 Task: Find connections with filter location Lilienthal with filter topic #houseforsalewith filter profile language German with filter current company Apotex Inc. with filter school Axis Colleges with filter industry Pet Services with filter service category Virtual Assistance with filter keywords title Massage Therapy
Action: Mouse moved to (677, 89)
Screenshot: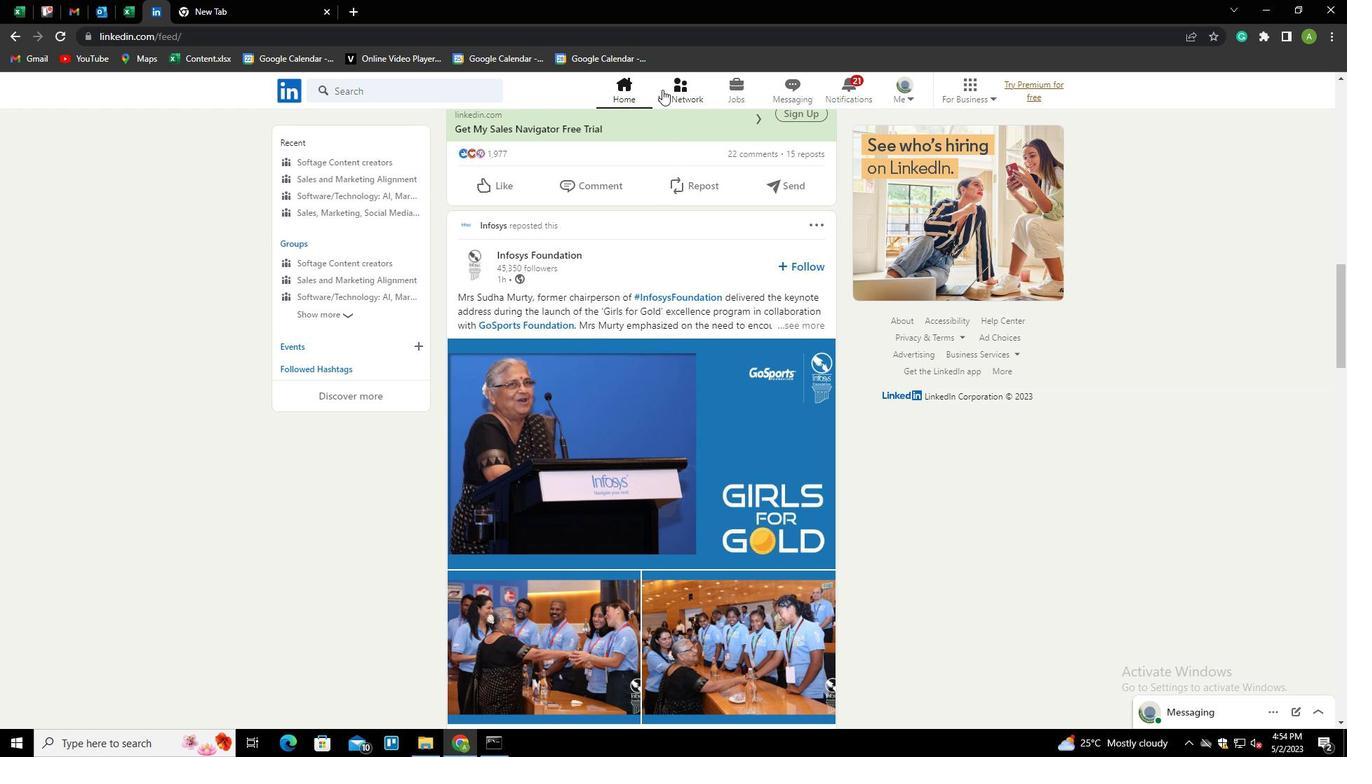 
Action: Mouse pressed left at (677, 89)
Screenshot: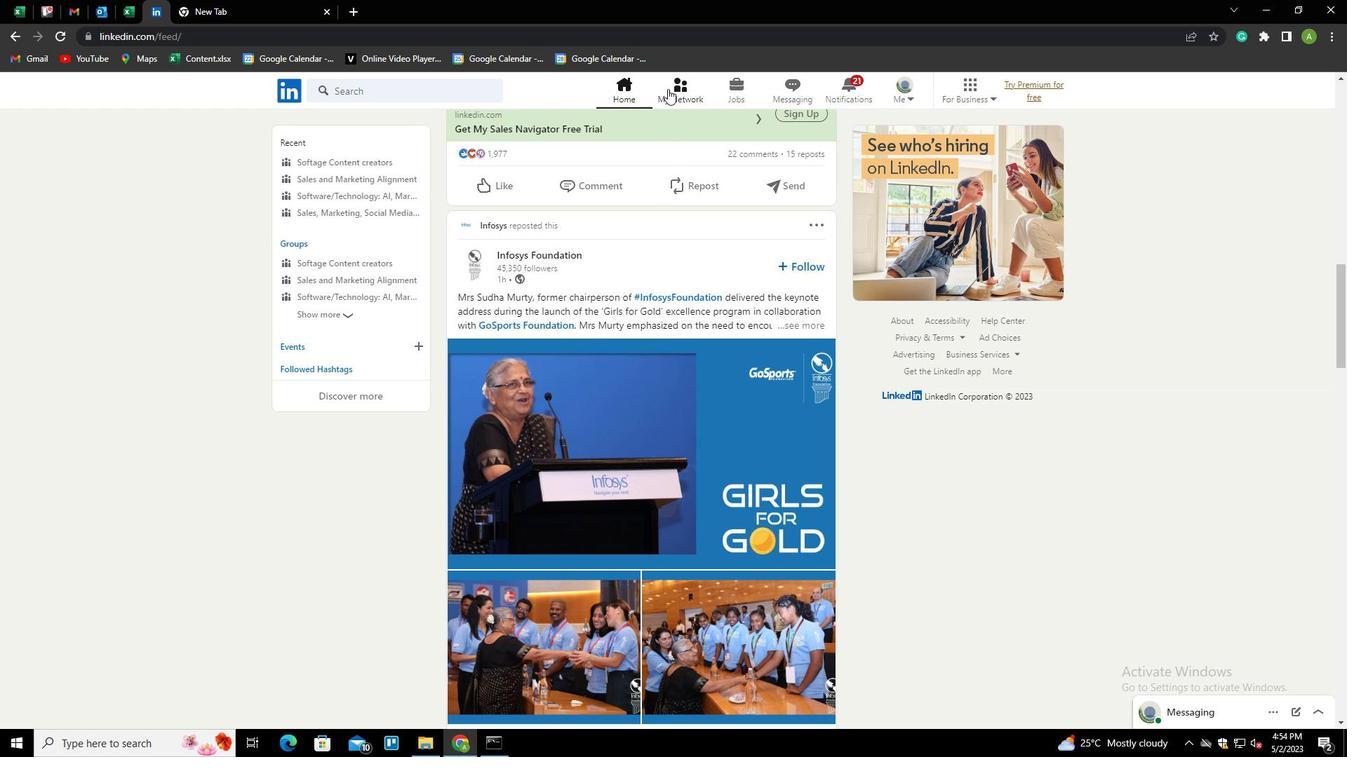
Action: Mouse moved to (382, 167)
Screenshot: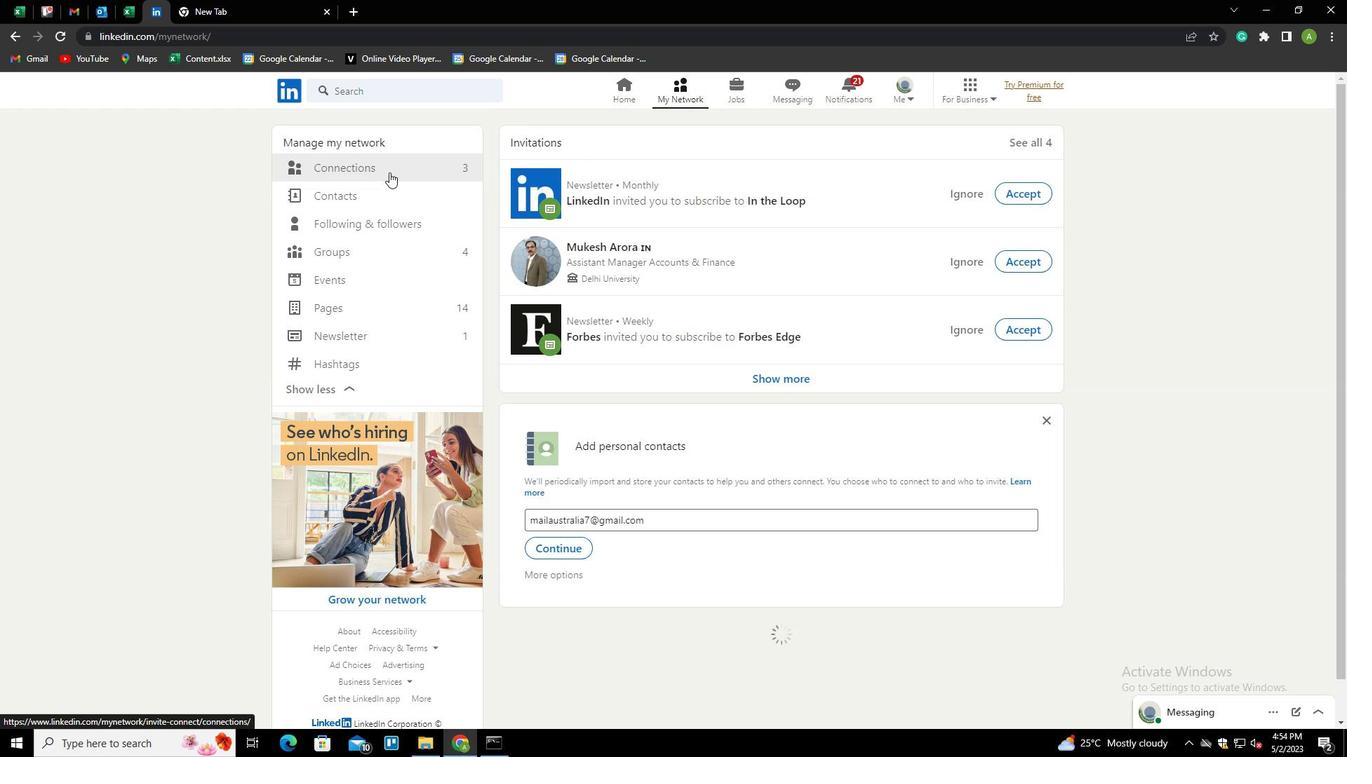
Action: Mouse pressed left at (382, 167)
Screenshot: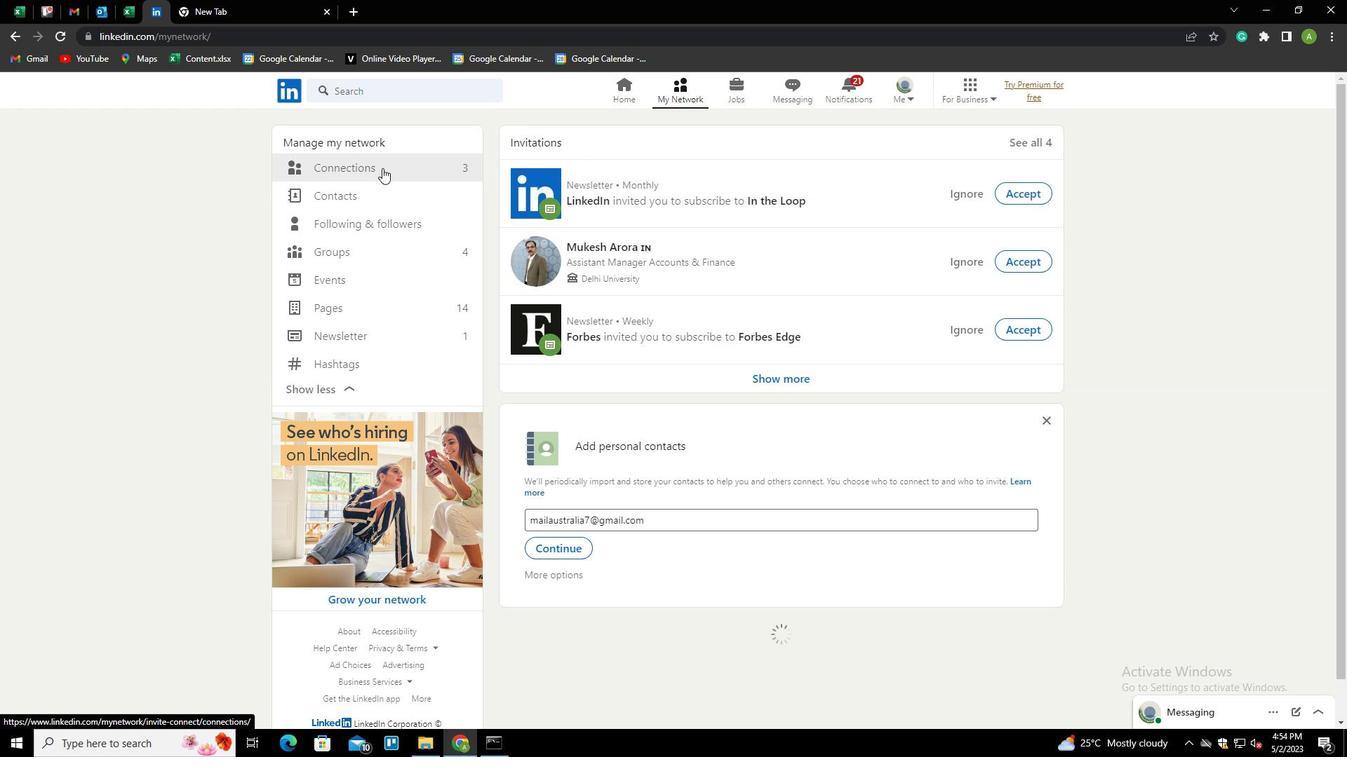 
Action: Mouse moved to (757, 169)
Screenshot: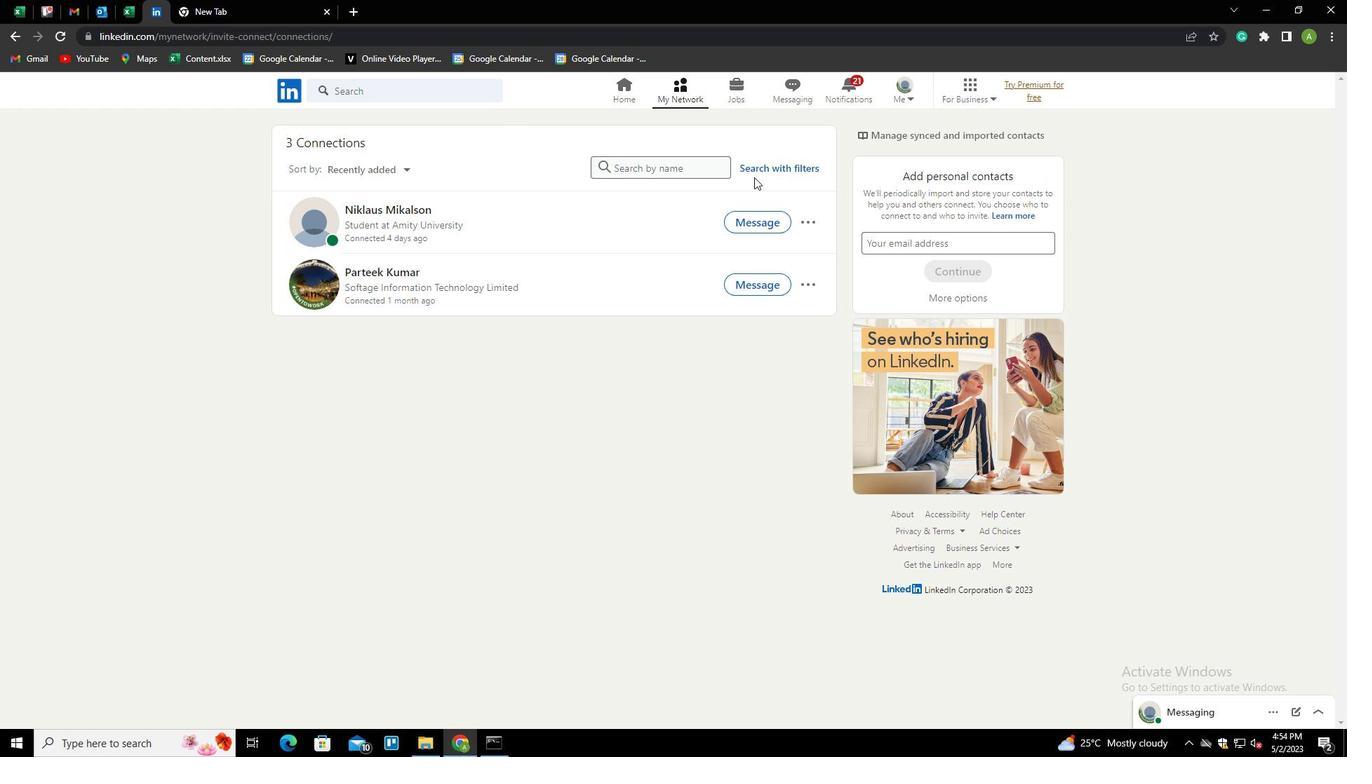 
Action: Mouse pressed left at (757, 169)
Screenshot: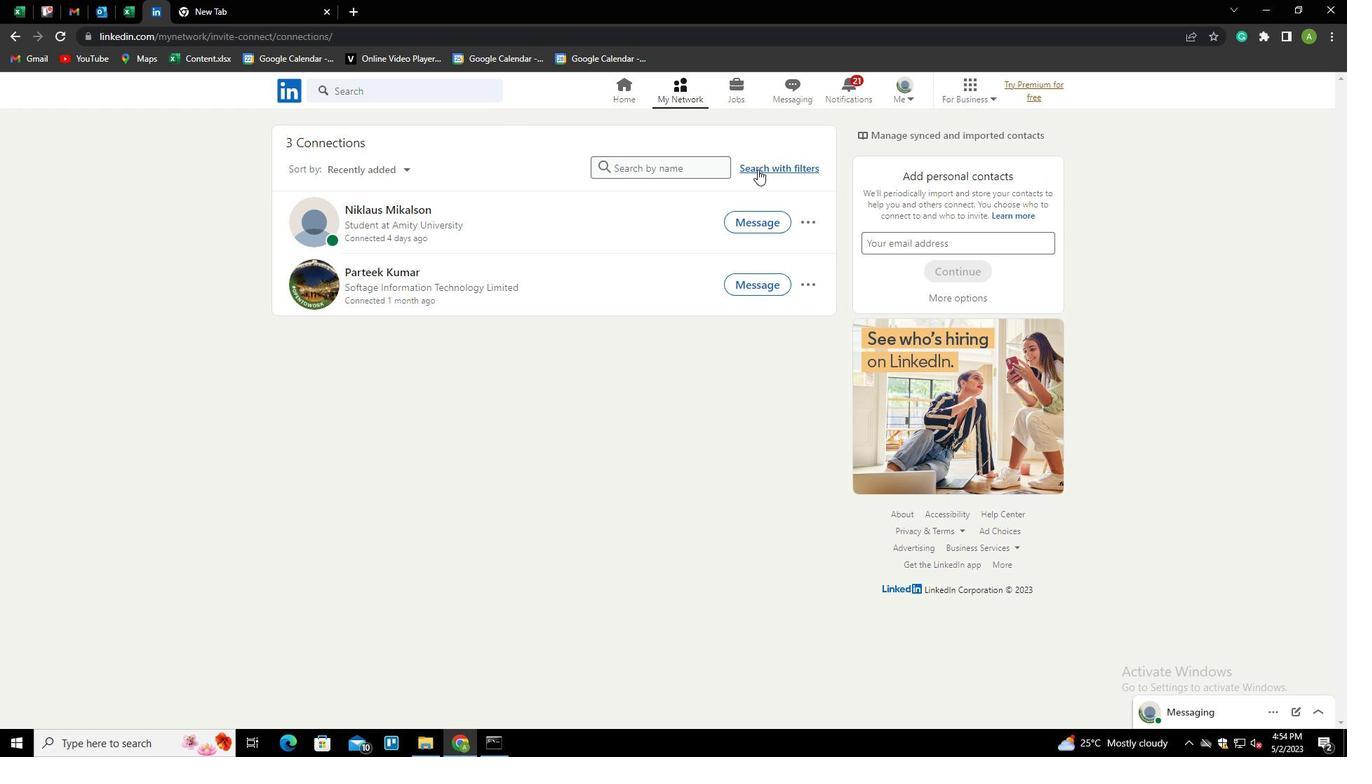 
Action: Mouse moved to (719, 131)
Screenshot: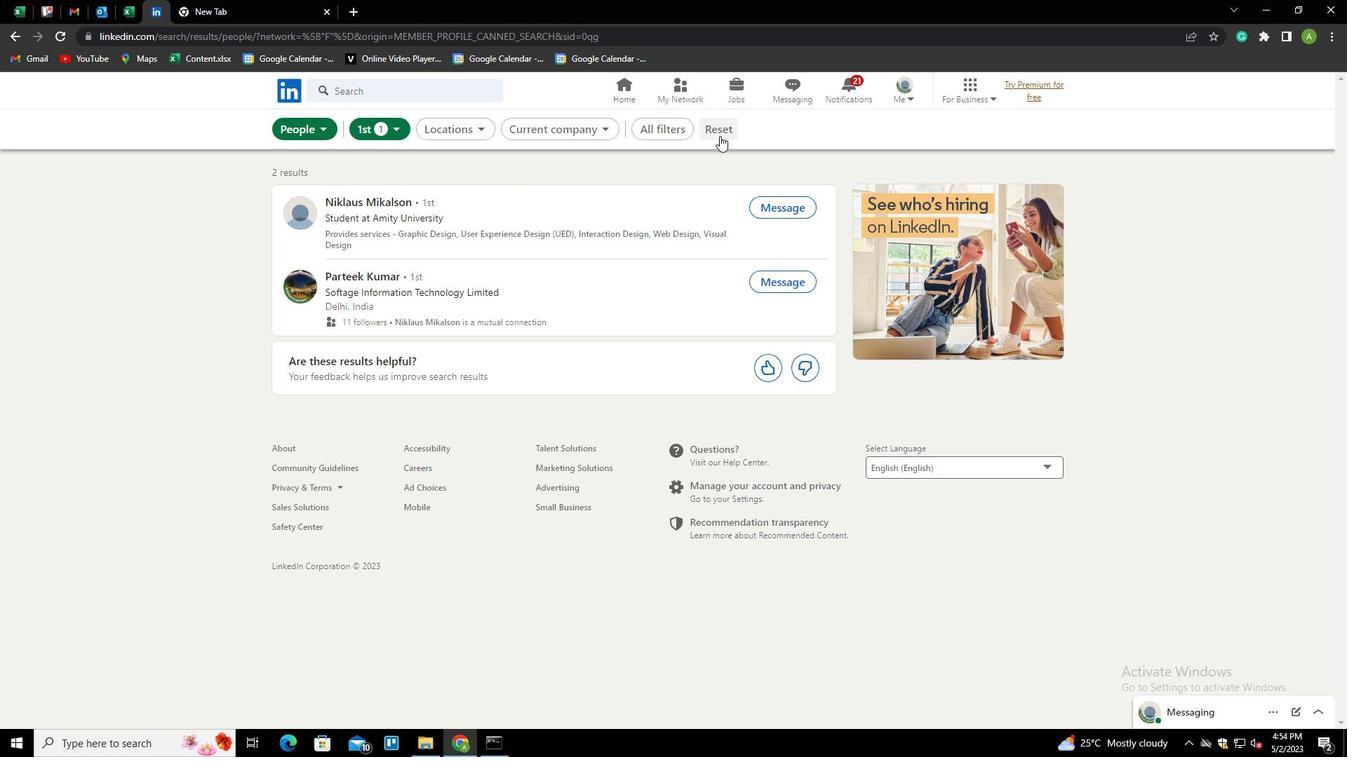 
Action: Mouse pressed left at (719, 131)
Screenshot: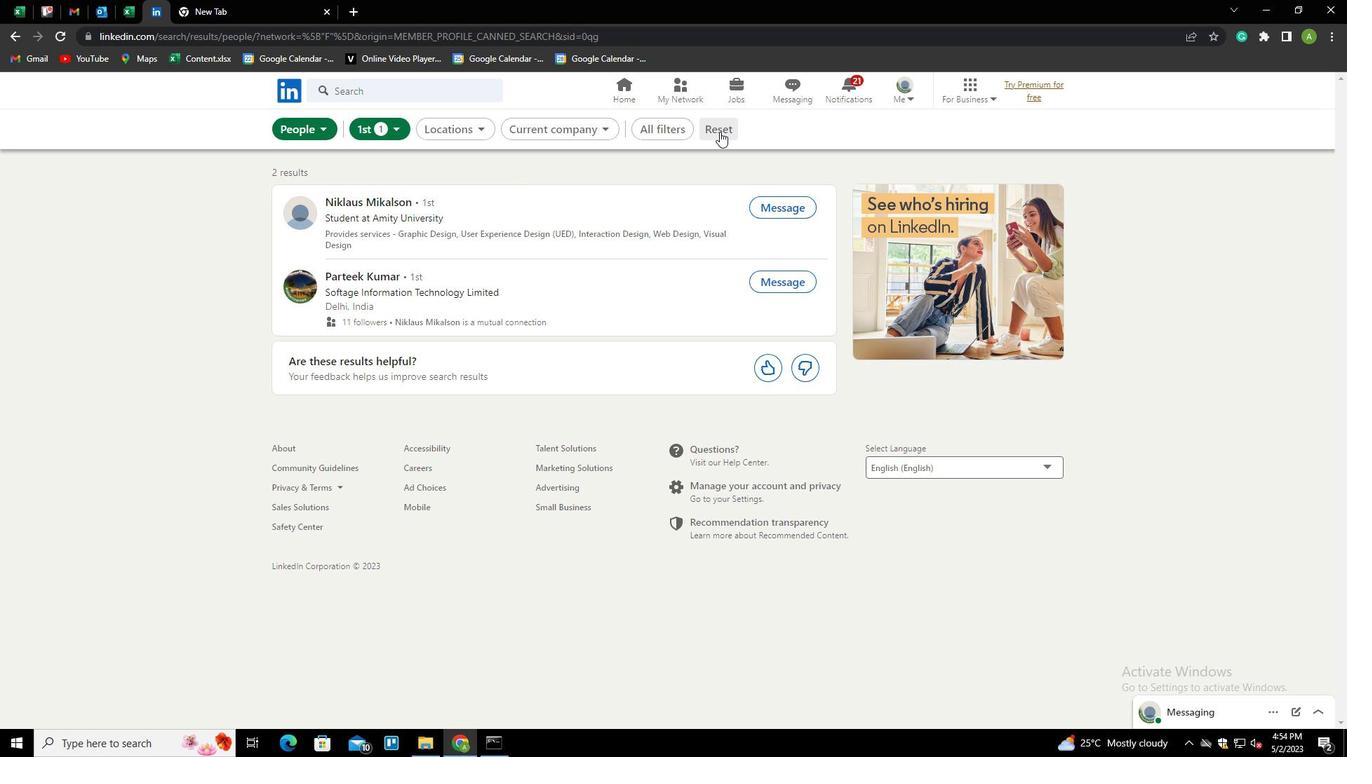 
Action: Mouse moved to (708, 131)
Screenshot: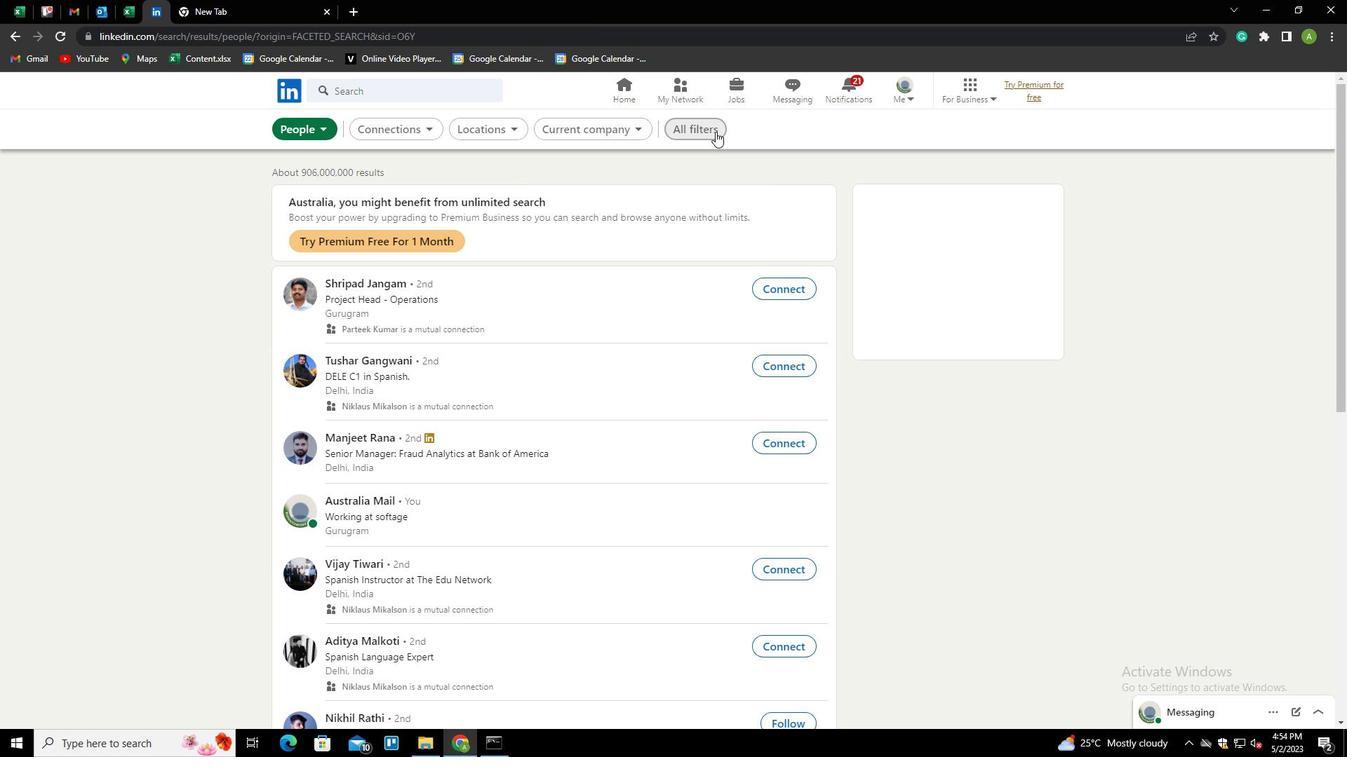 
Action: Mouse pressed left at (708, 131)
Screenshot: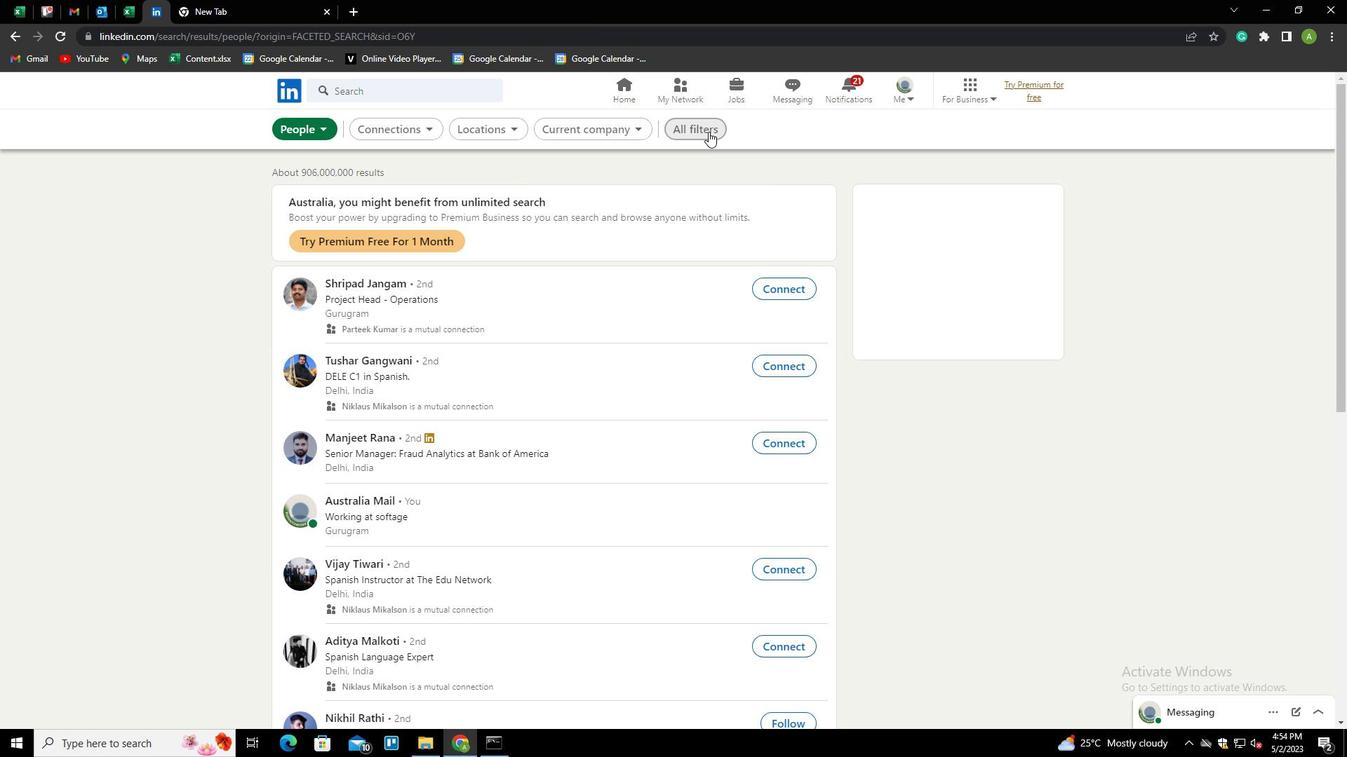 
Action: Mouse moved to (1126, 379)
Screenshot: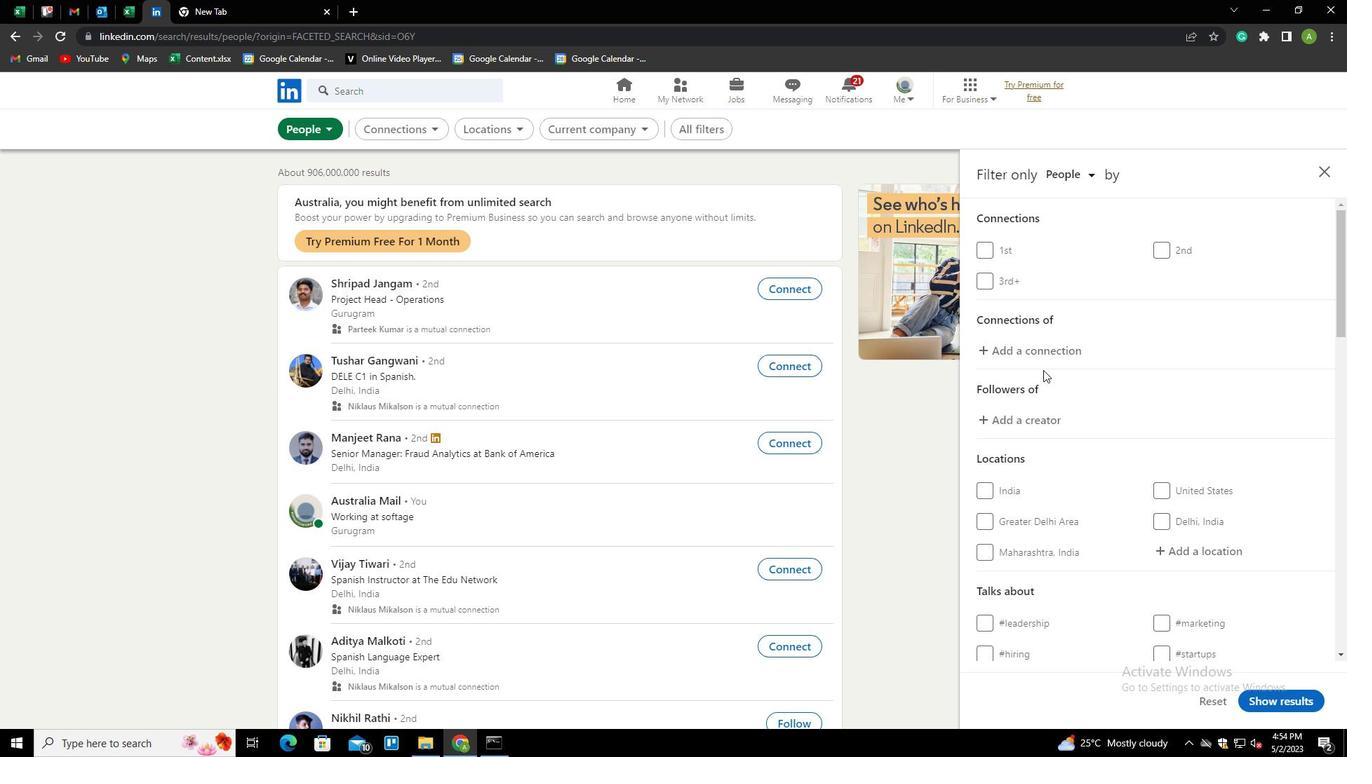 
Action: Mouse scrolled (1126, 378) with delta (0, 0)
Screenshot: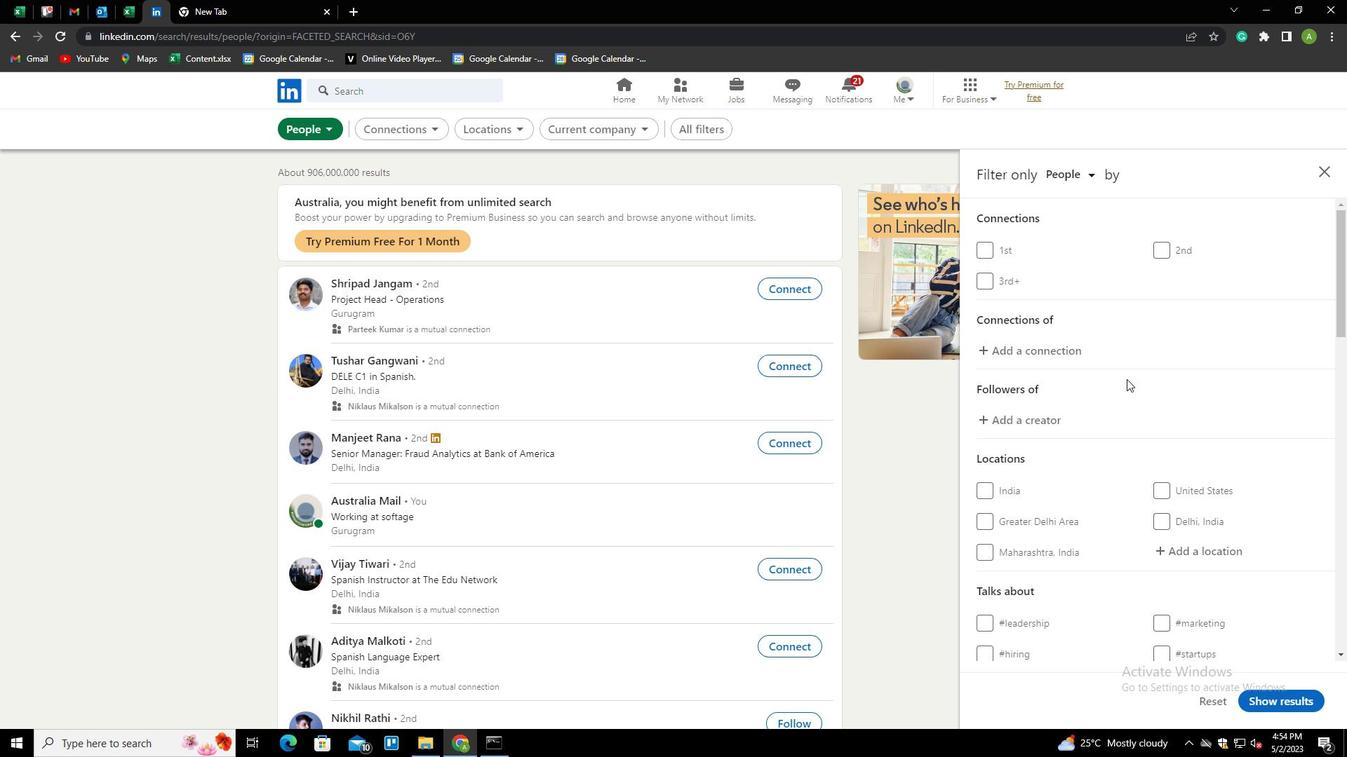 
Action: Mouse scrolled (1126, 378) with delta (0, 0)
Screenshot: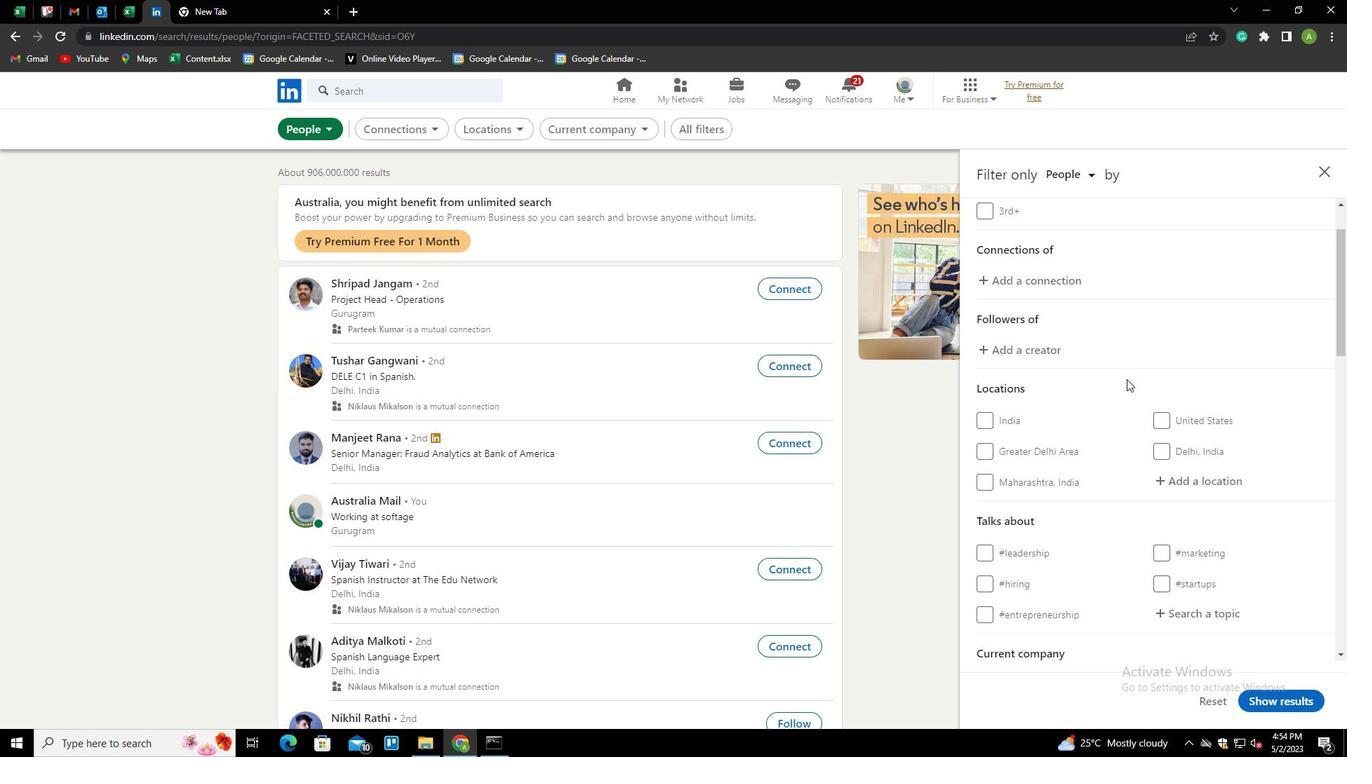 
Action: Mouse scrolled (1126, 378) with delta (0, 0)
Screenshot: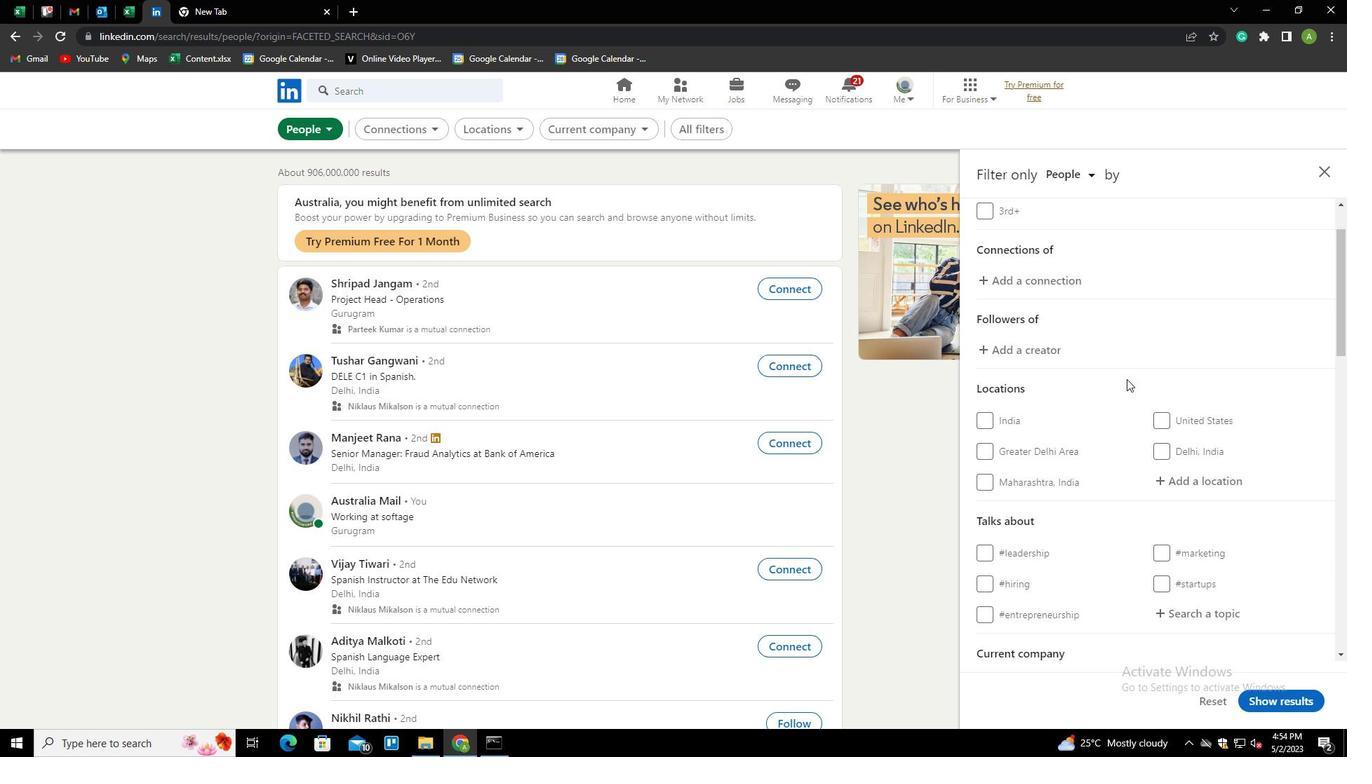 
Action: Mouse moved to (1175, 339)
Screenshot: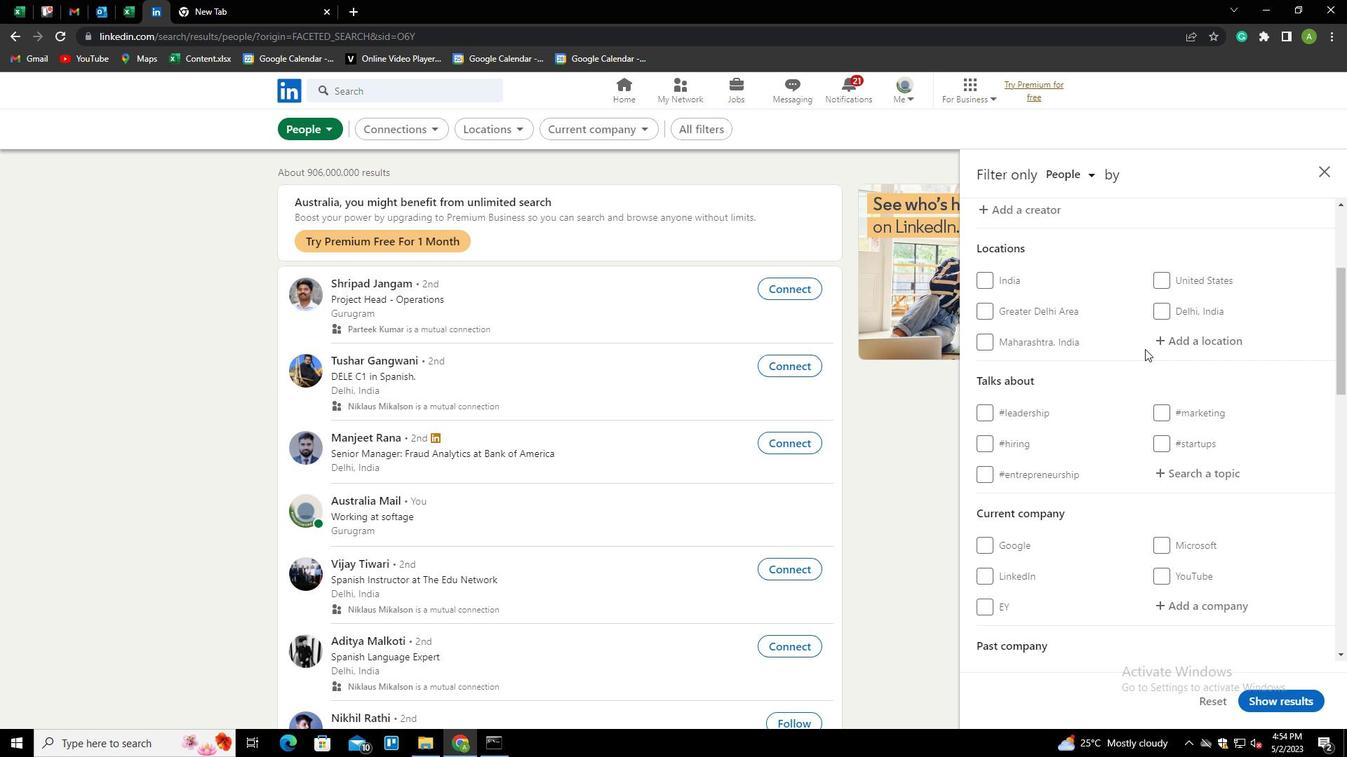 
Action: Mouse pressed left at (1175, 339)
Screenshot: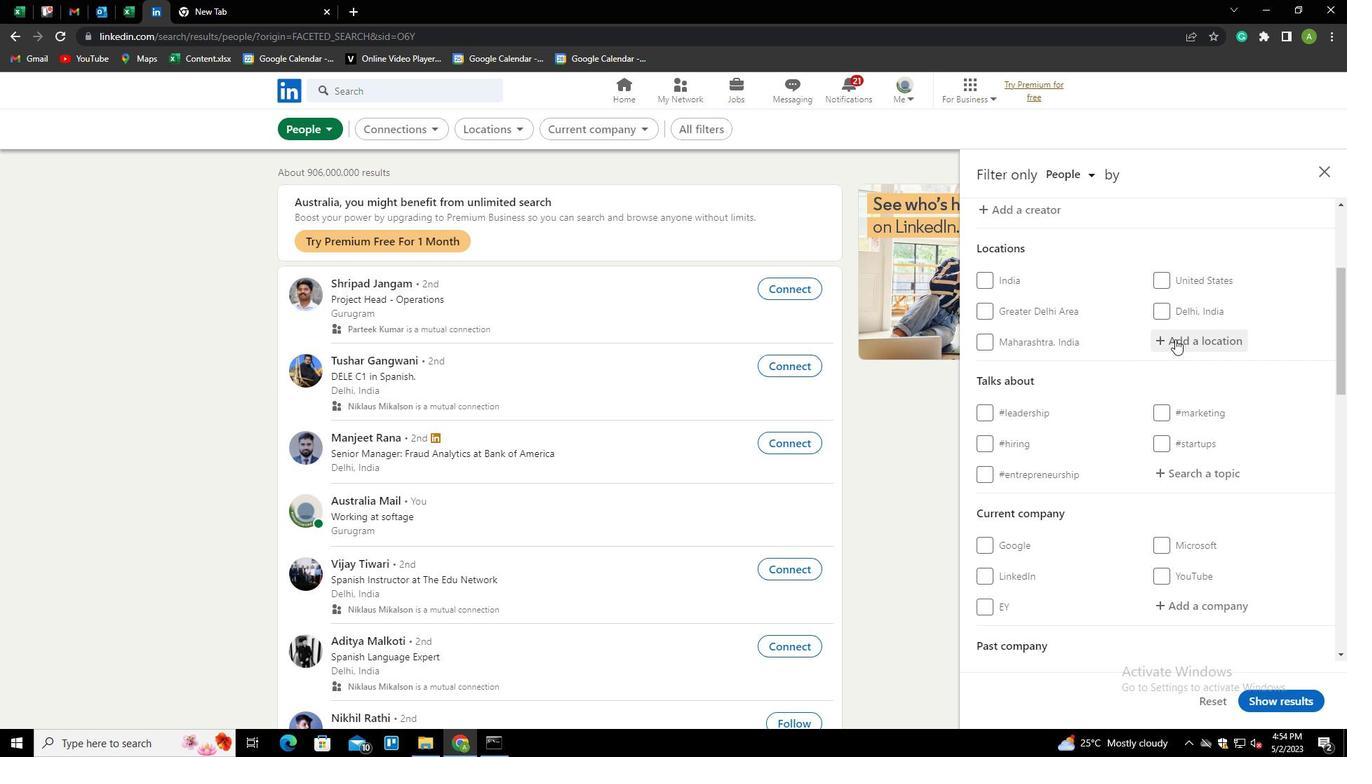
Action: Mouse moved to (1178, 339)
Screenshot: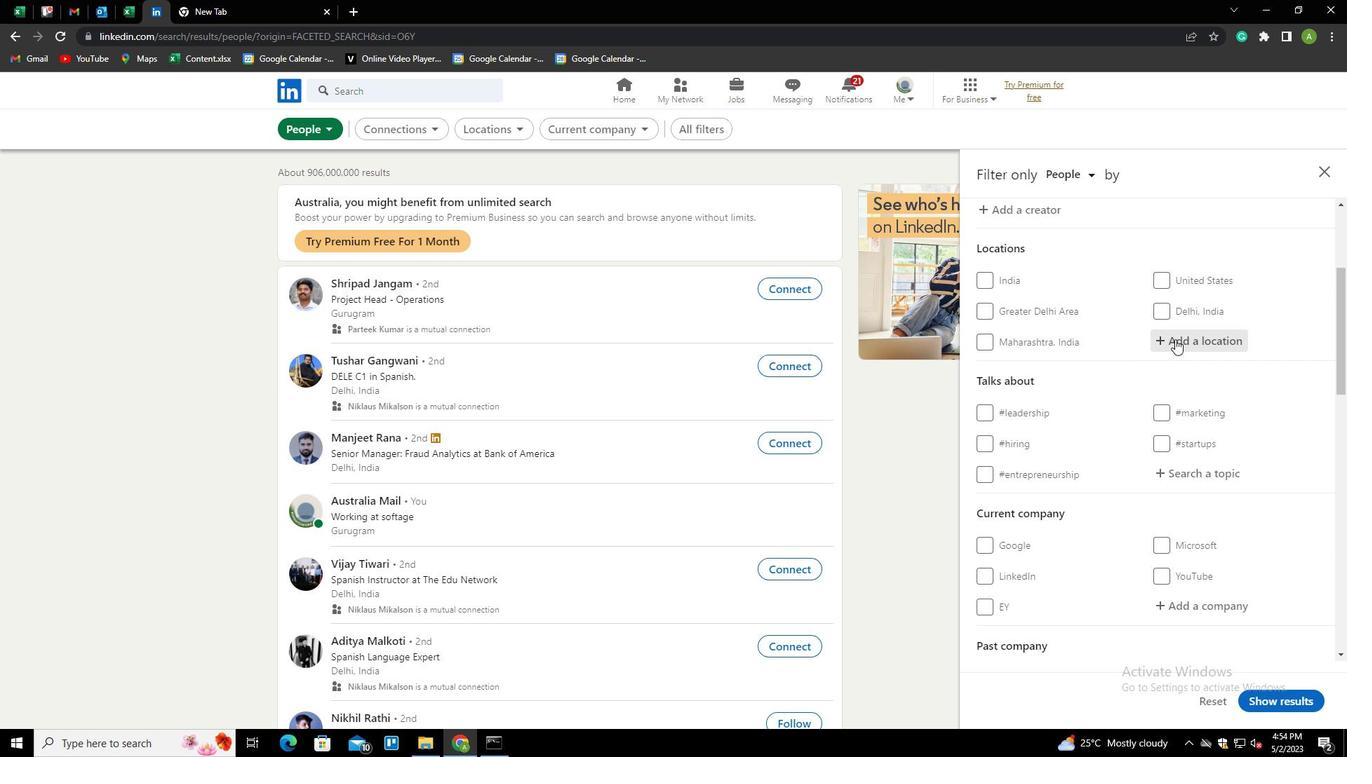 
Action: Mouse pressed left at (1178, 339)
Screenshot: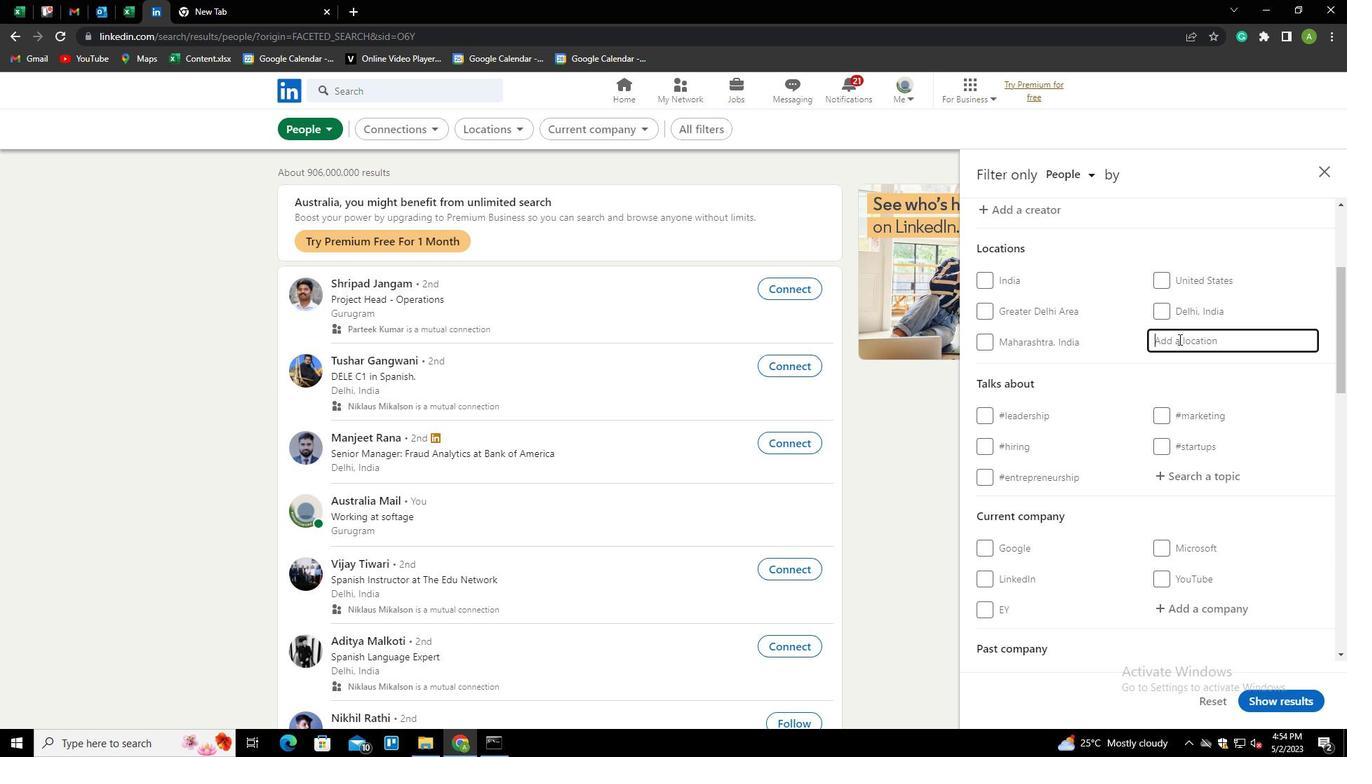 
Action: Mouse moved to (1171, 343)
Screenshot: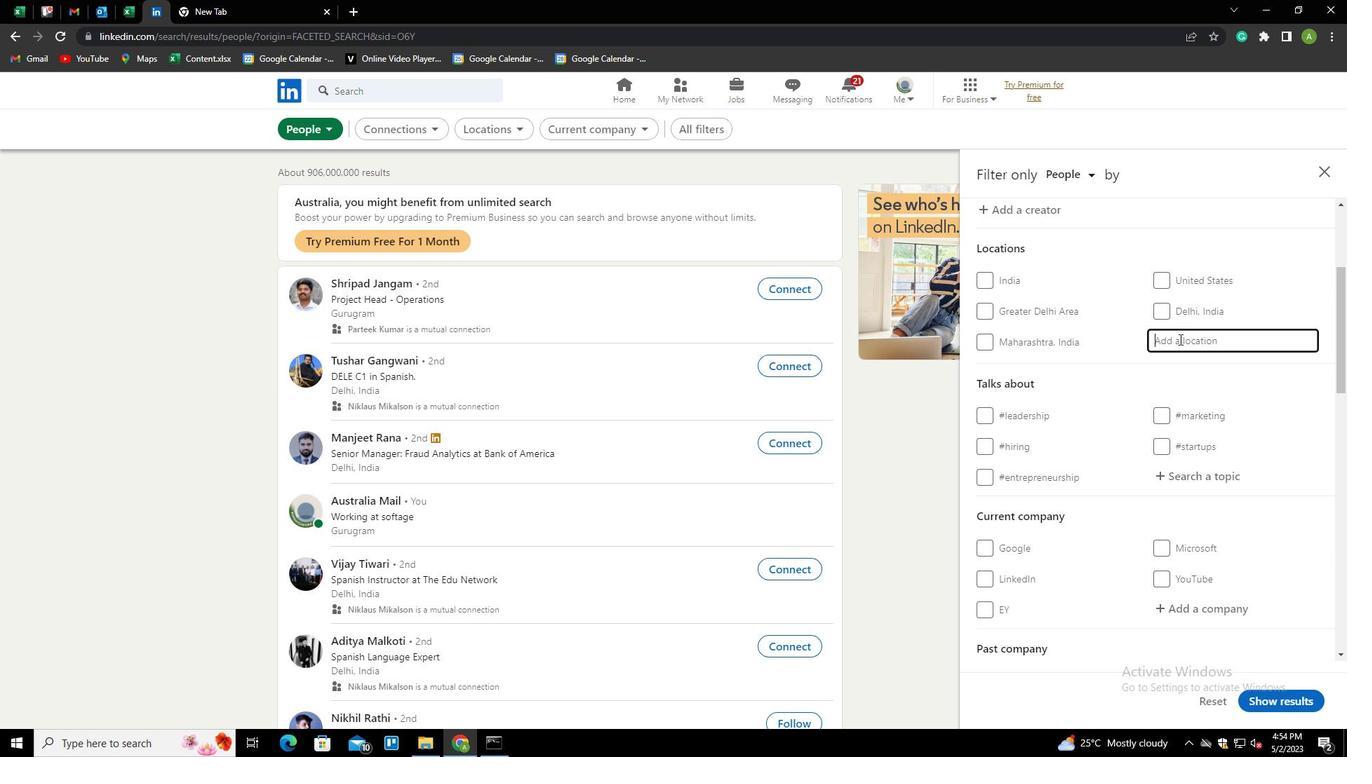 
Action: Key pressed <Key.shift>LILENTHAL
Screenshot: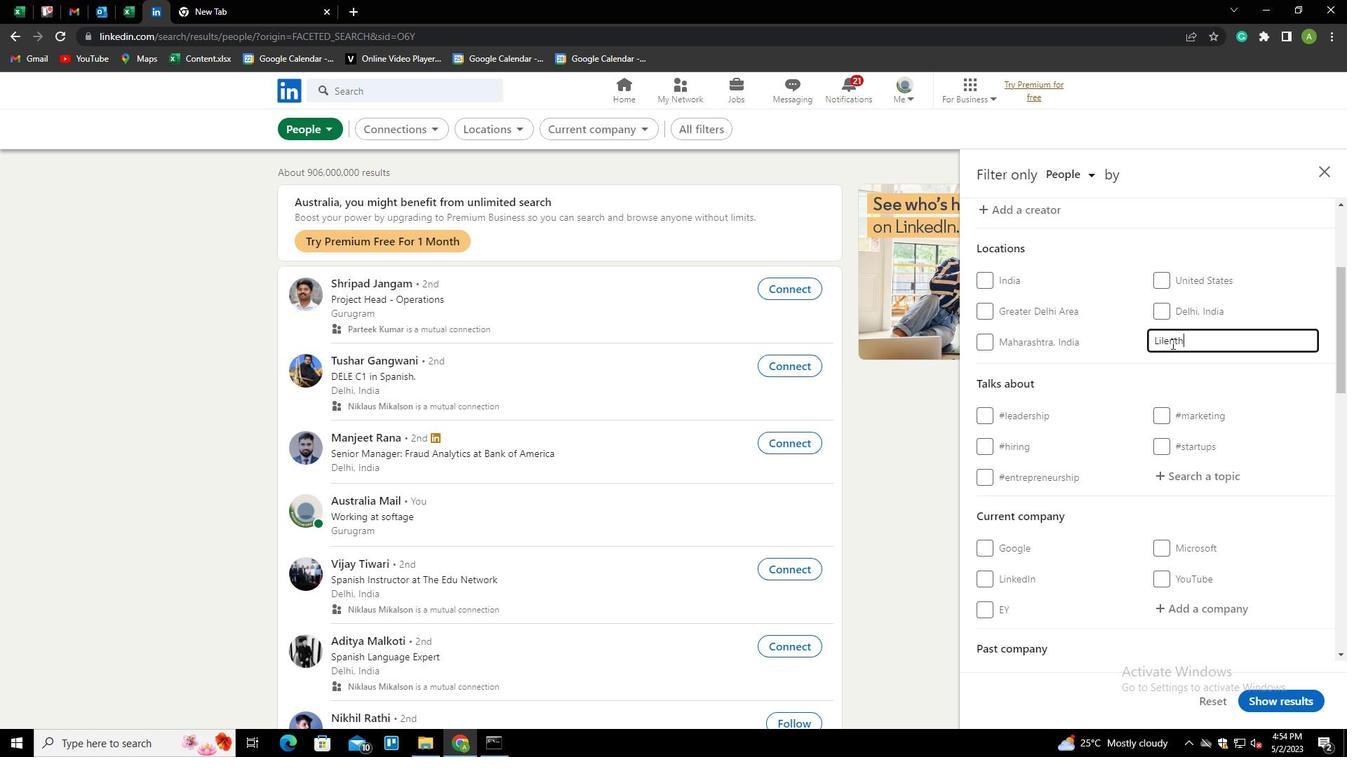 
Action: Mouse moved to (1192, 379)
Screenshot: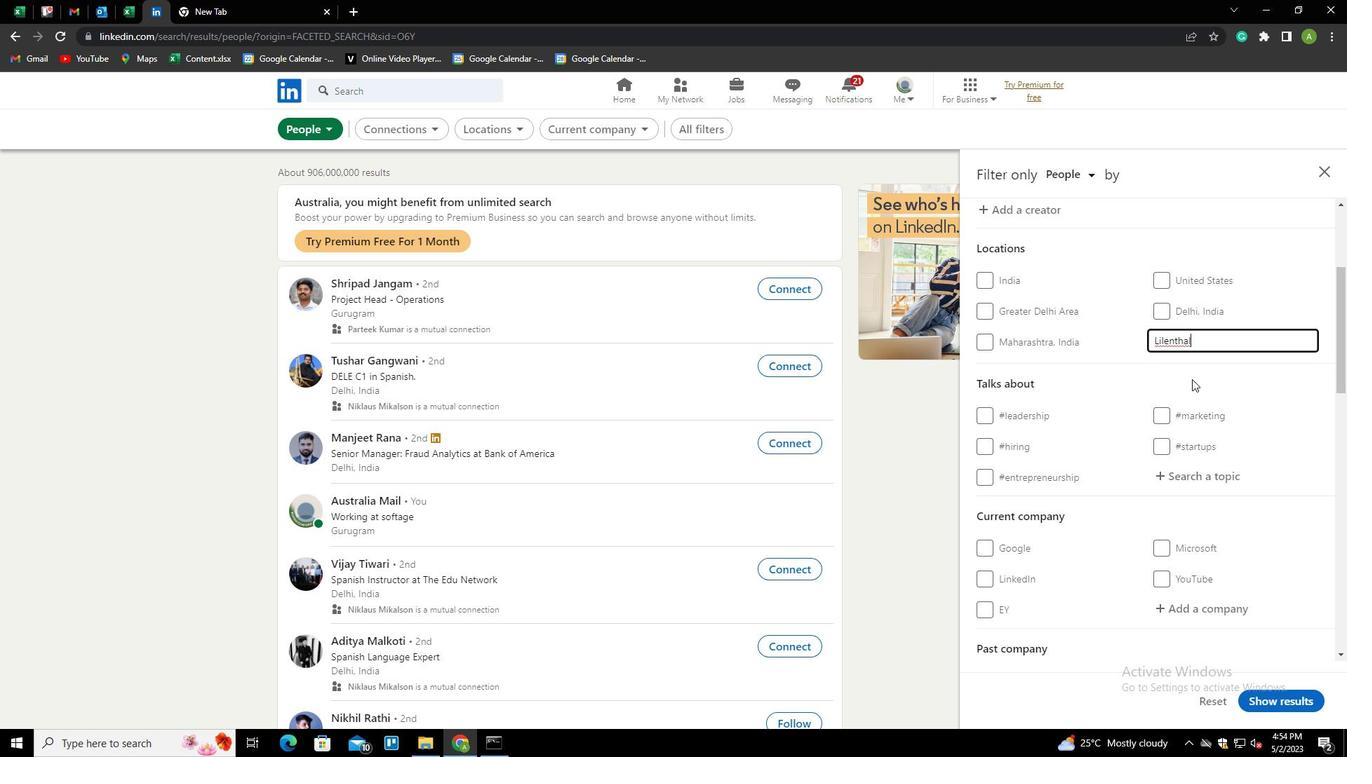 
Action: Key pressed <Key.left><Key.left><Key.left><Key.left><Key.left><Key.left>I
Screenshot: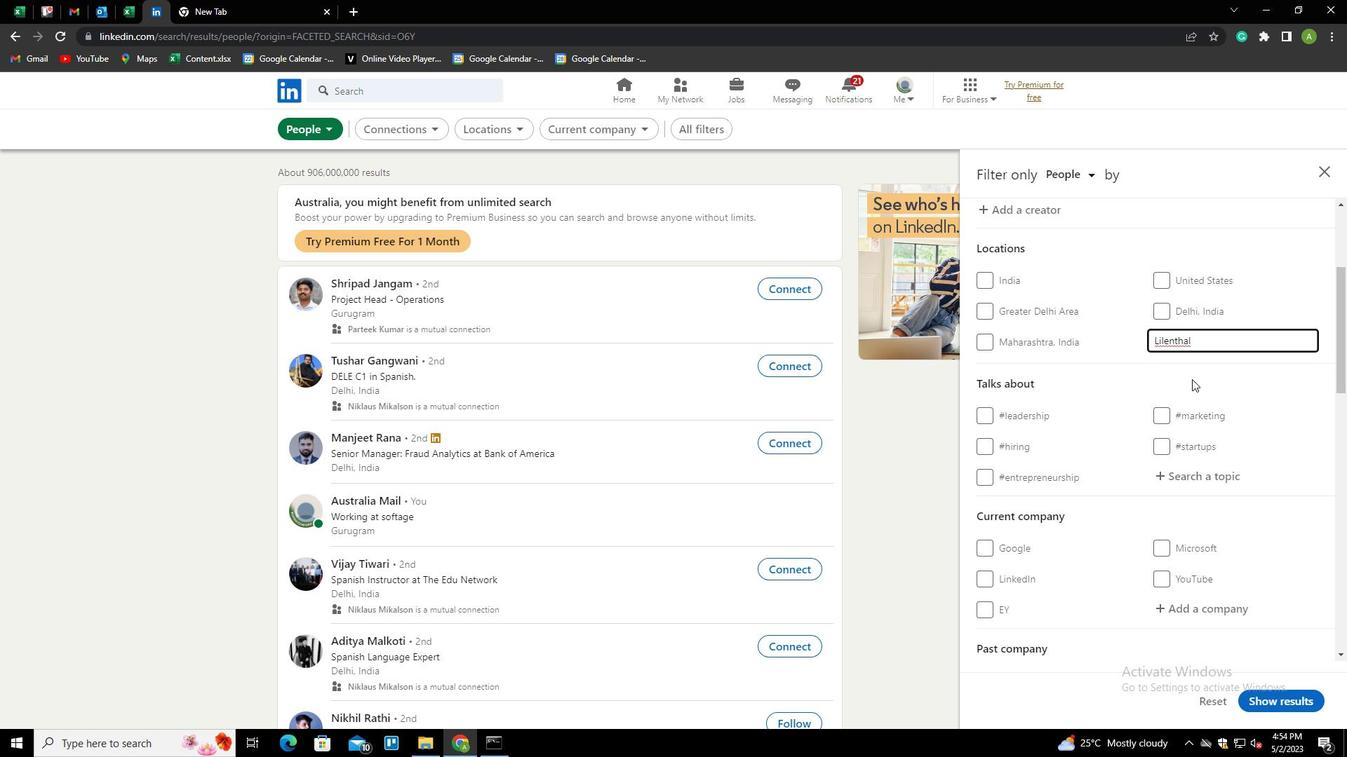 
Action: Mouse moved to (1203, 379)
Screenshot: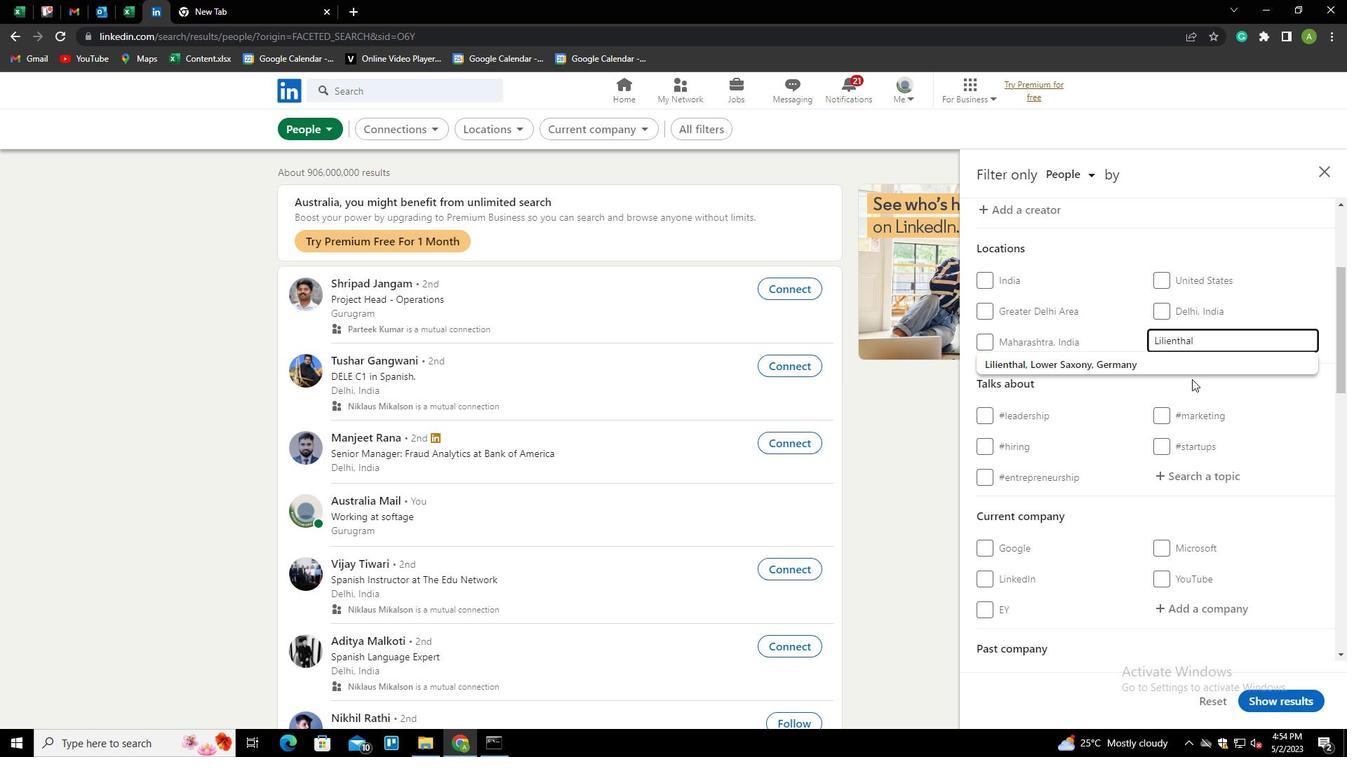 
Action: Key pressed <Key.down><Key.enter>
Screenshot: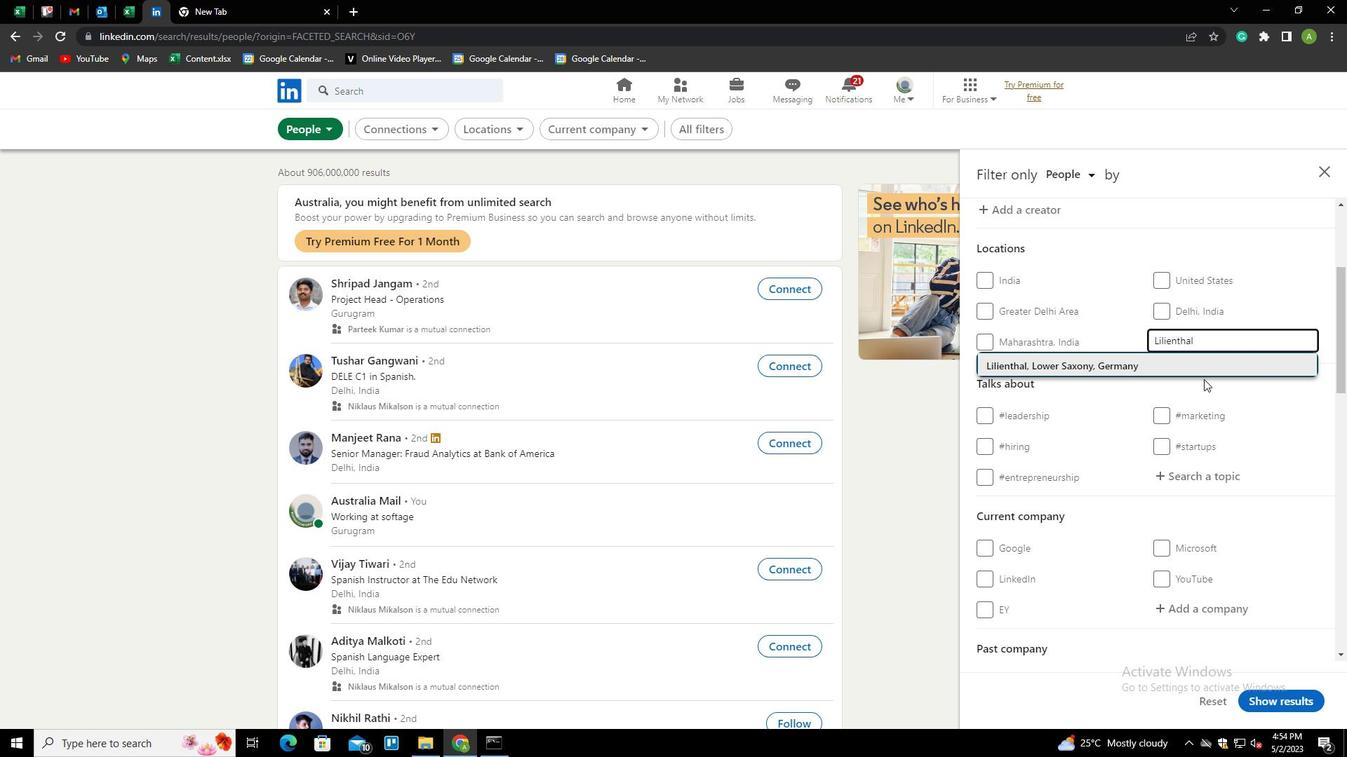 
Action: Mouse scrolled (1203, 378) with delta (0, 0)
Screenshot: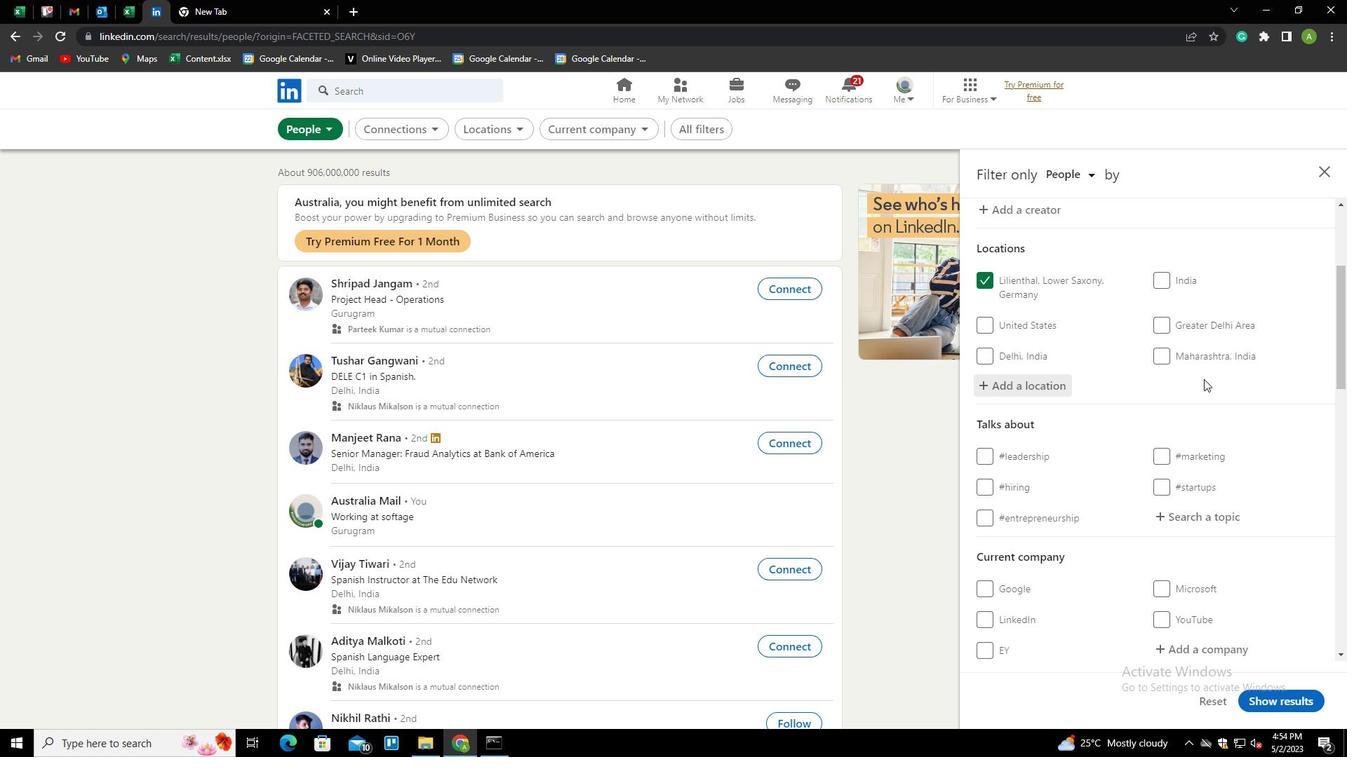
Action: Mouse scrolled (1203, 378) with delta (0, 0)
Screenshot: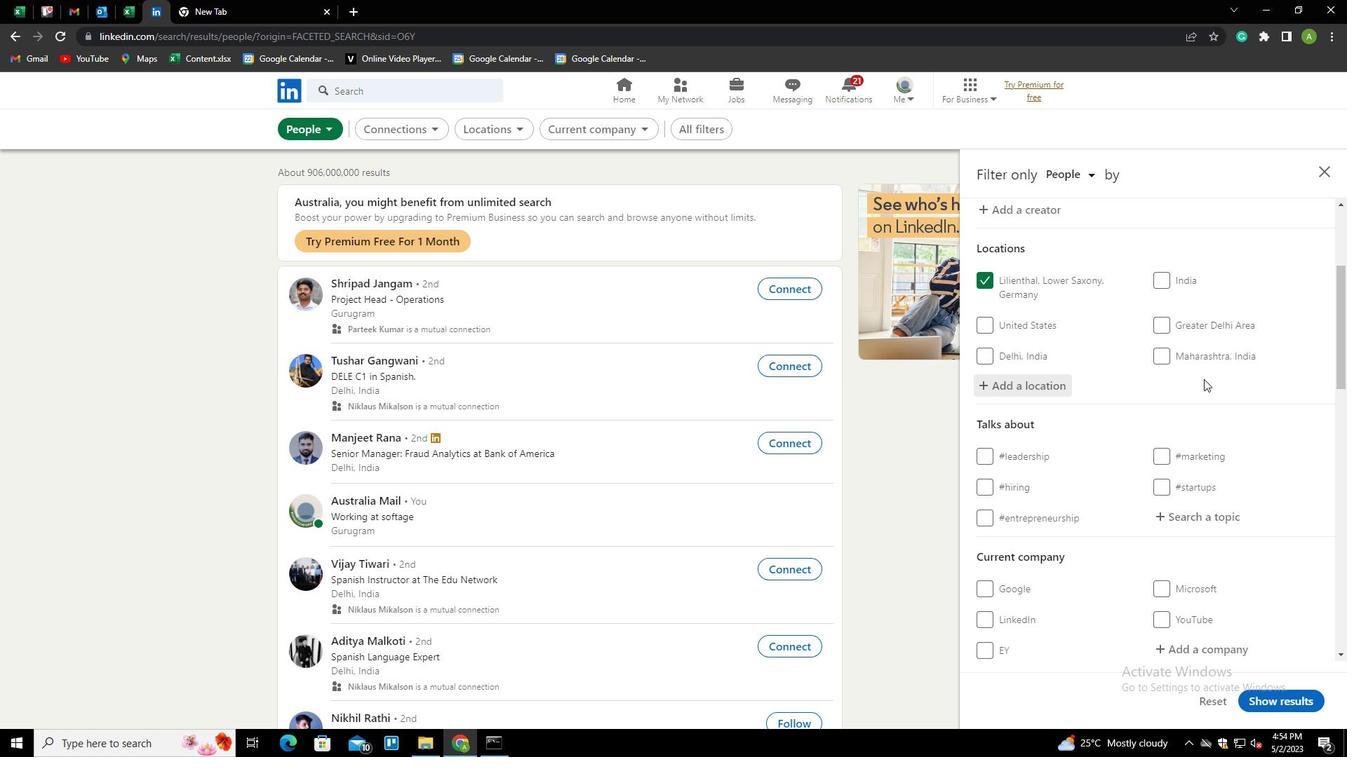 
Action: Mouse scrolled (1203, 378) with delta (0, 0)
Screenshot: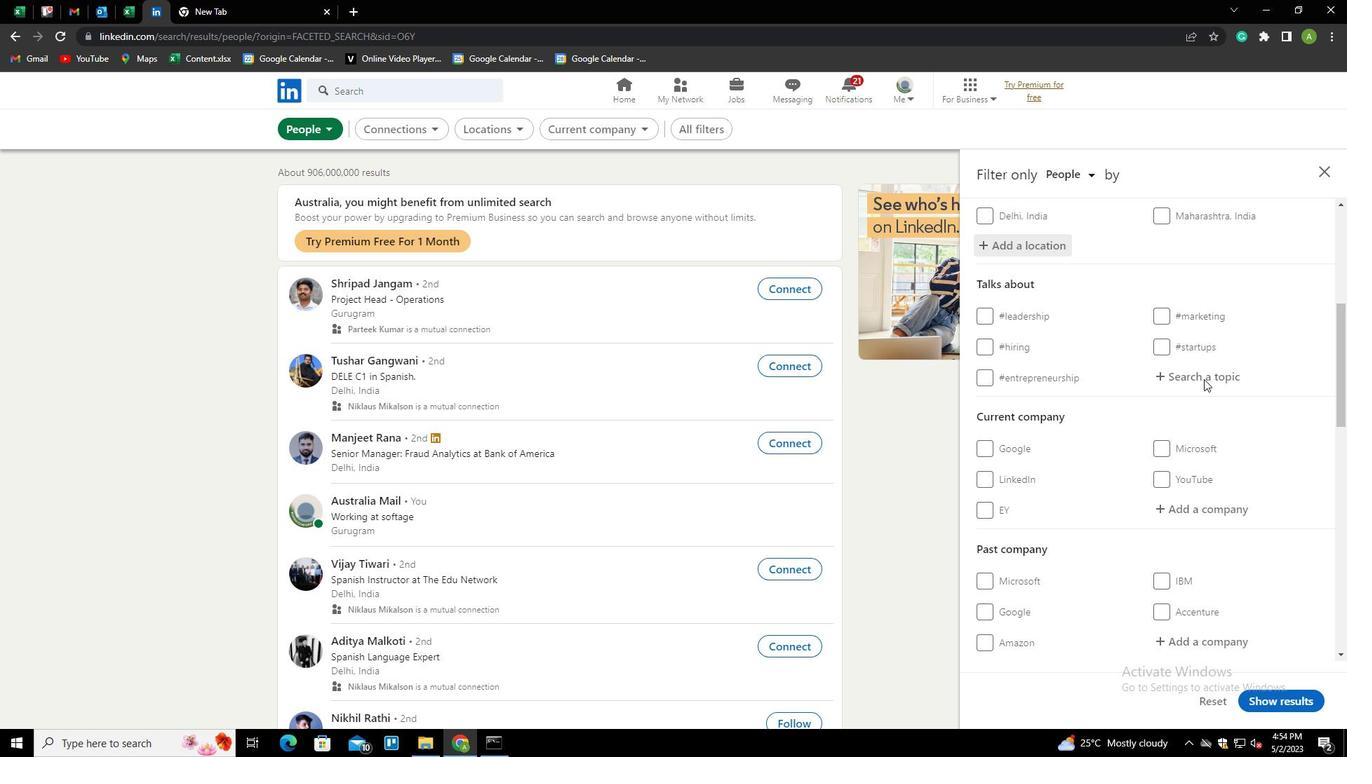 
Action: Mouse moved to (1196, 310)
Screenshot: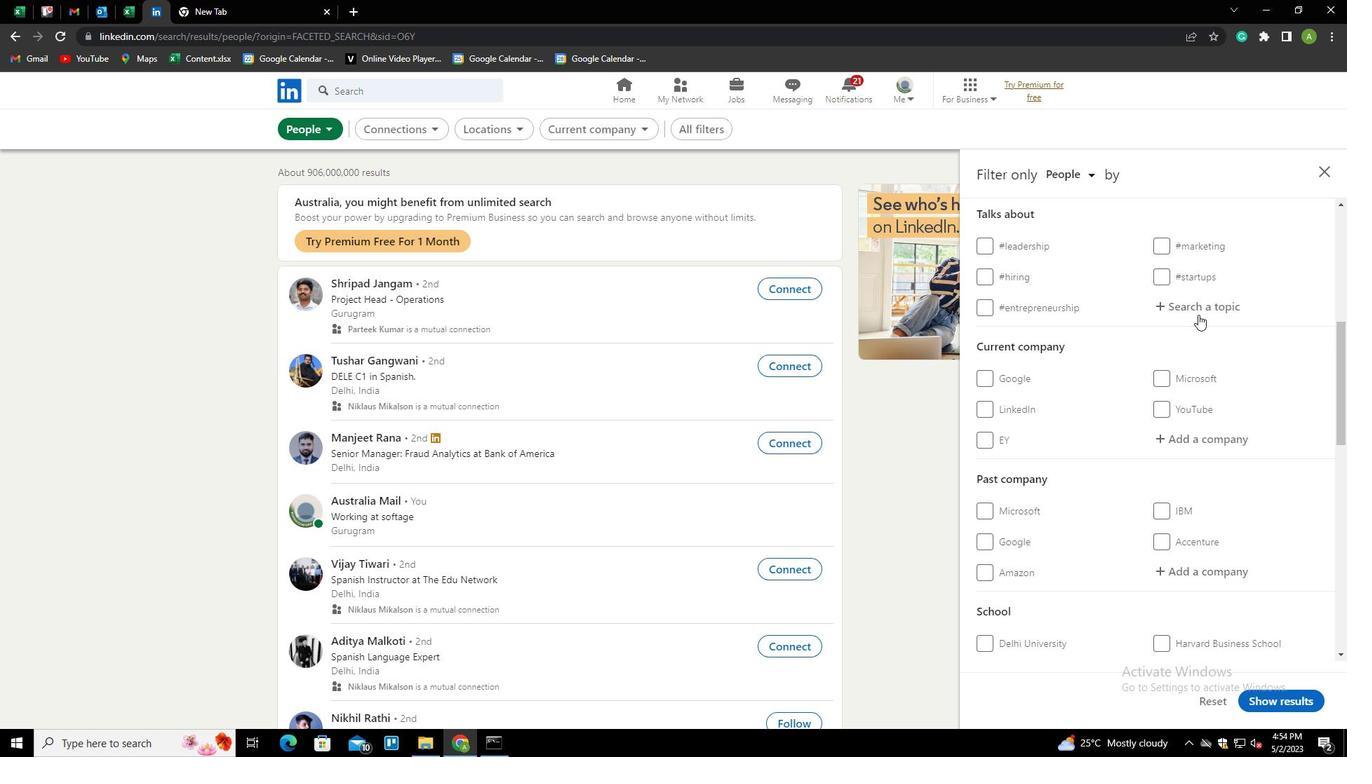 
Action: Mouse pressed left at (1196, 310)
Screenshot: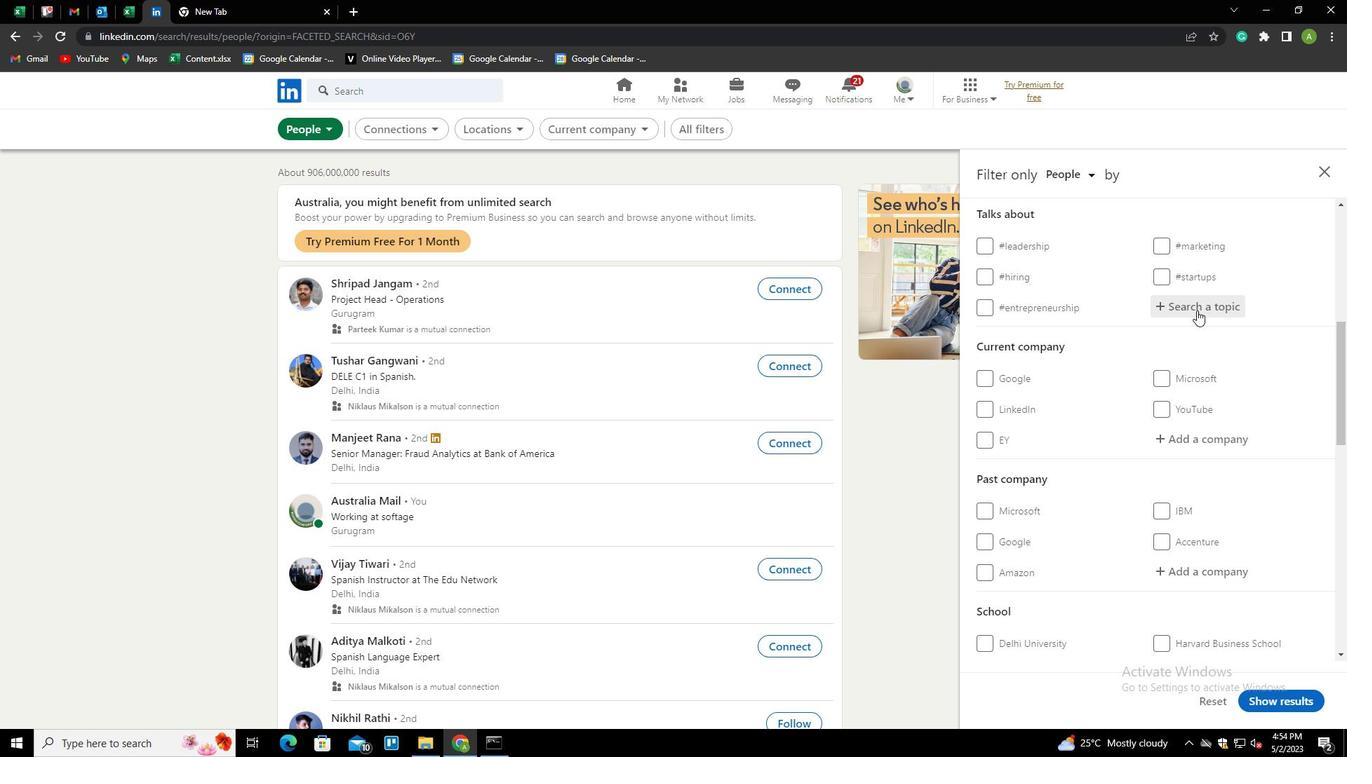 
Action: Mouse moved to (1202, 308)
Screenshot: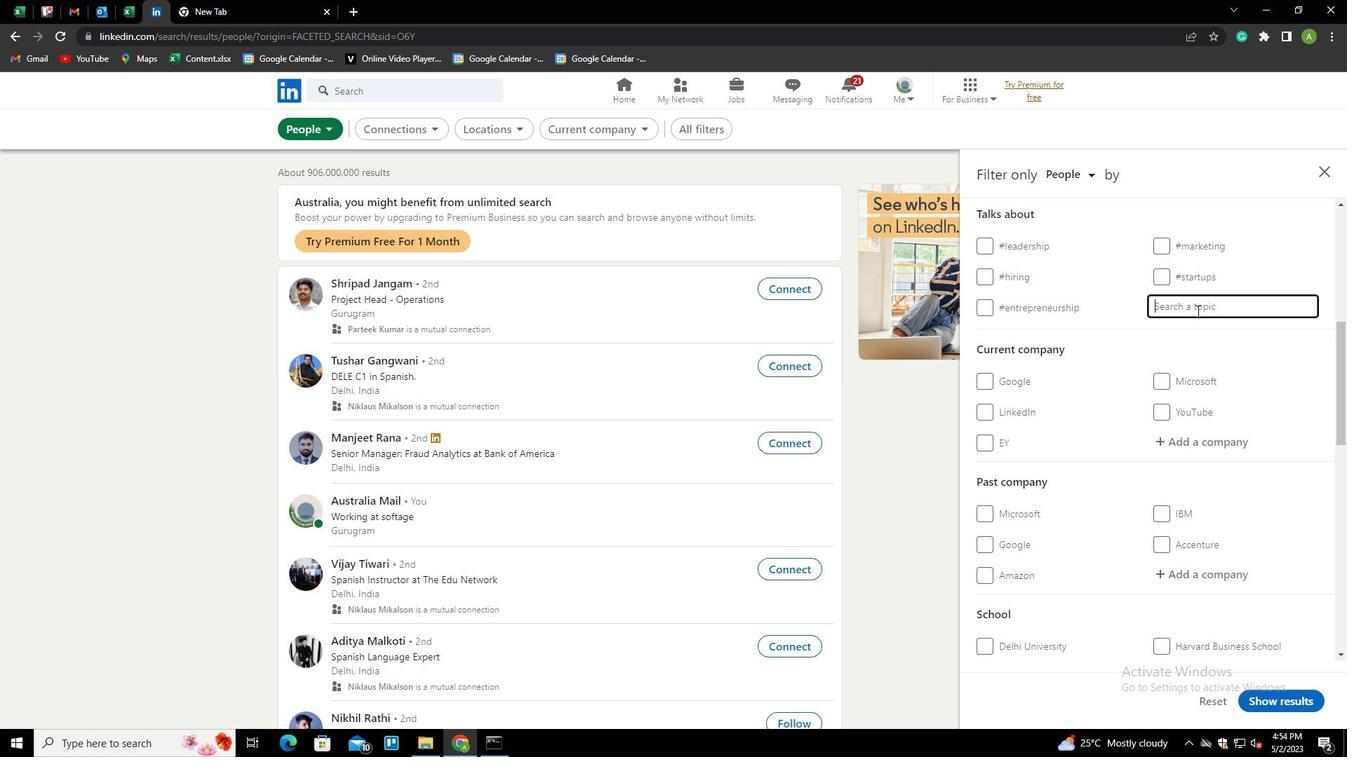 
Action: Key pressed HOUSE<Key.down>FORSAL<Key.down><Key.enter>
Screenshot: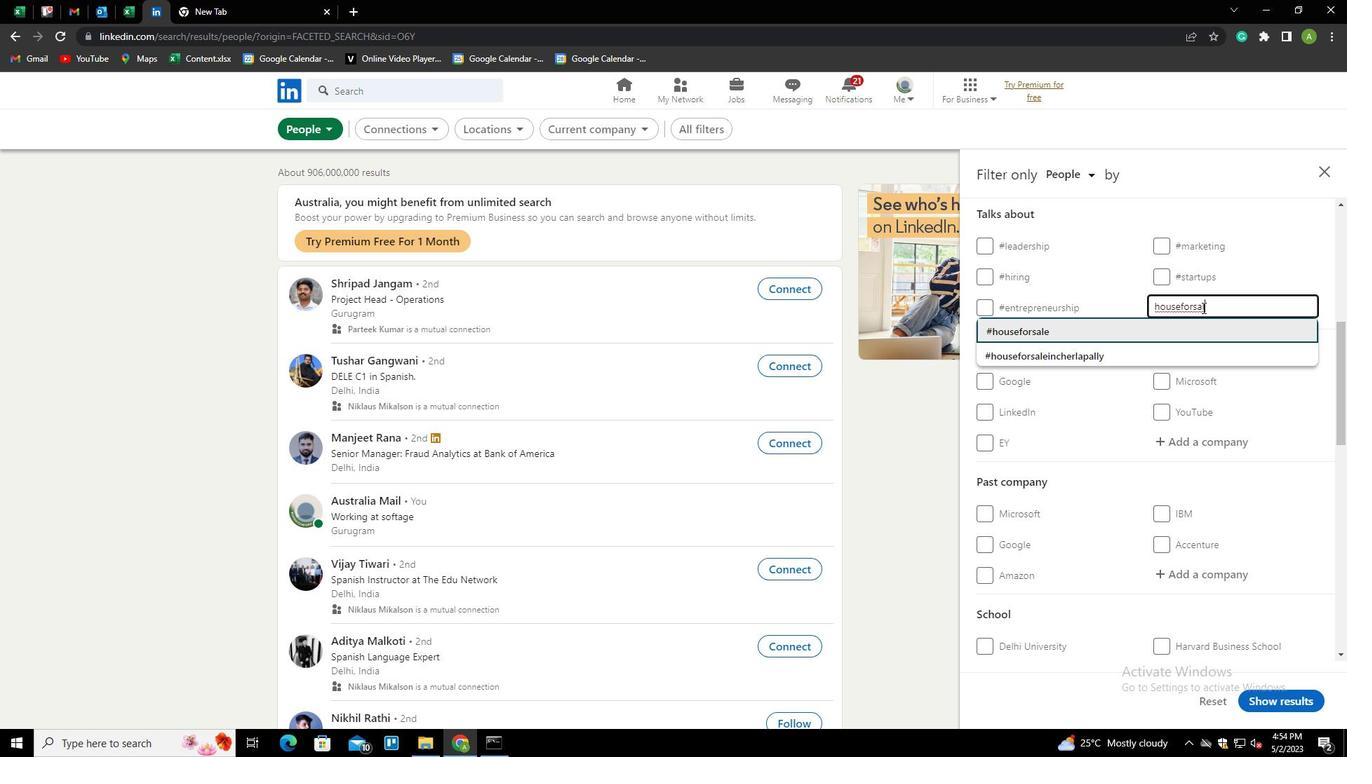 
Action: Mouse scrolled (1202, 307) with delta (0, 0)
Screenshot: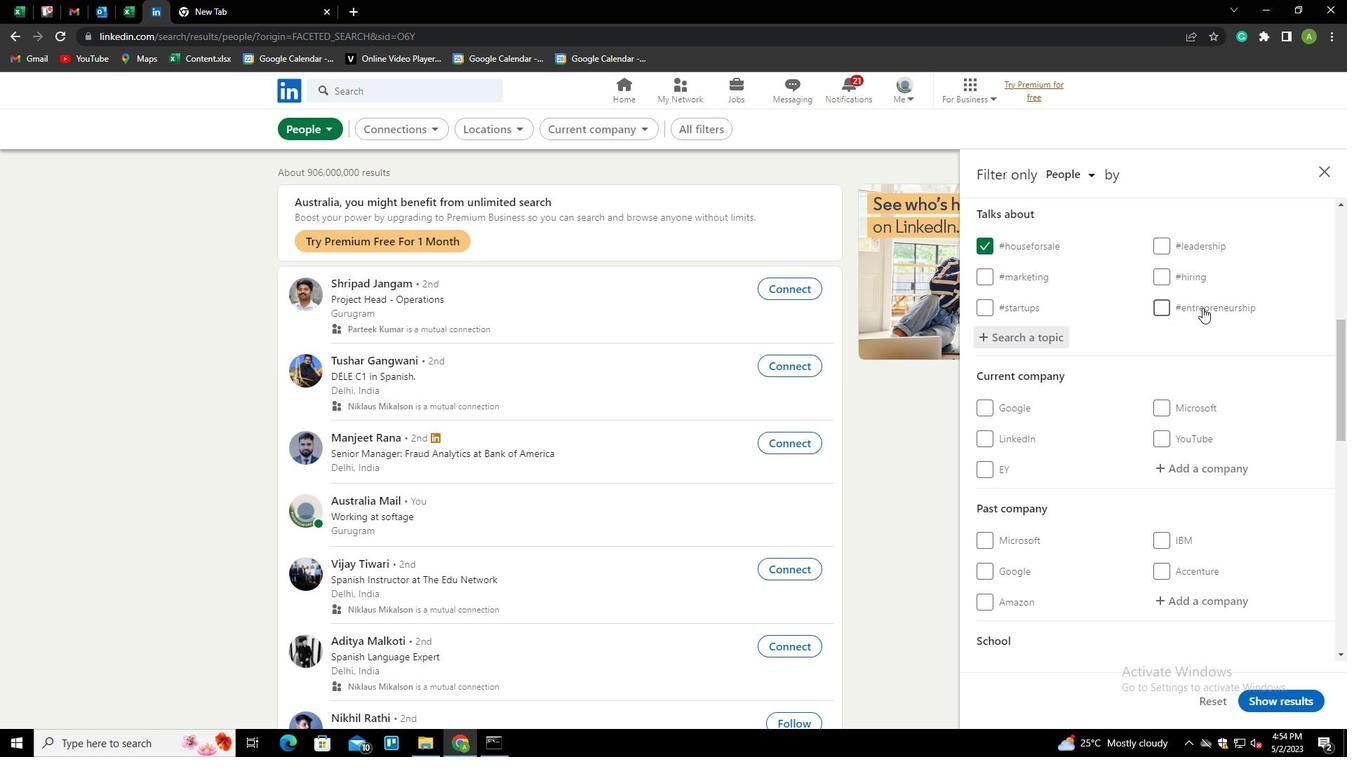
Action: Mouse scrolled (1202, 307) with delta (0, 0)
Screenshot: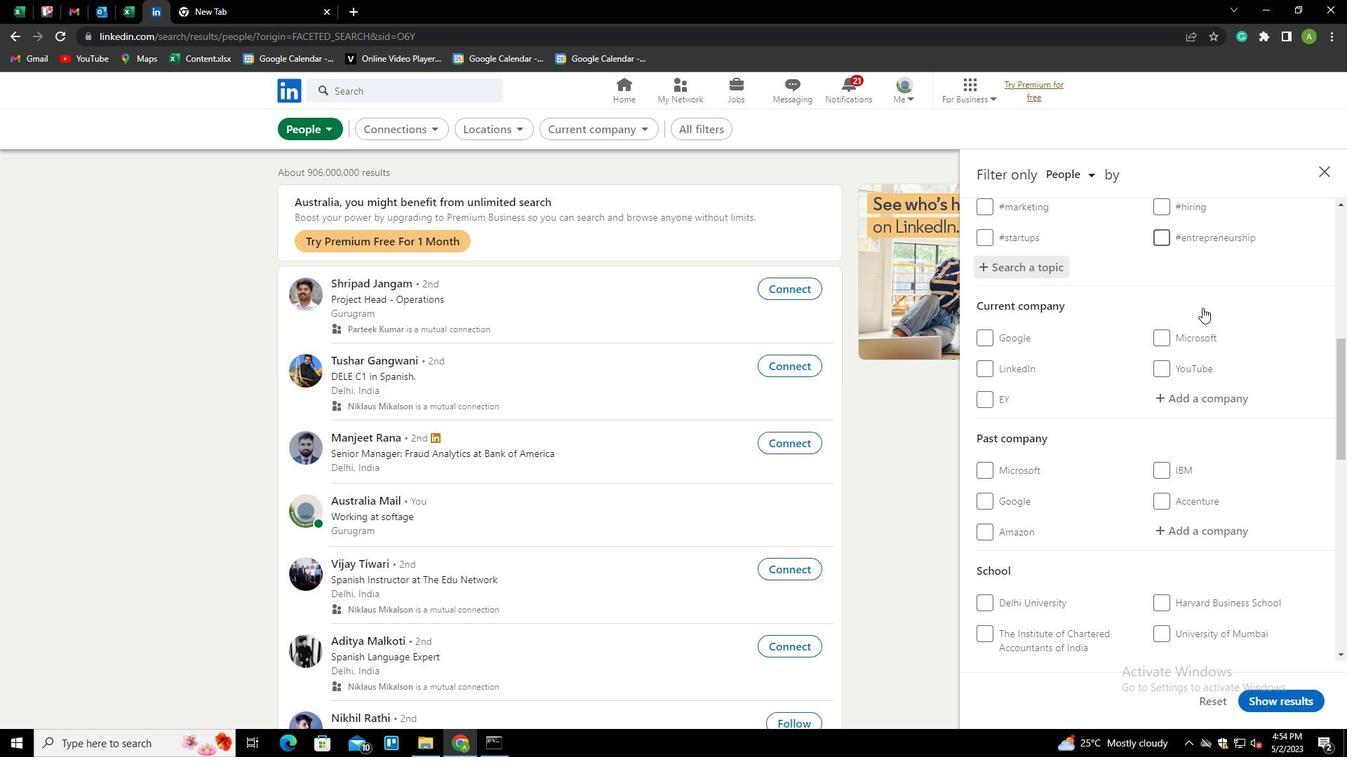
Action: Mouse moved to (1196, 350)
Screenshot: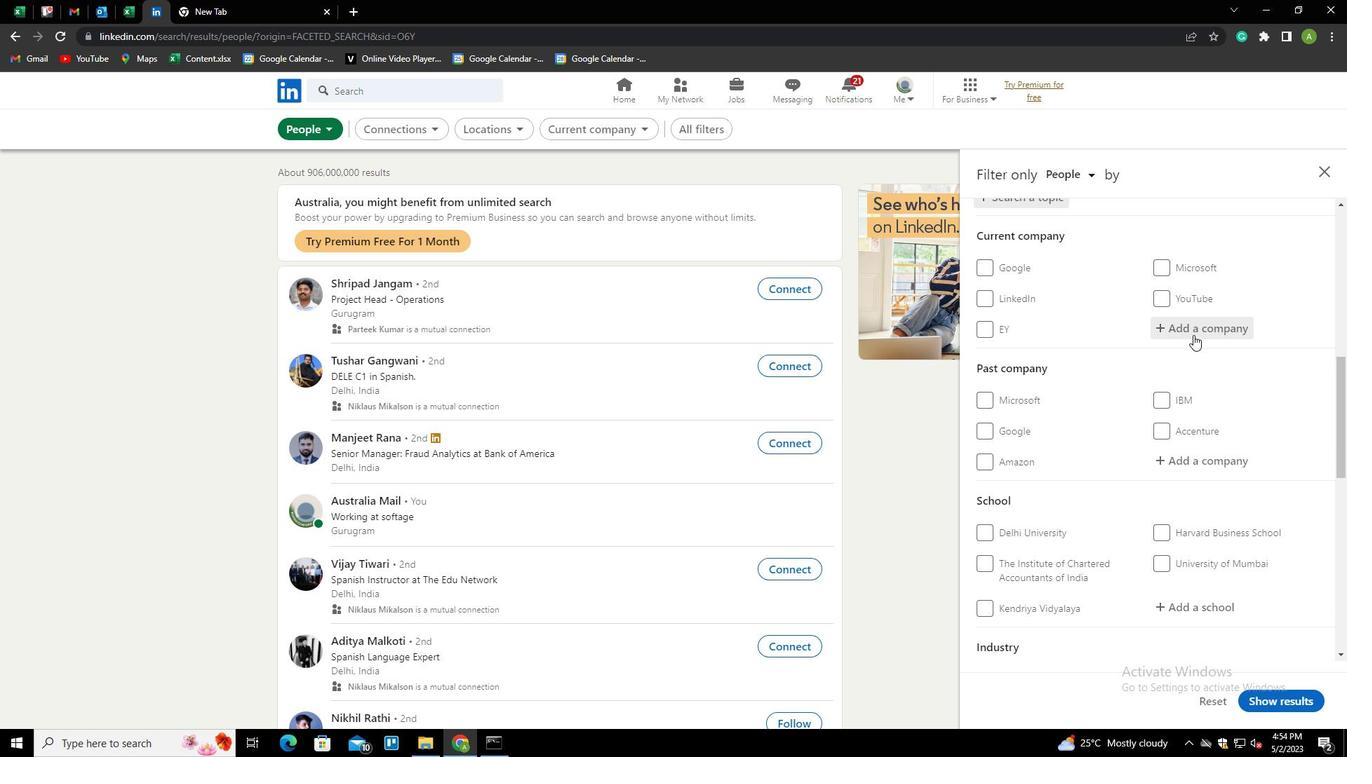 
Action: Mouse scrolled (1196, 349) with delta (0, 0)
Screenshot: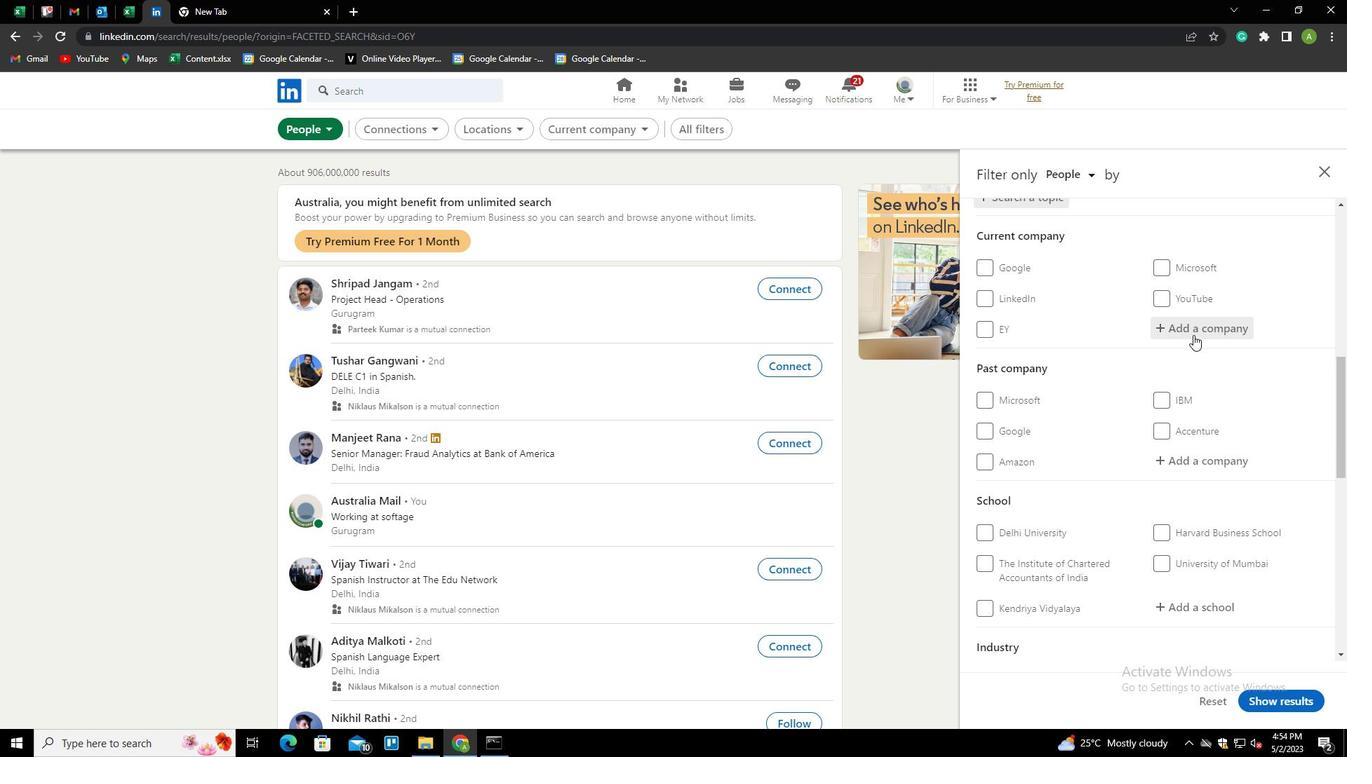 
Action: Mouse scrolled (1196, 349) with delta (0, 0)
Screenshot: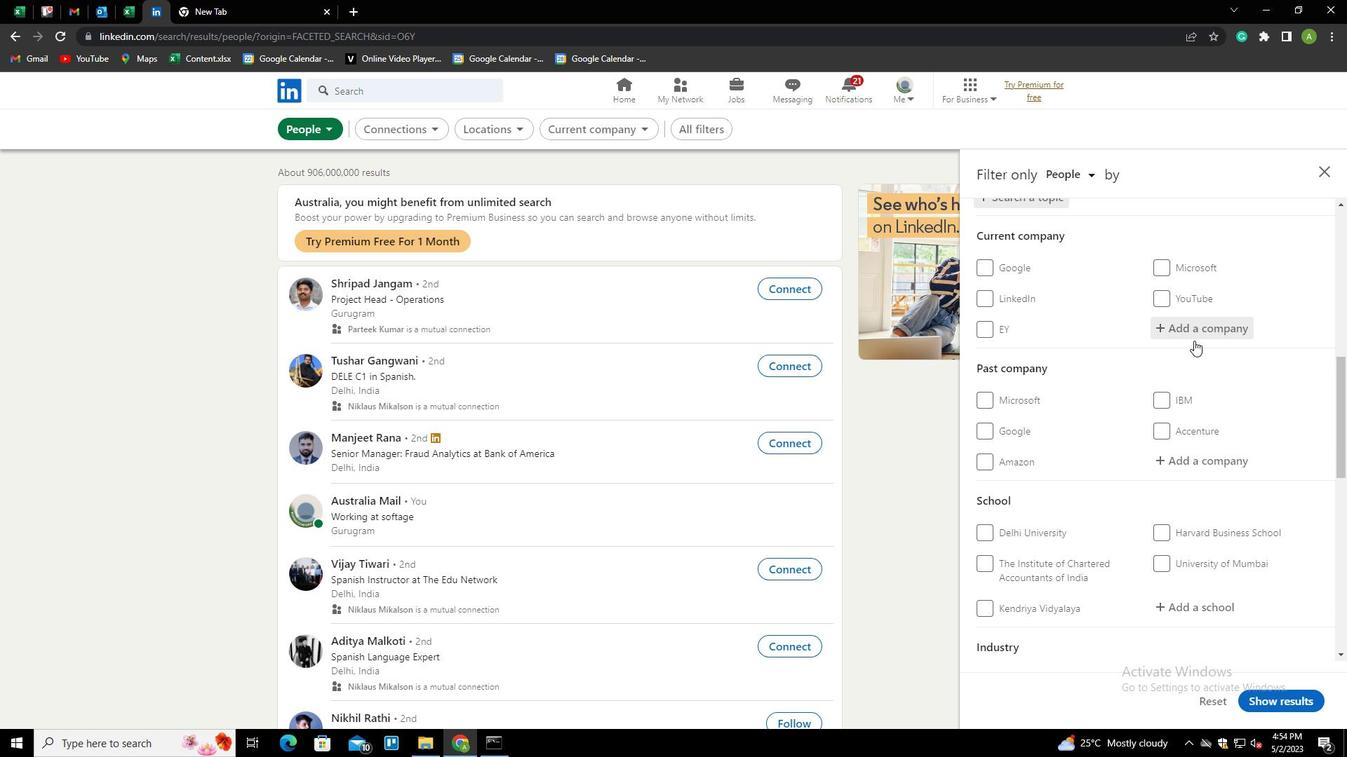 
Action: Mouse scrolled (1196, 349) with delta (0, 0)
Screenshot: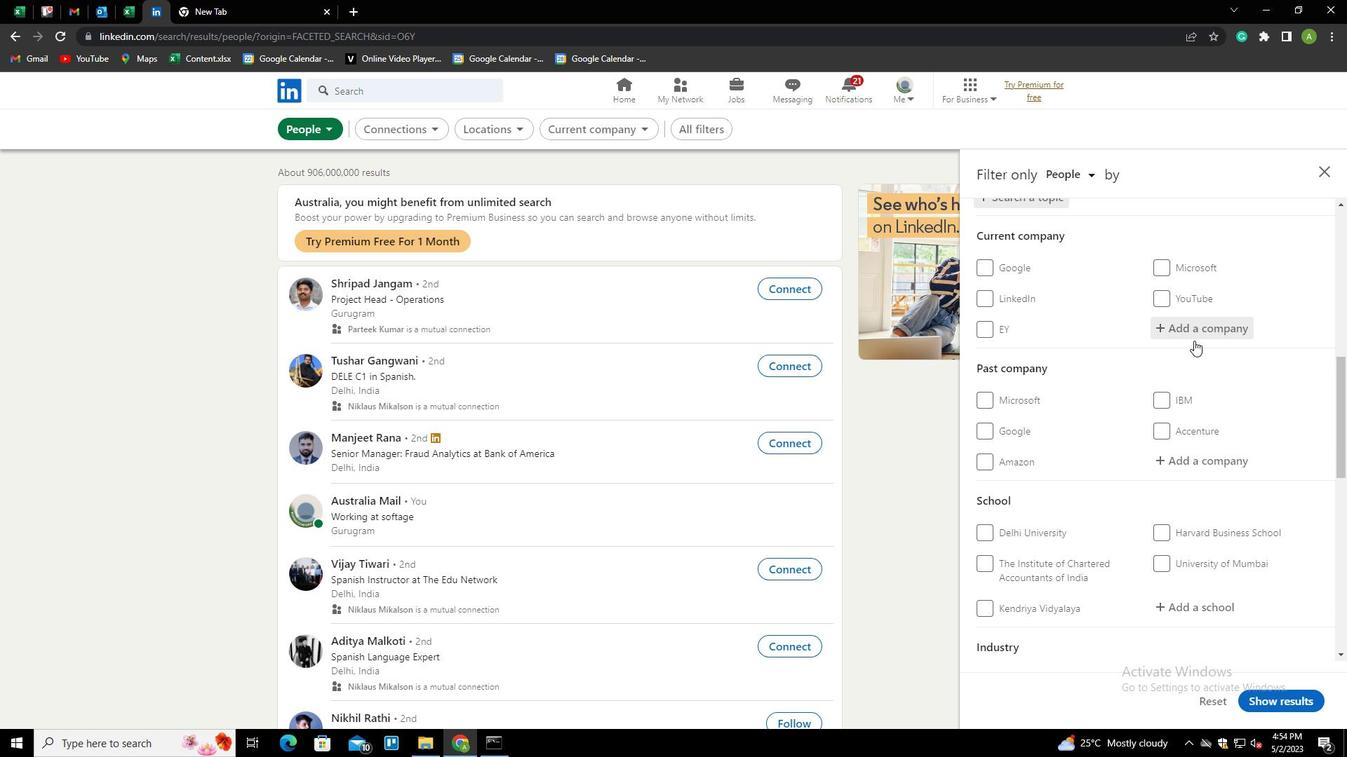 
Action: Mouse scrolled (1196, 349) with delta (0, 0)
Screenshot: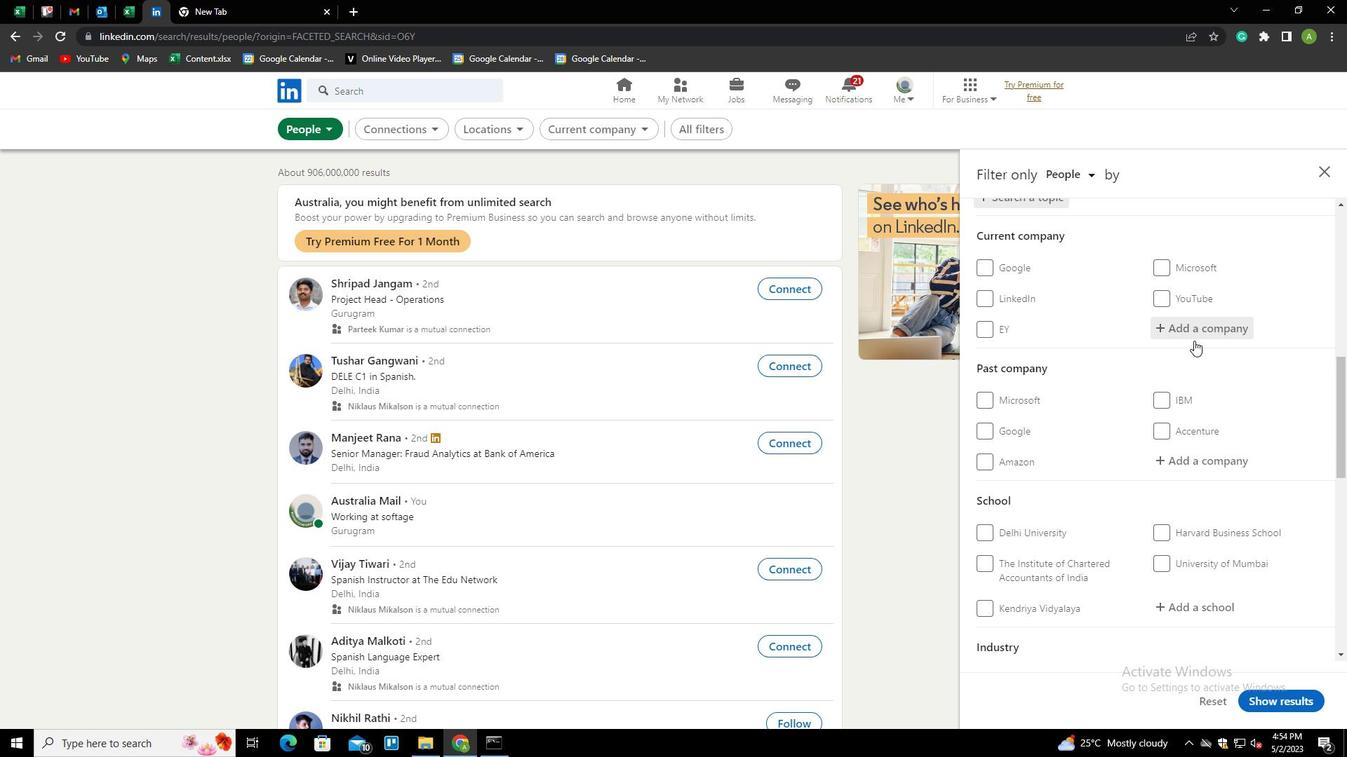 
Action: Mouse scrolled (1196, 349) with delta (0, 0)
Screenshot: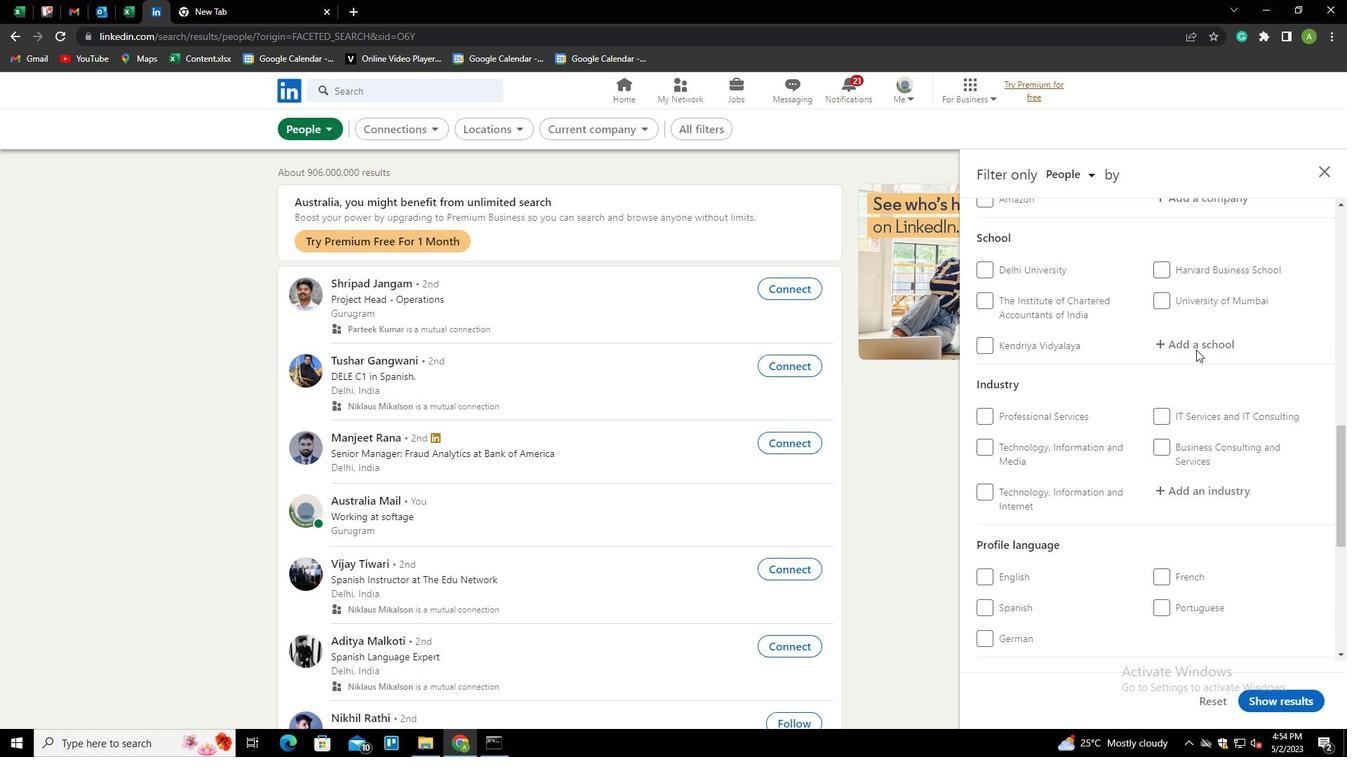 
Action: Mouse scrolled (1196, 349) with delta (0, 0)
Screenshot: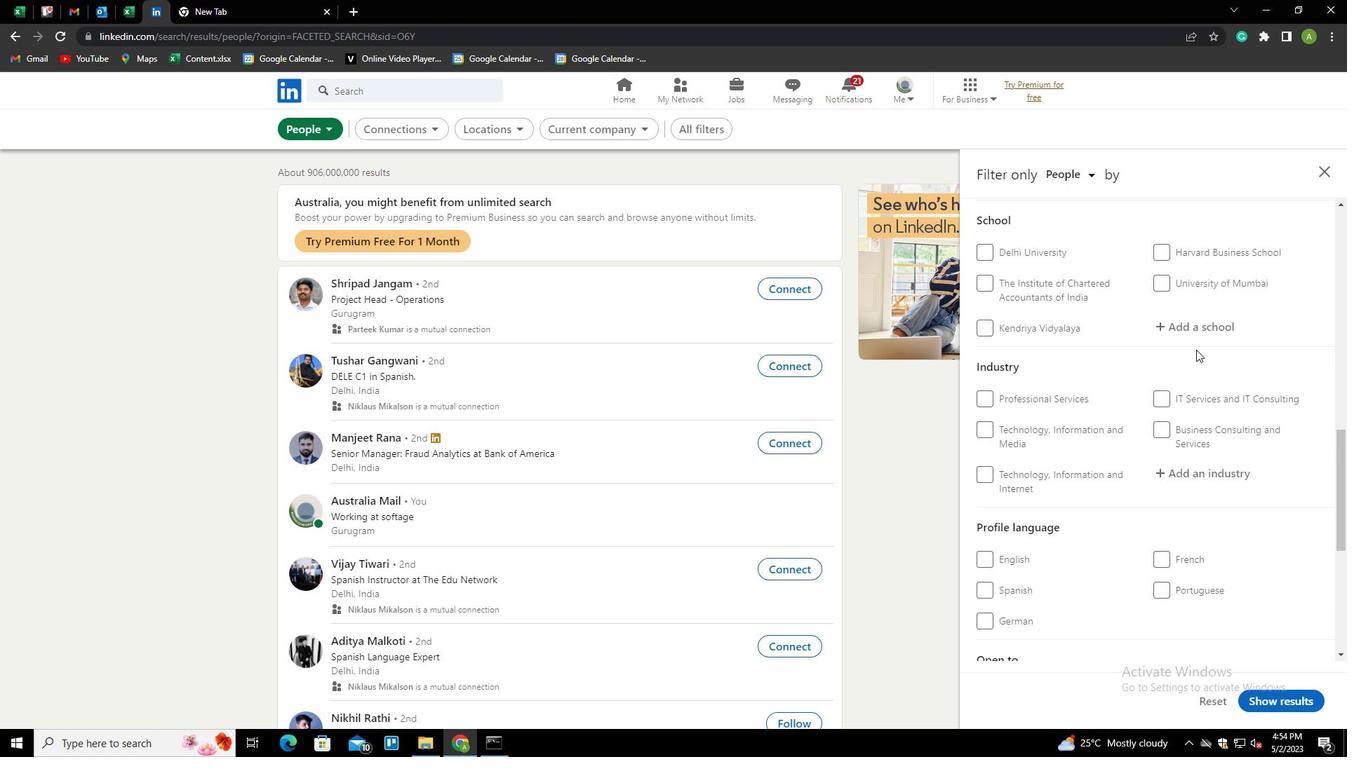 
Action: Mouse scrolled (1196, 349) with delta (0, 0)
Screenshot: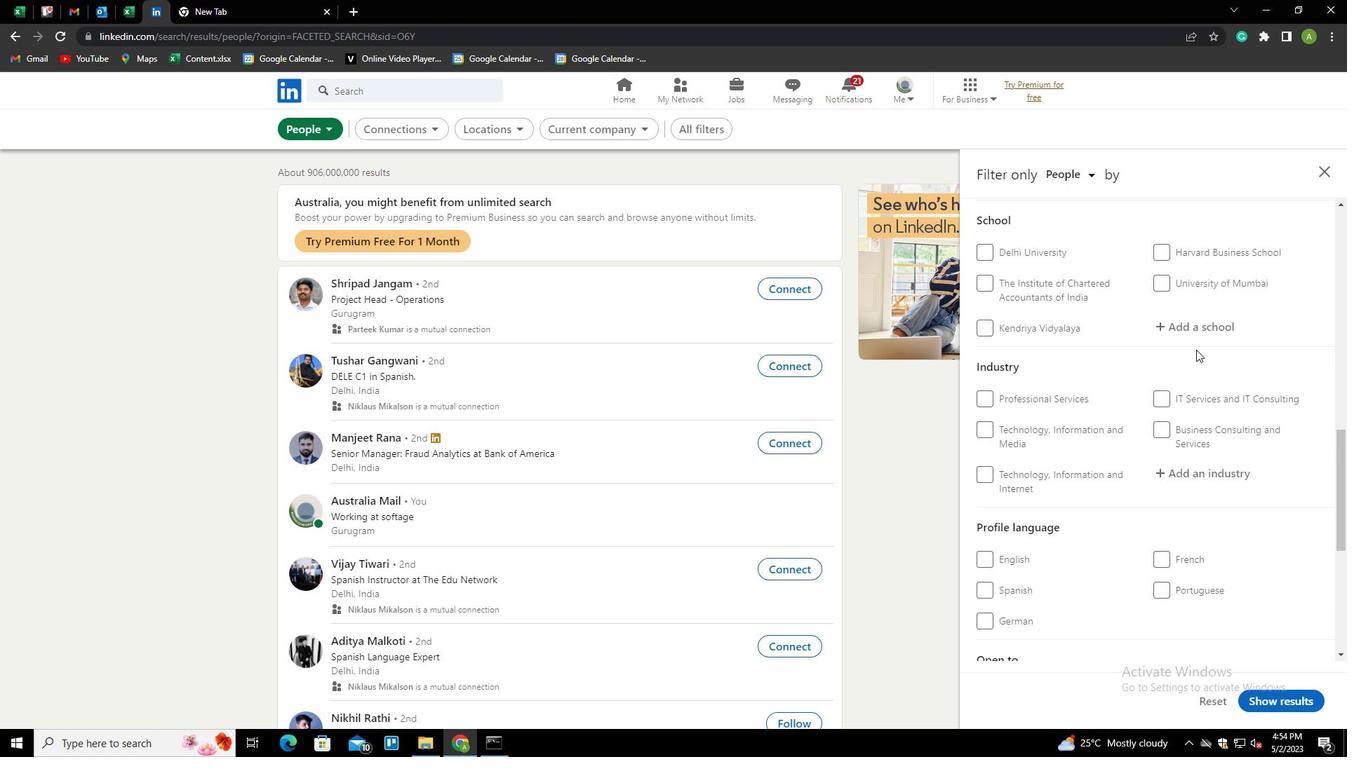 
Action: Mouse scrolled (1196, 349) with delta (0, 0)
Screenshot: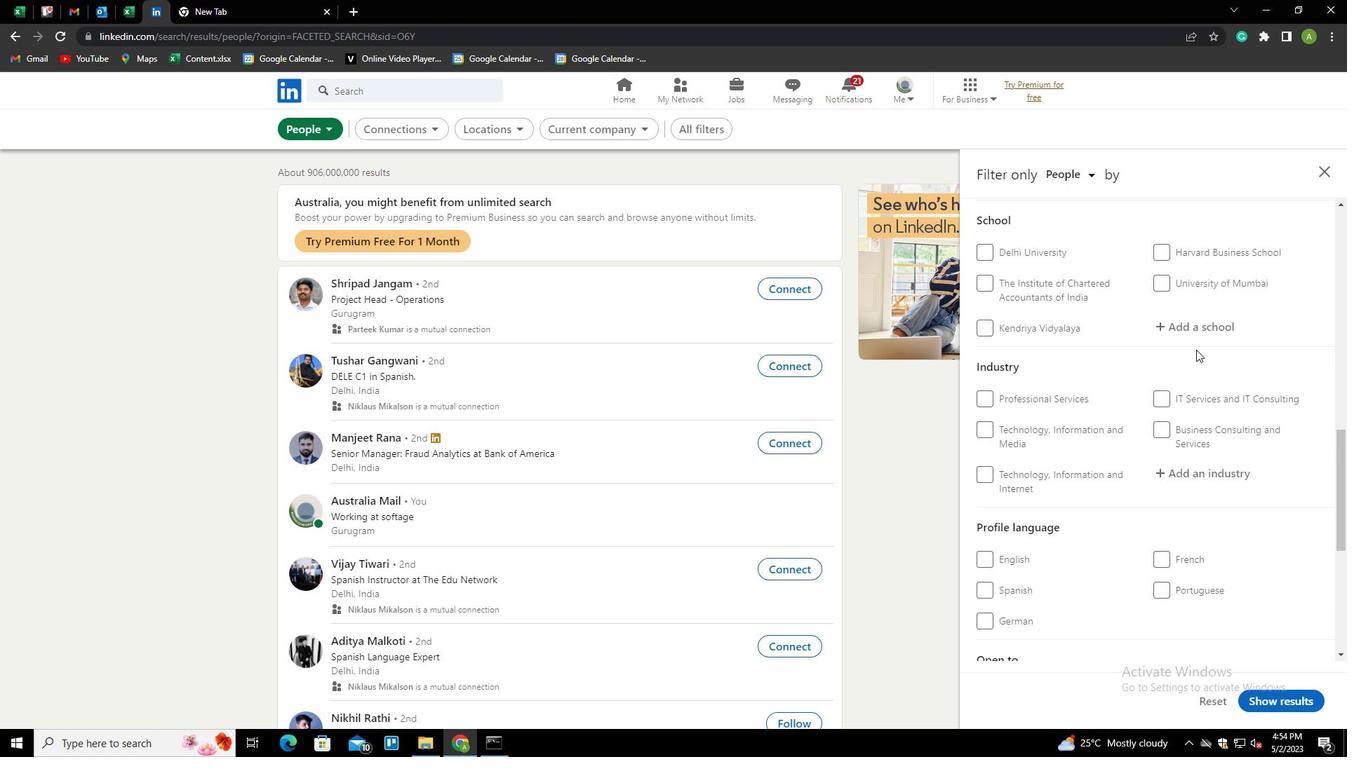 
Action: Mouse scrolled (1196, 349) with delta (0, 0)
Screenshot: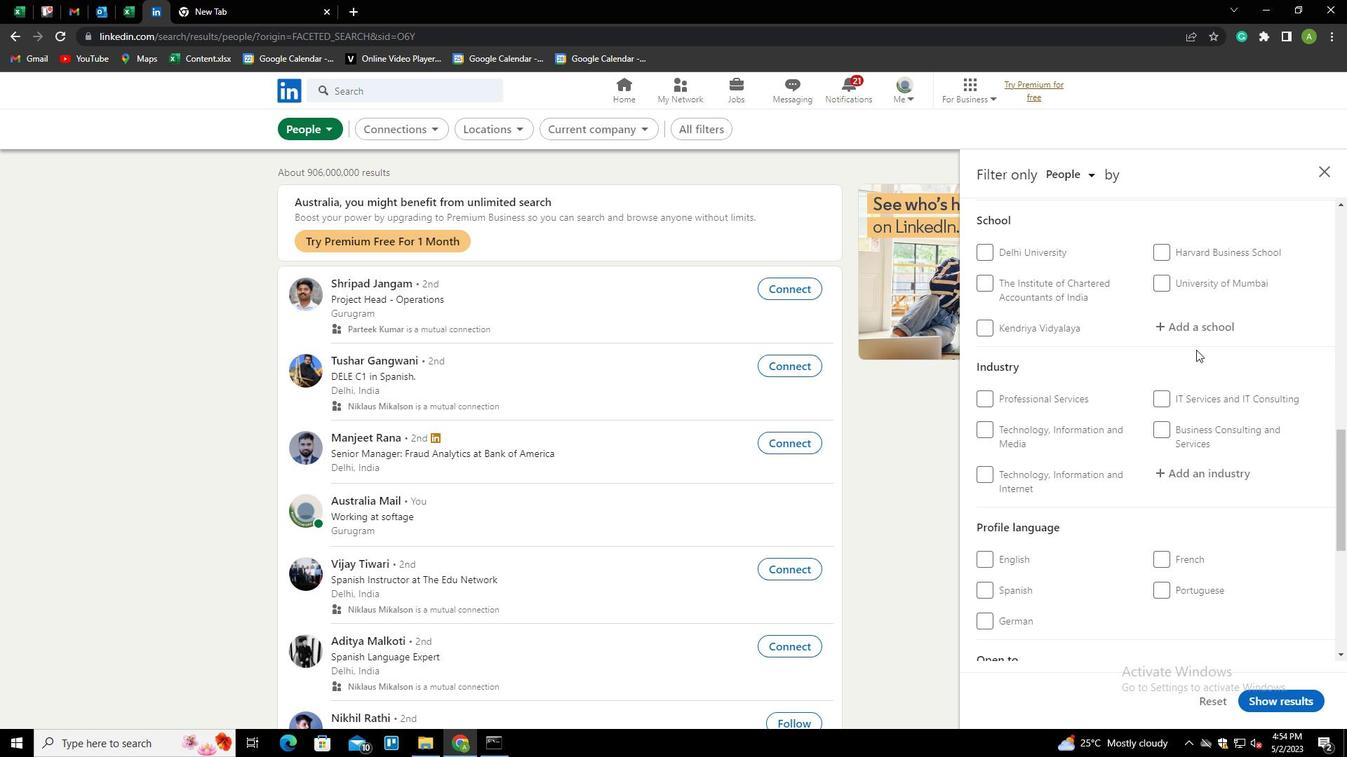 
Action: Mouse moved to (1198, 385)
Screenshot: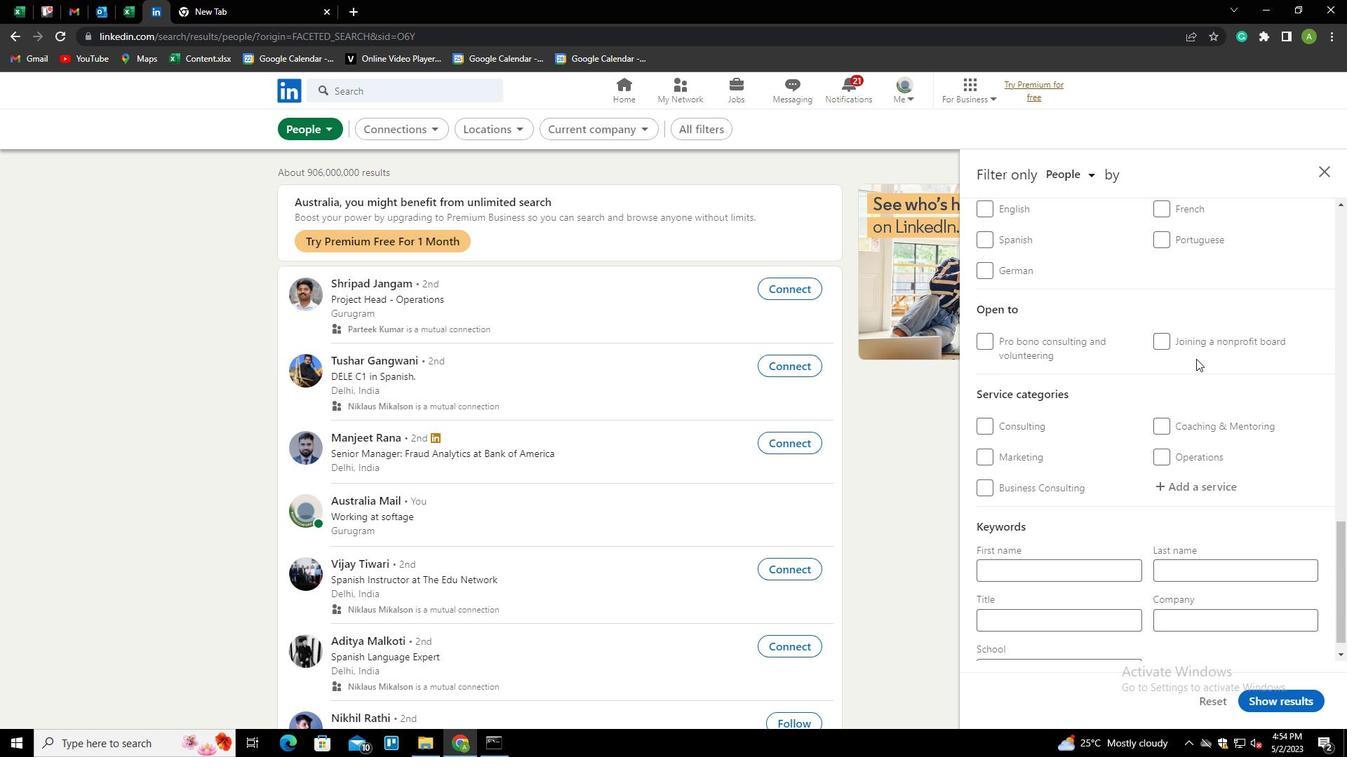 
Action: Mouse scrolled (1198, 384) with delta (0, 0)
Screenshot: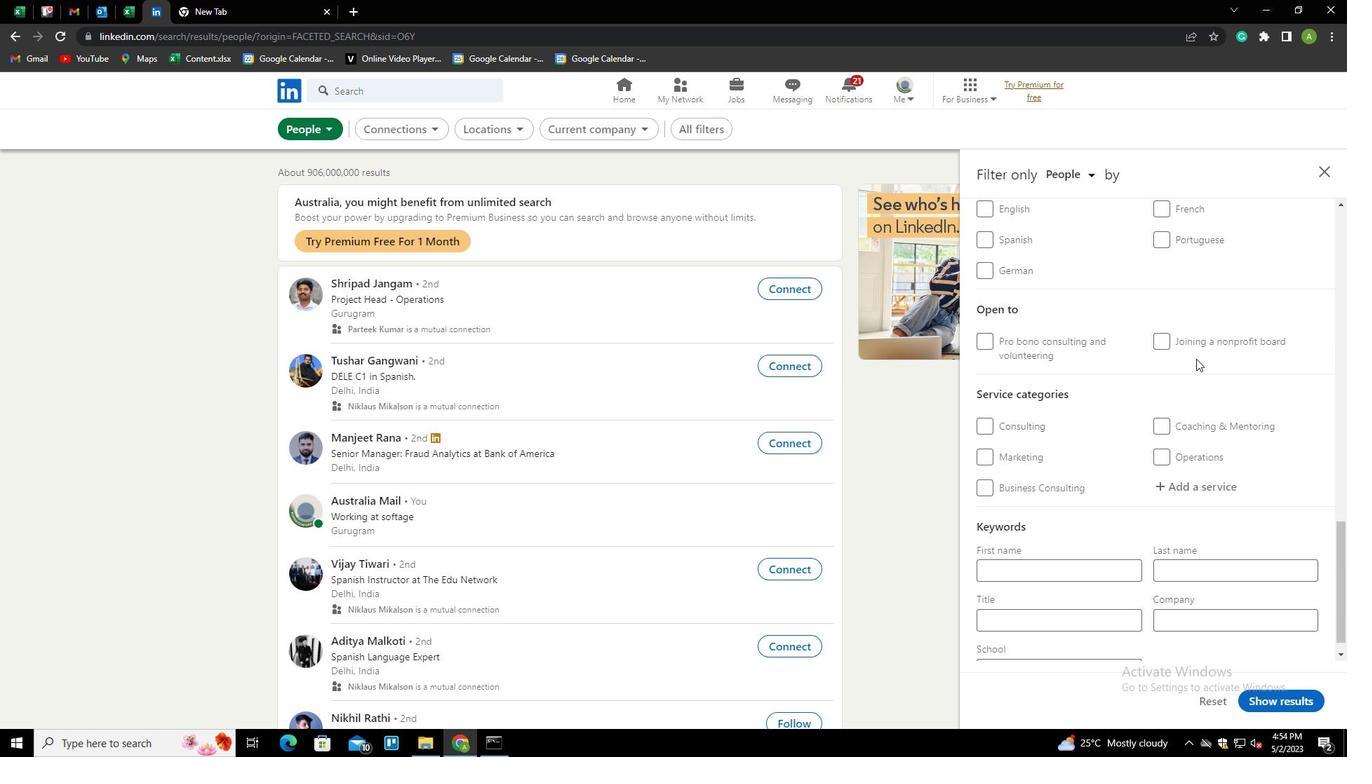
Action: Mouse moved to (1198, 390)
Screenshot: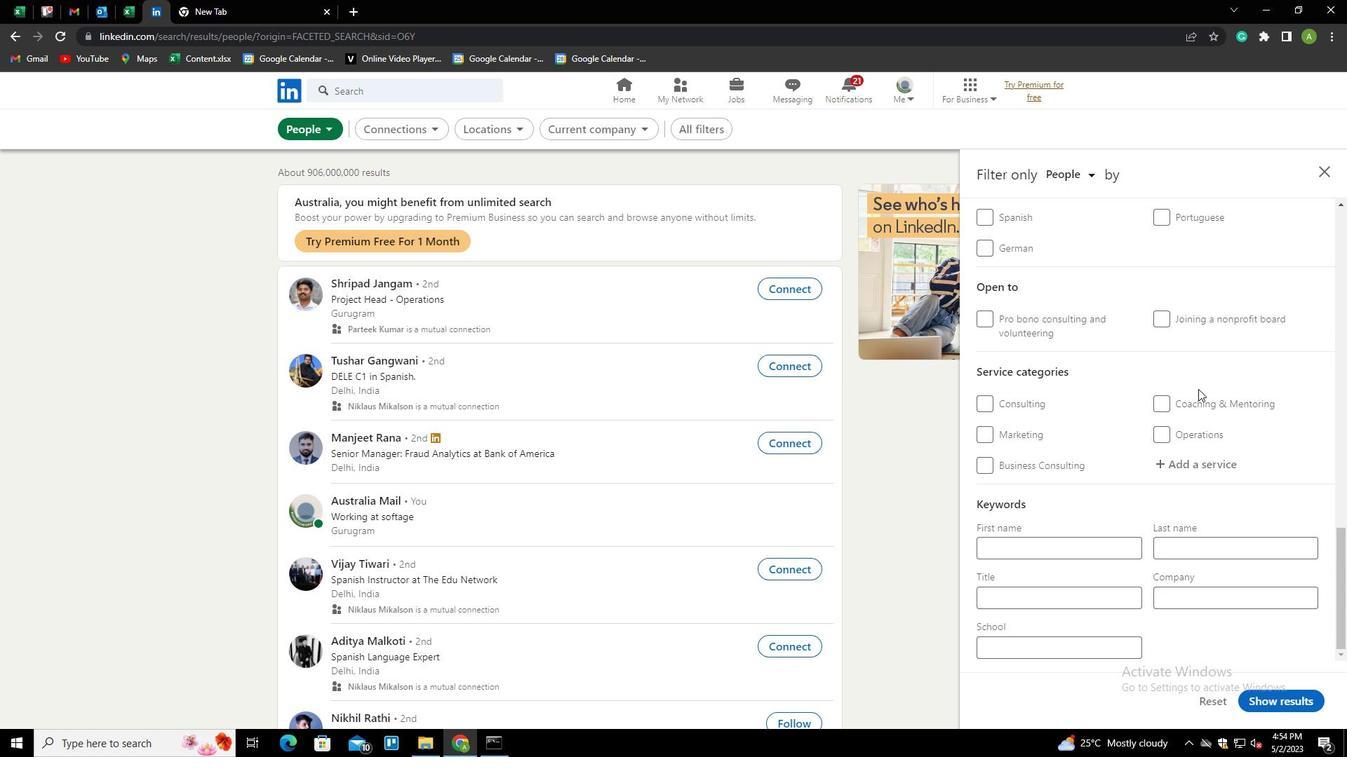 
Action: Mouse scrolled (1198, 390) with delta (0, 0)
Screenshot: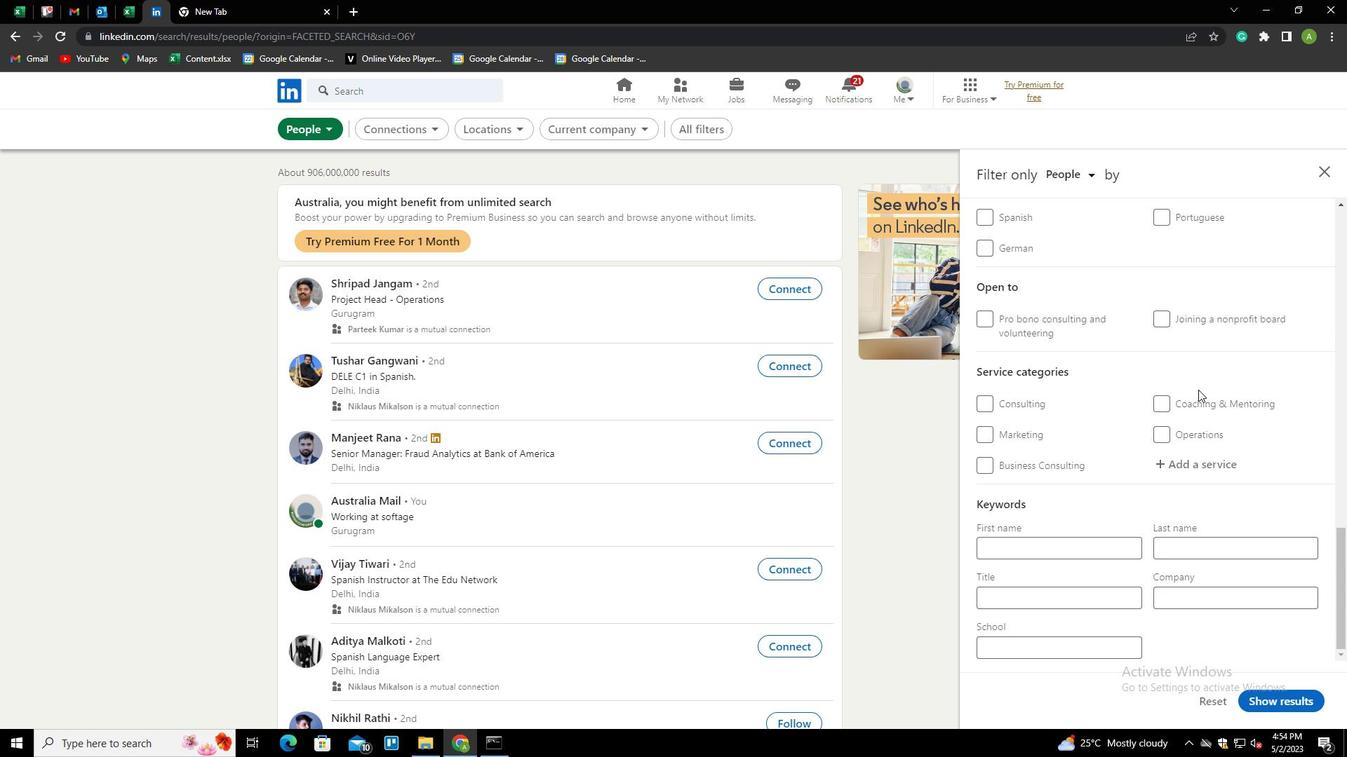 
Action: Mouse scrolled (1198, 390) with delta (0, 0)
Screenshot: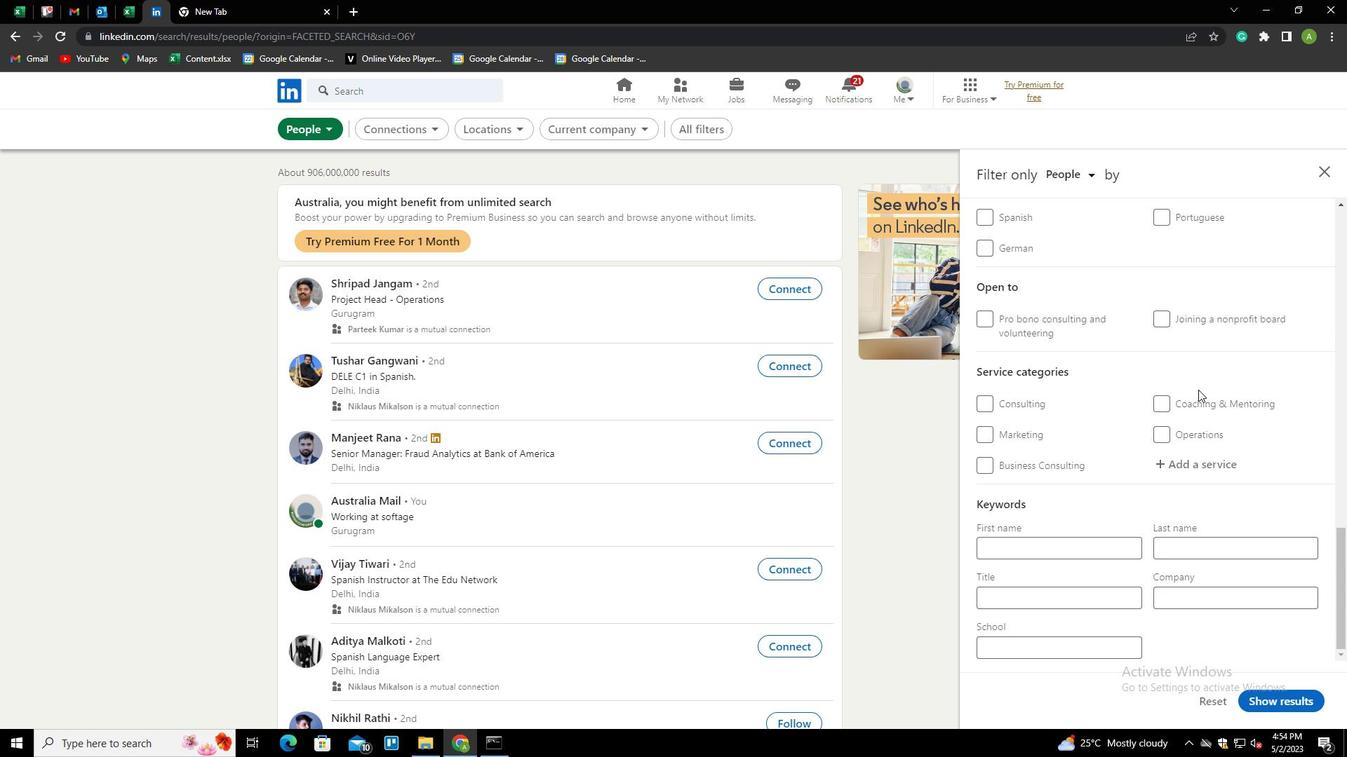 
Action: Mouse scrolled (1198, 390) with delta (0, 0)
Screenshot: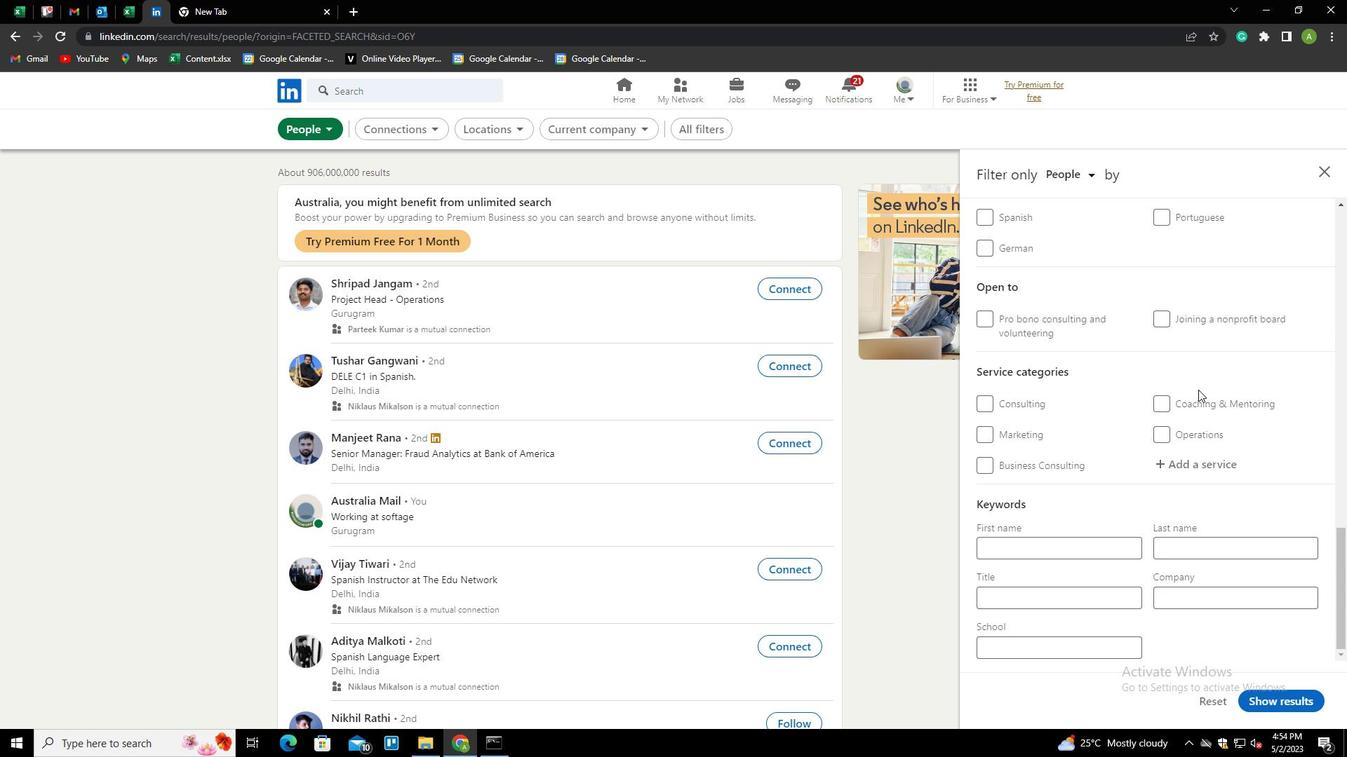 
Action: Mouse moved to (984, 249)
Screenshot: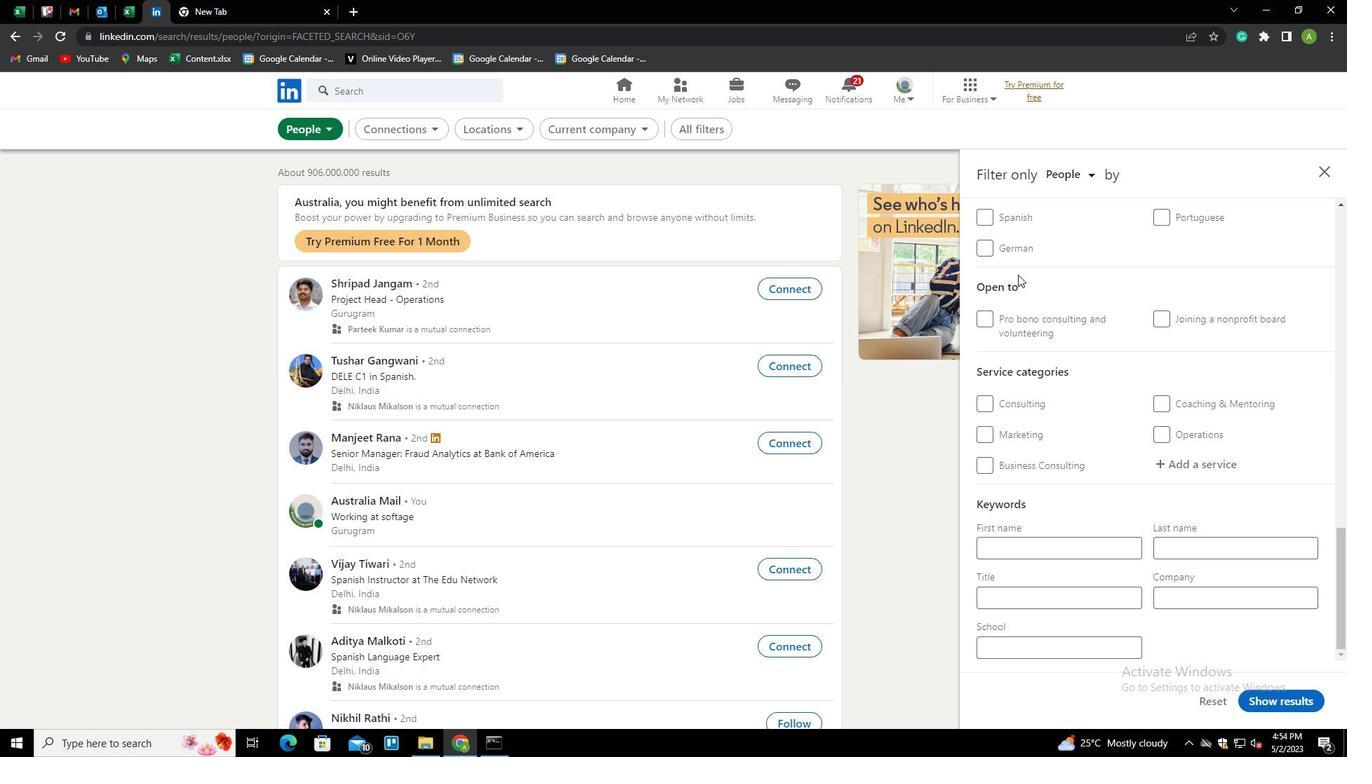 
Action: Mouse pressed left at (984, 249)
Screenshot: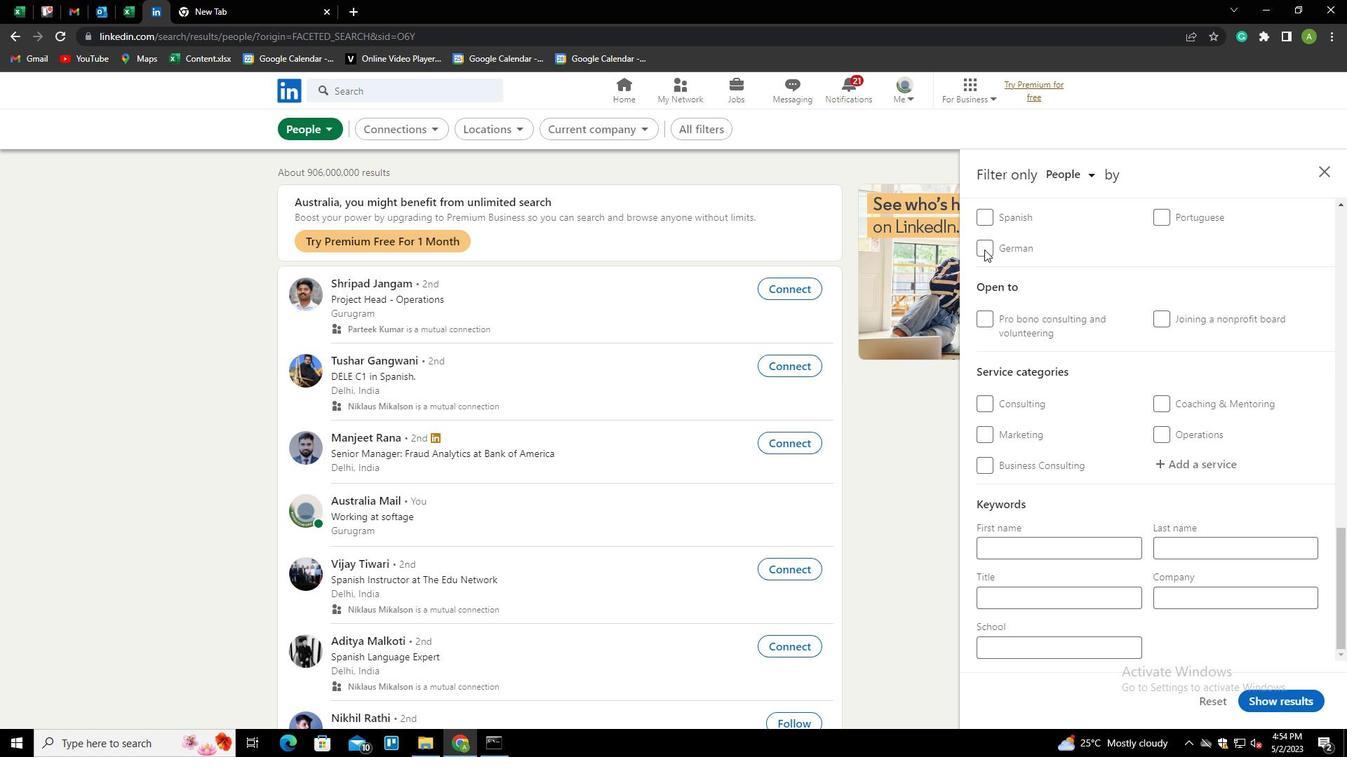 
Action: Mouse moved to (1239, 397)
Screenshot: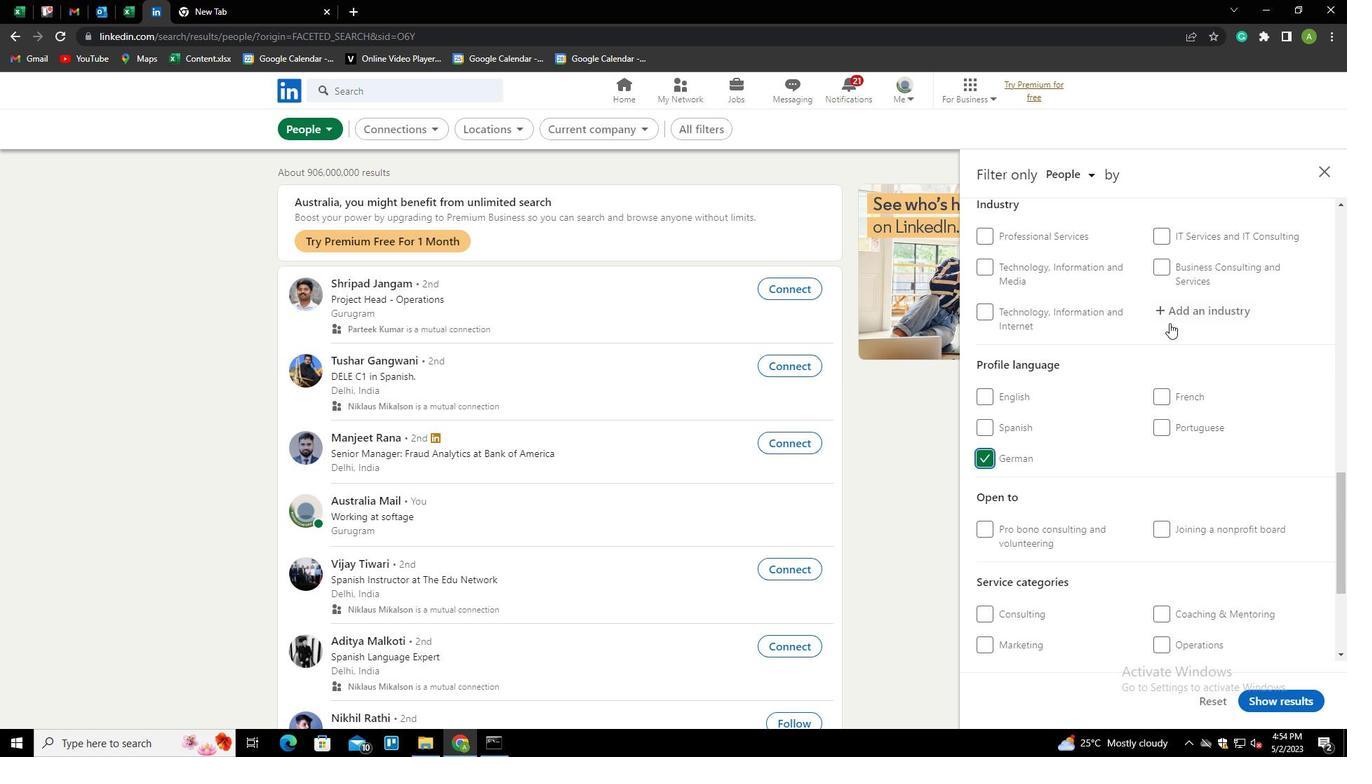 
Action: Mouse scrolled (1239, 398) with delta (0, 0)
Screenshot: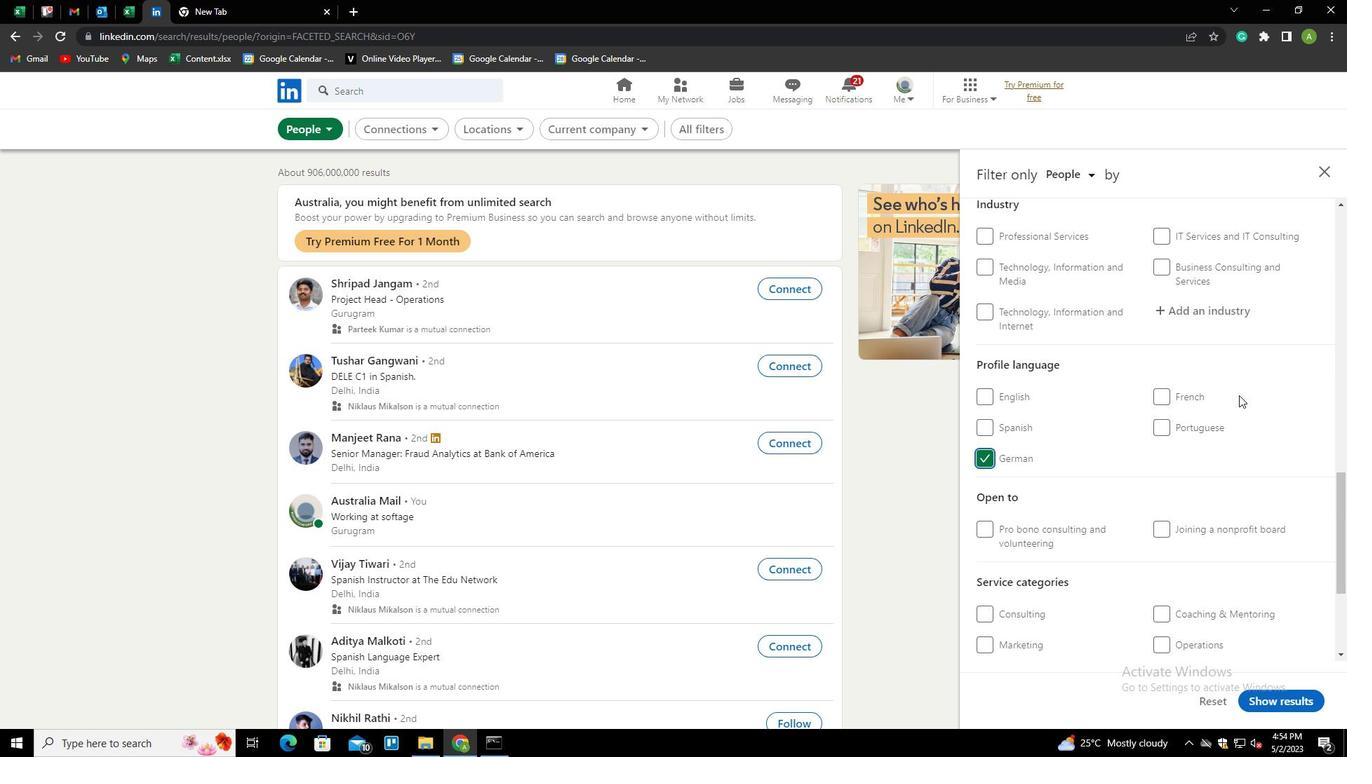 
Action: Mouse moved to (1239, 398)
Screenshot: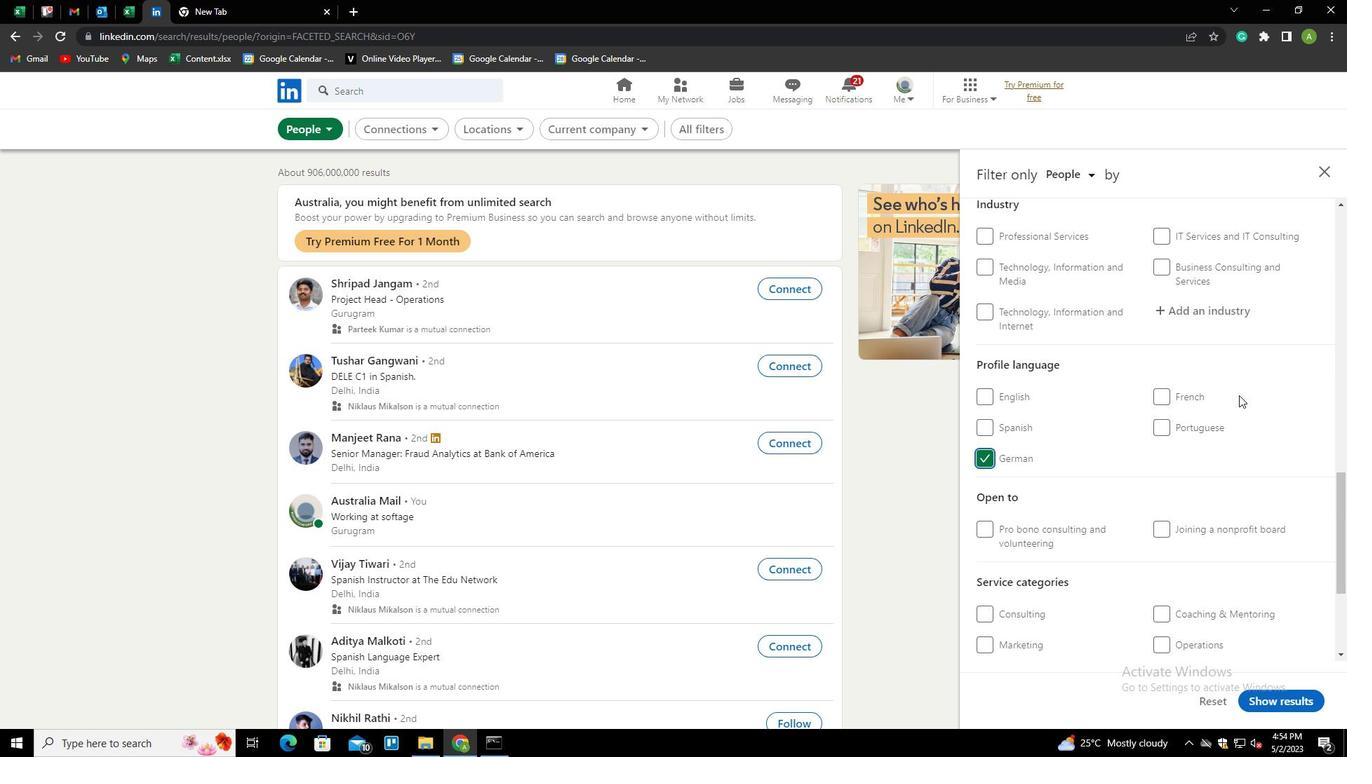 
Action: Mouse scrolled (1239, 399) with delta (0, 0)
Screenshot: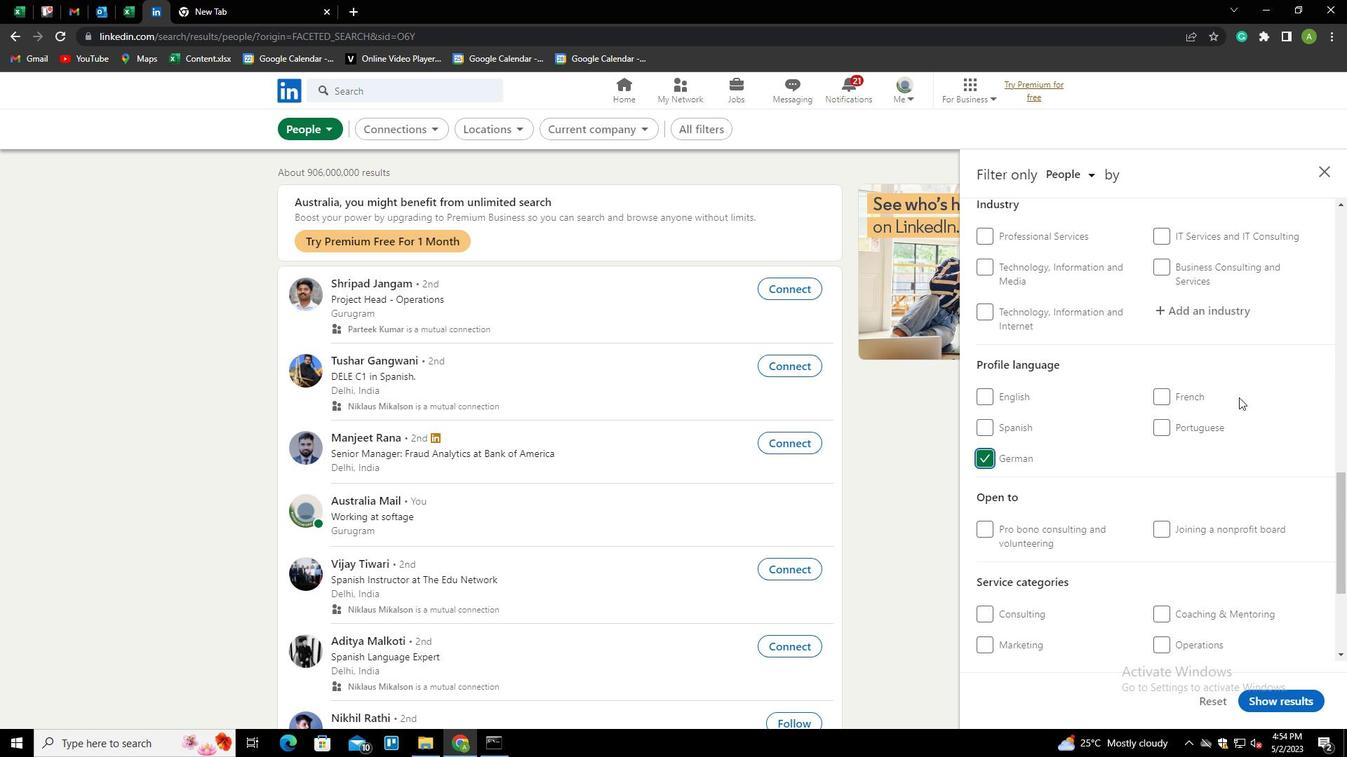 
Action: Mouse scrolled (1239, 399) with delta (0, 0)
Screenshot: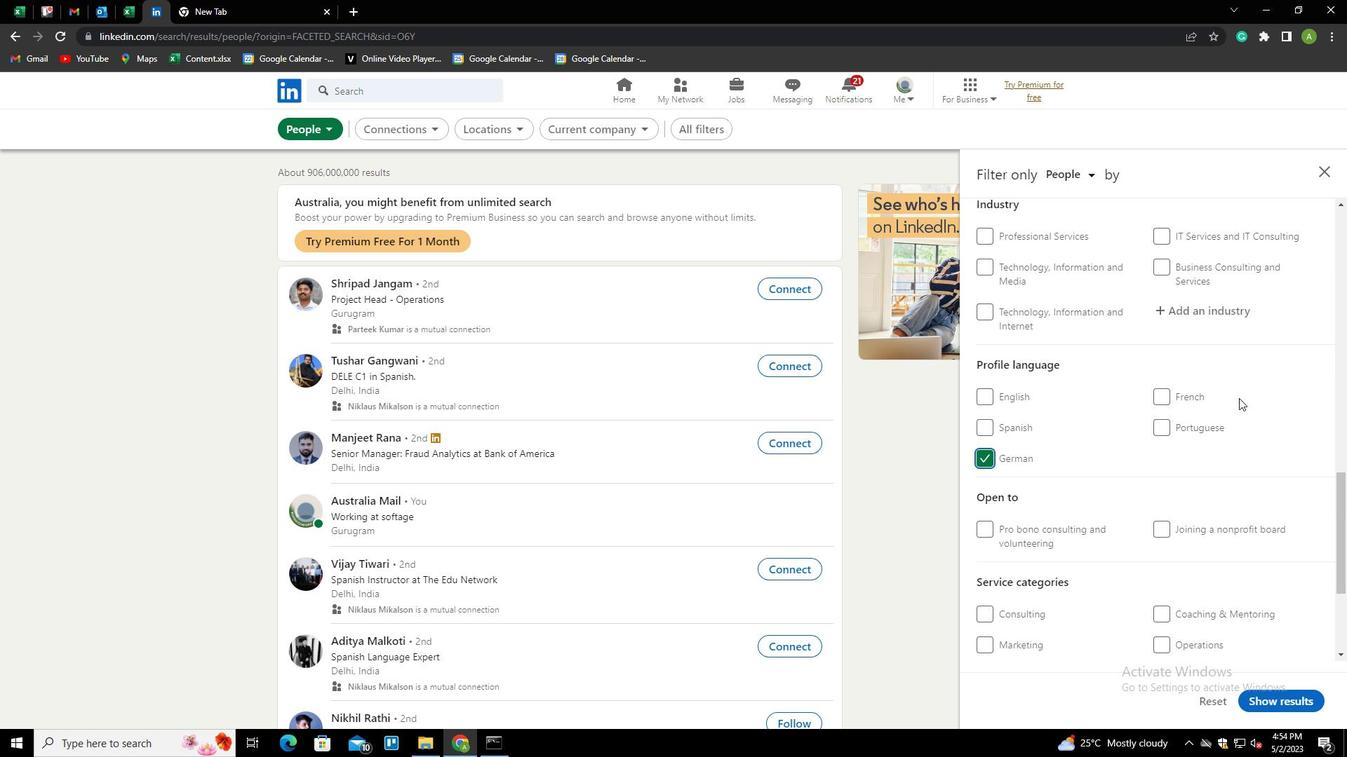 
Action: Mouse scrolled (1239, 399) with delta (0, 0)
Screenshot: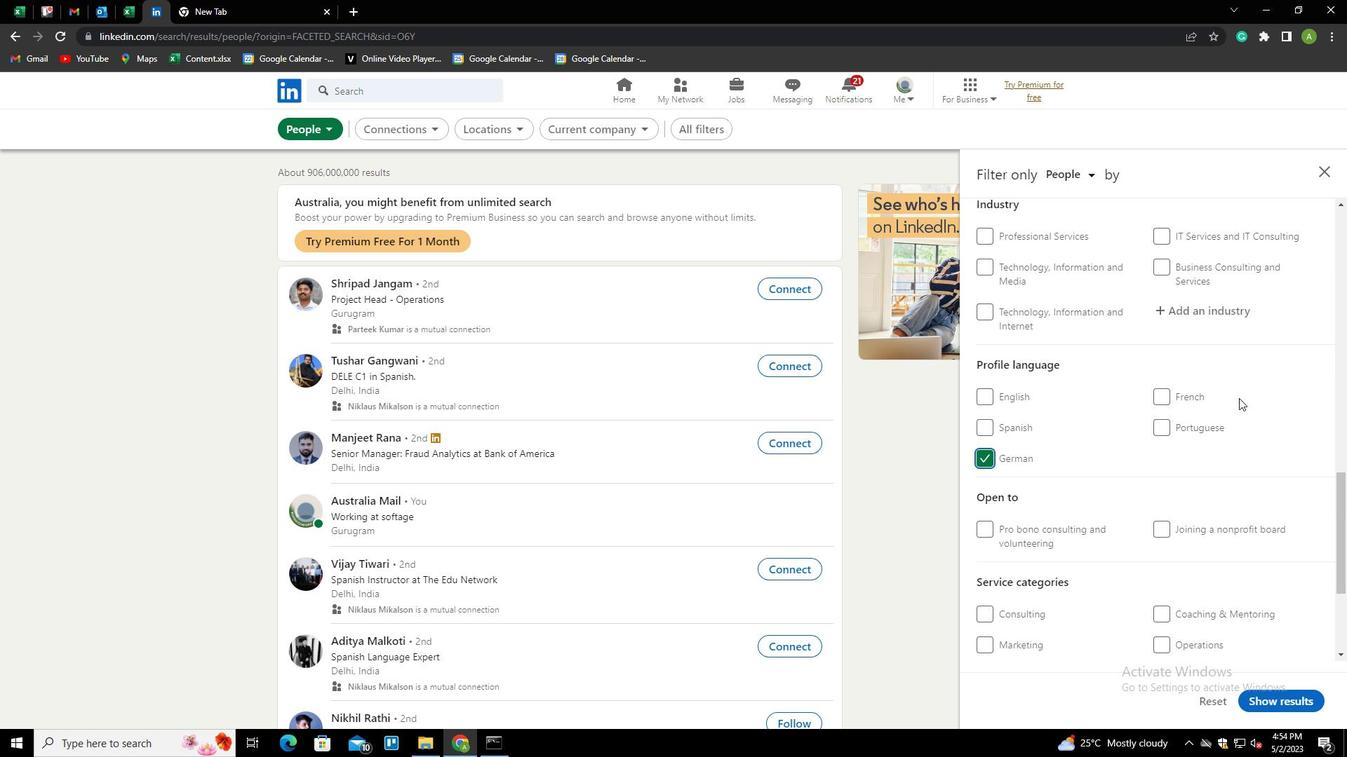 
Action: Mouse moved to (1236, 442)
Screenshot: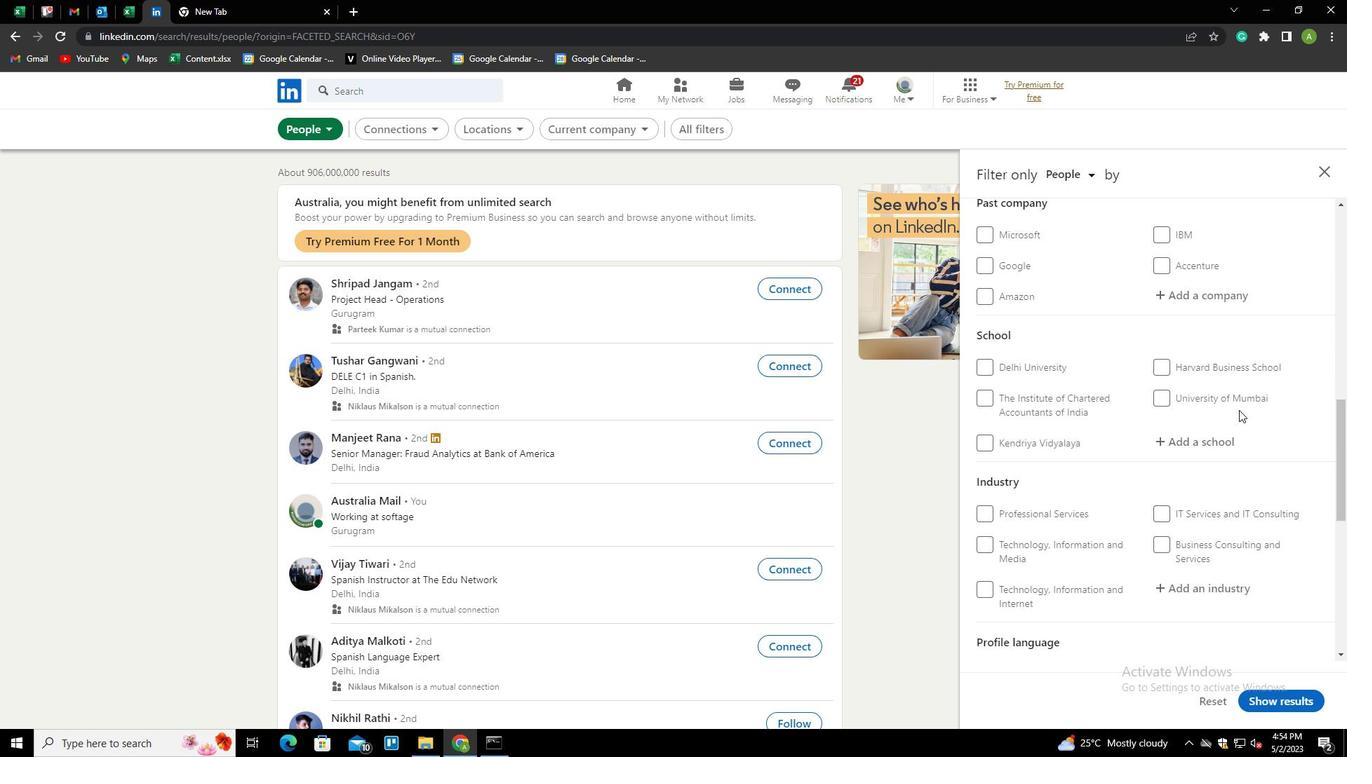 
Action: Mouse scrolled (1236, 442) with delta (0, 0)
Screenshot: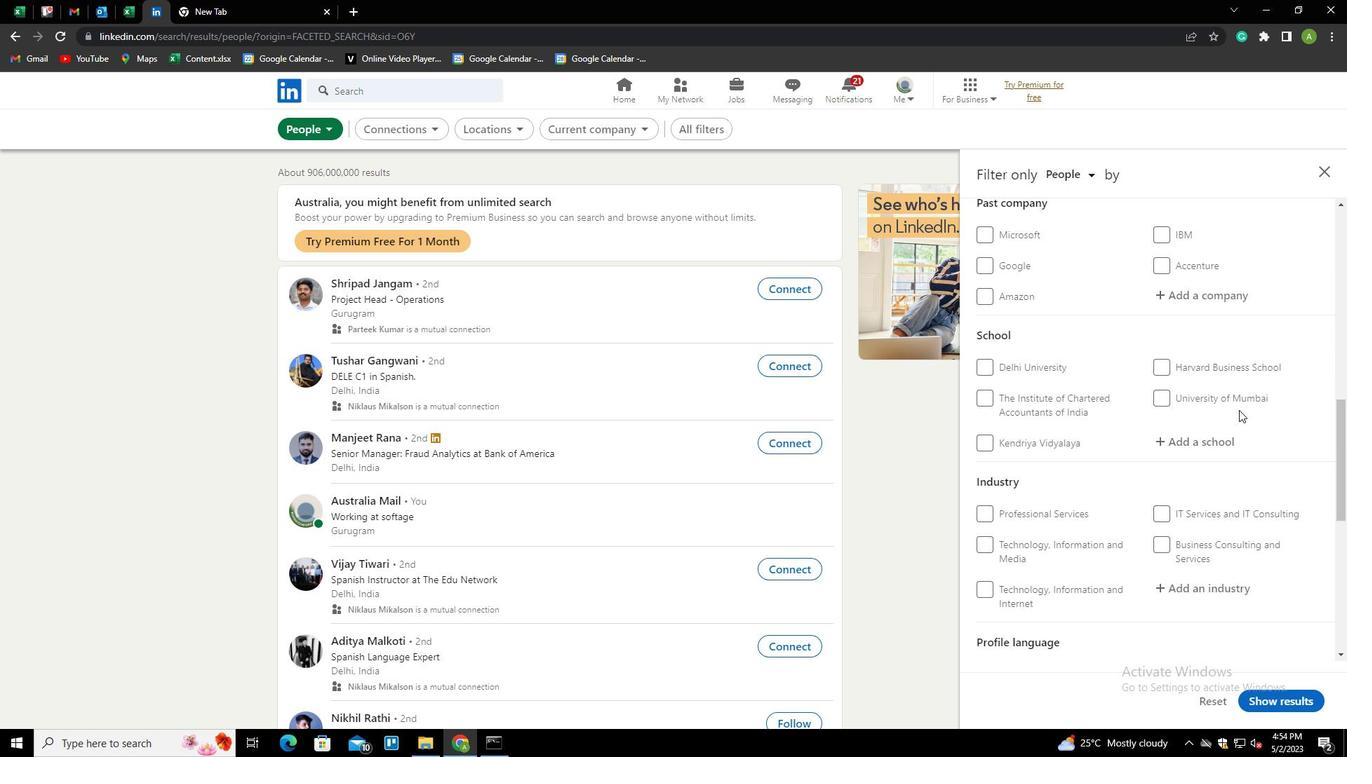 
Action: Mouse scrolled (1236, 442) with delta (0, 0)
Screenshot: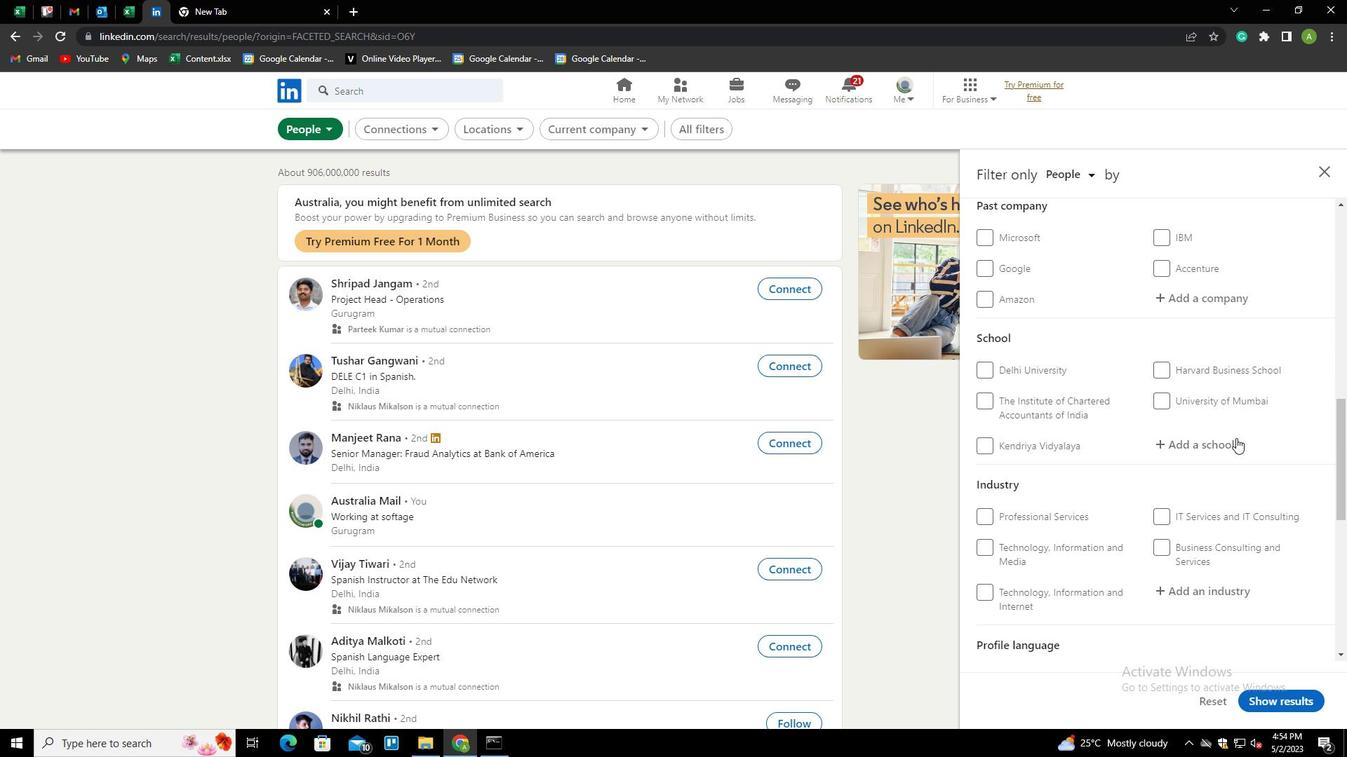 
Action: Mouse scrolled (1236, 442) with delta (0, 0)
Screenshot: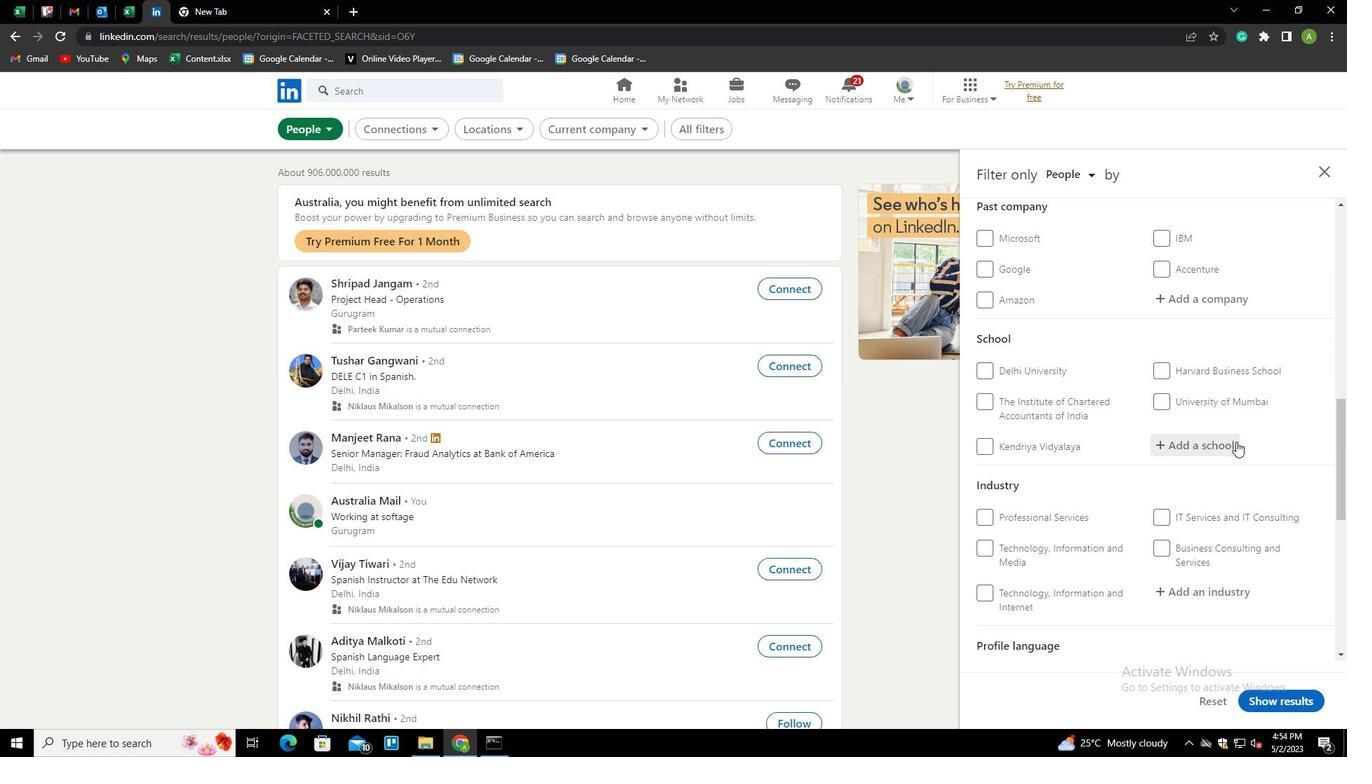 
Action: Mouse moved to (1181, 370)
Screenshot: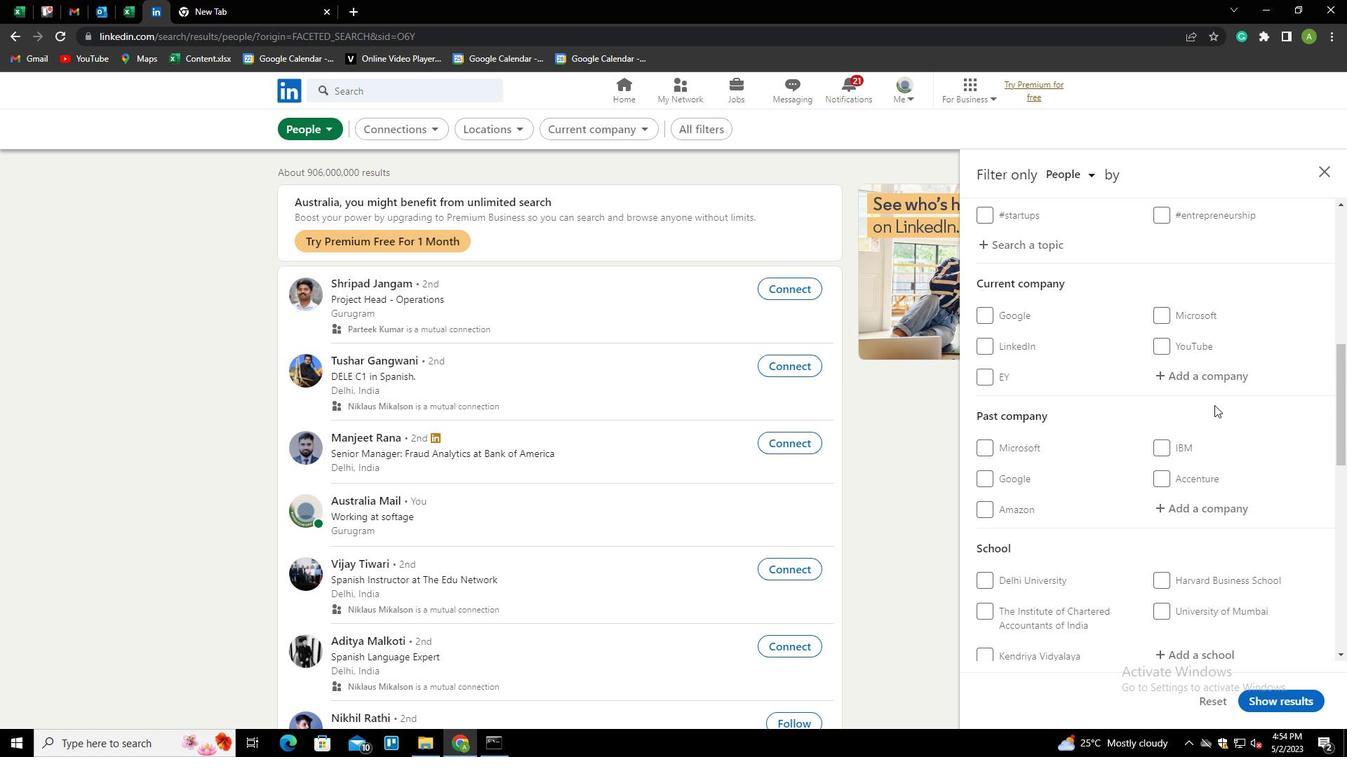 
Action: Mouse pressed left at (1181, 370)
Screenshot: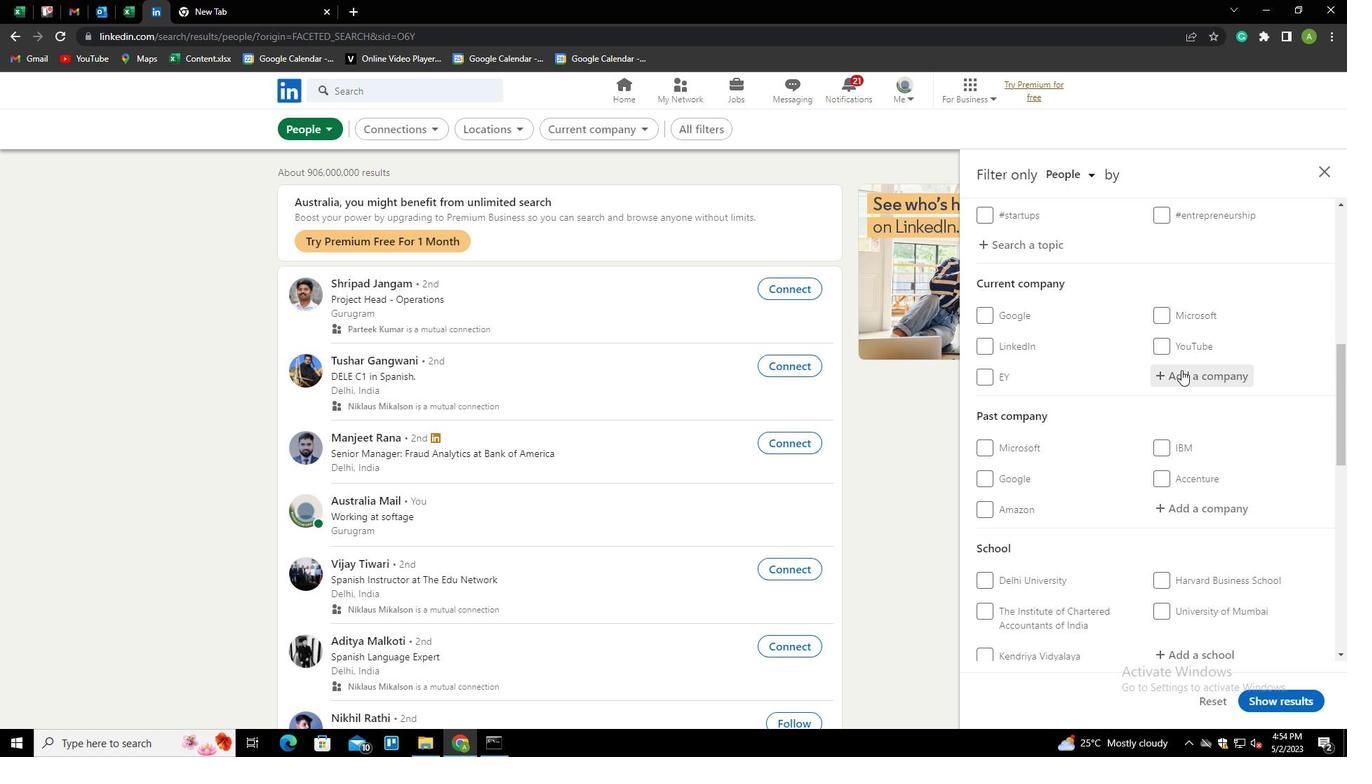 
Action: Mouse moved to (1189, 376)
Screenshot: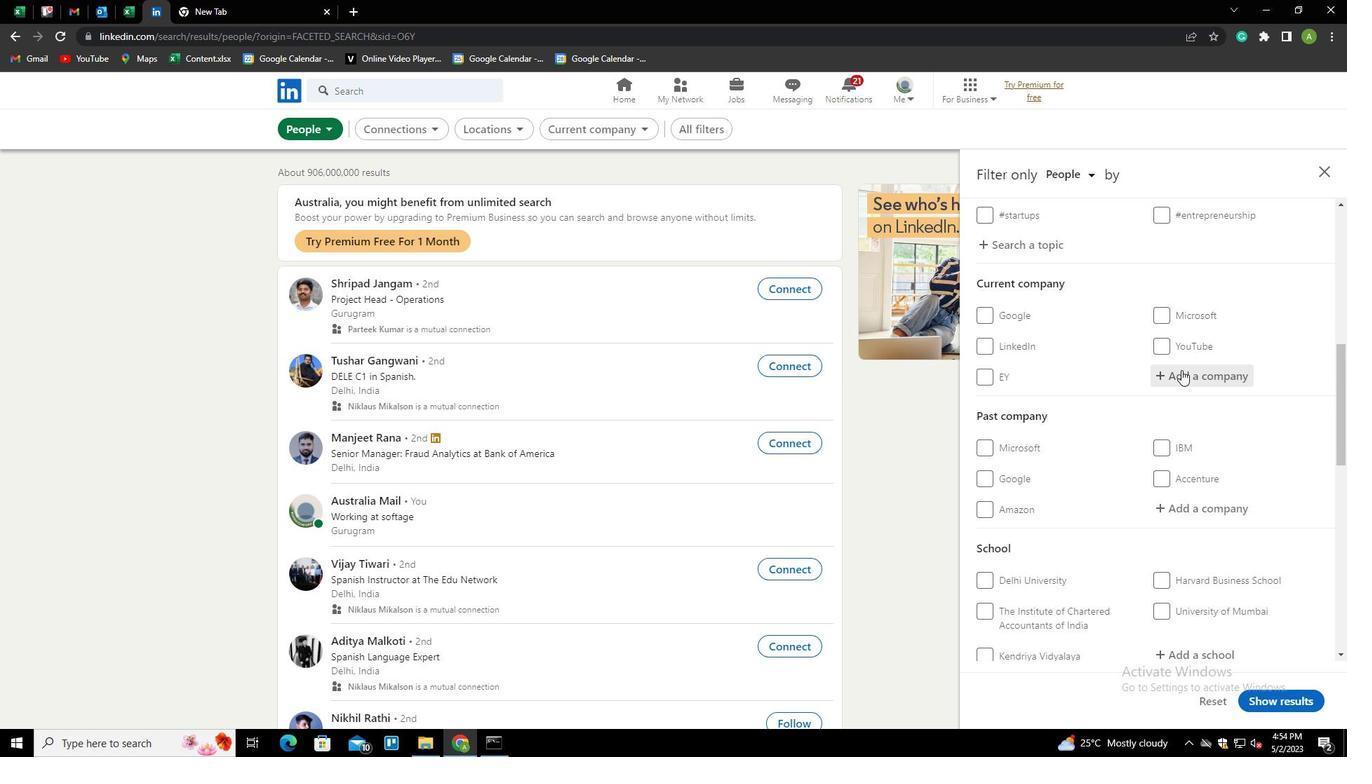 
Action: Mouse pressed left at (1189, 376)
Screenshot: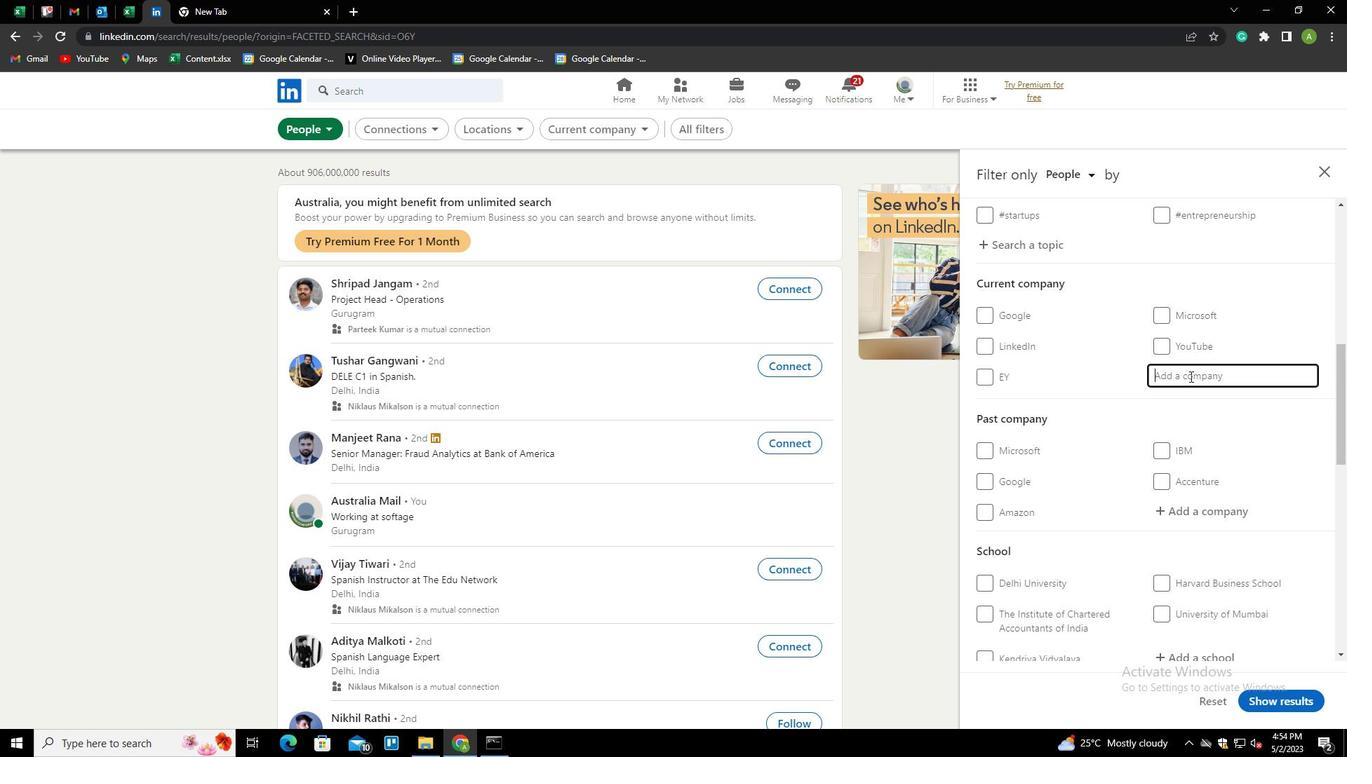 
Action: Key pressed <Key.shift>APOTEX<Key.space><Key.shift>INC<Key.down><Key.enter>
Screenshot: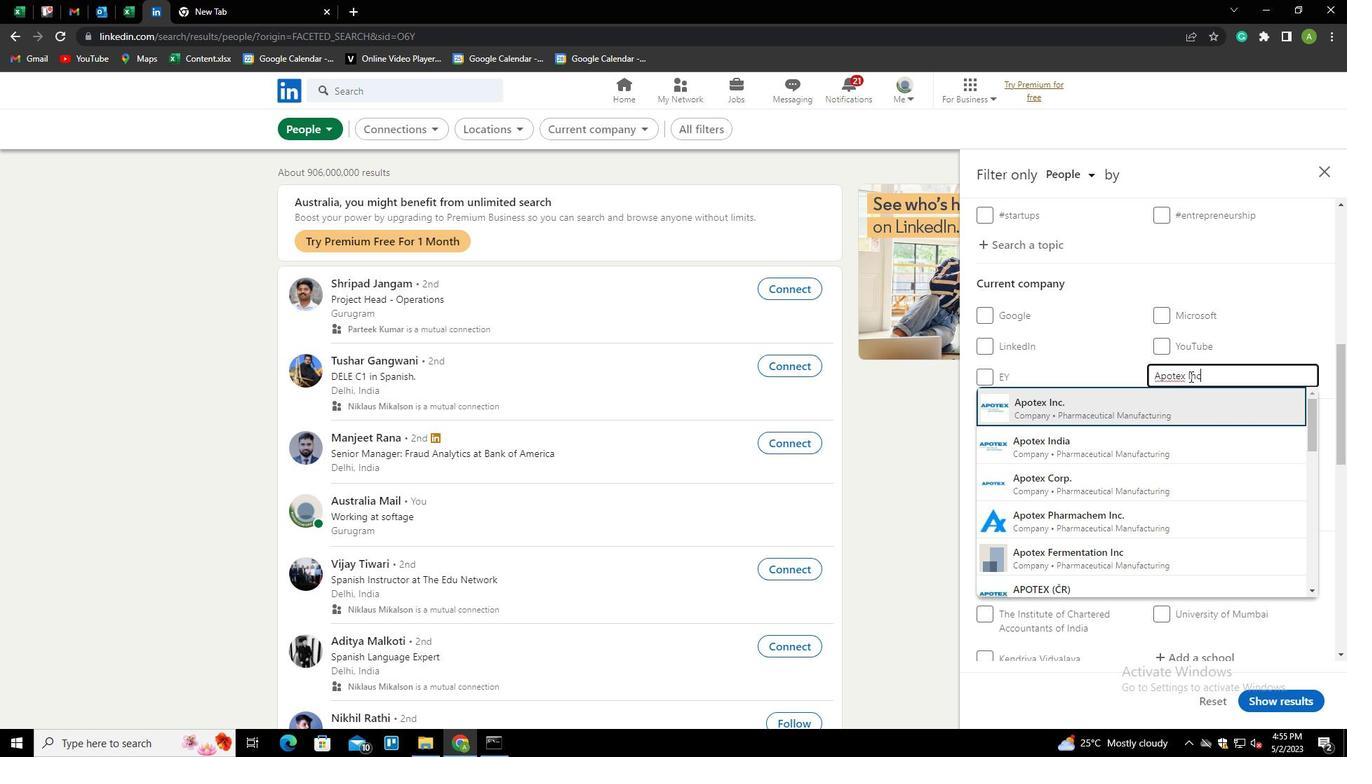 
Action: Mouse scrolled (1189, 376) with delta (0, 0)
Screenshot: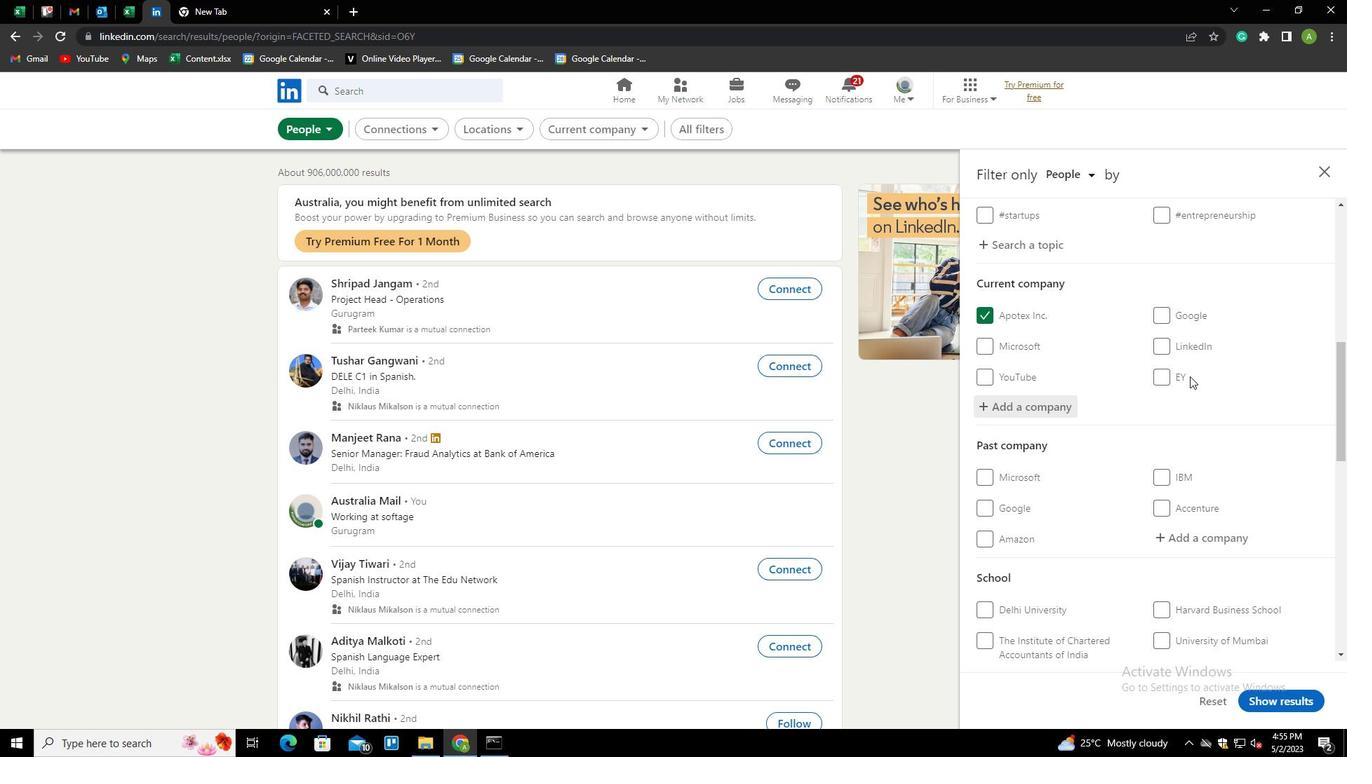 
Action: Mouse scrolled (1189, 376) with delta (0, 0)
Screenshot: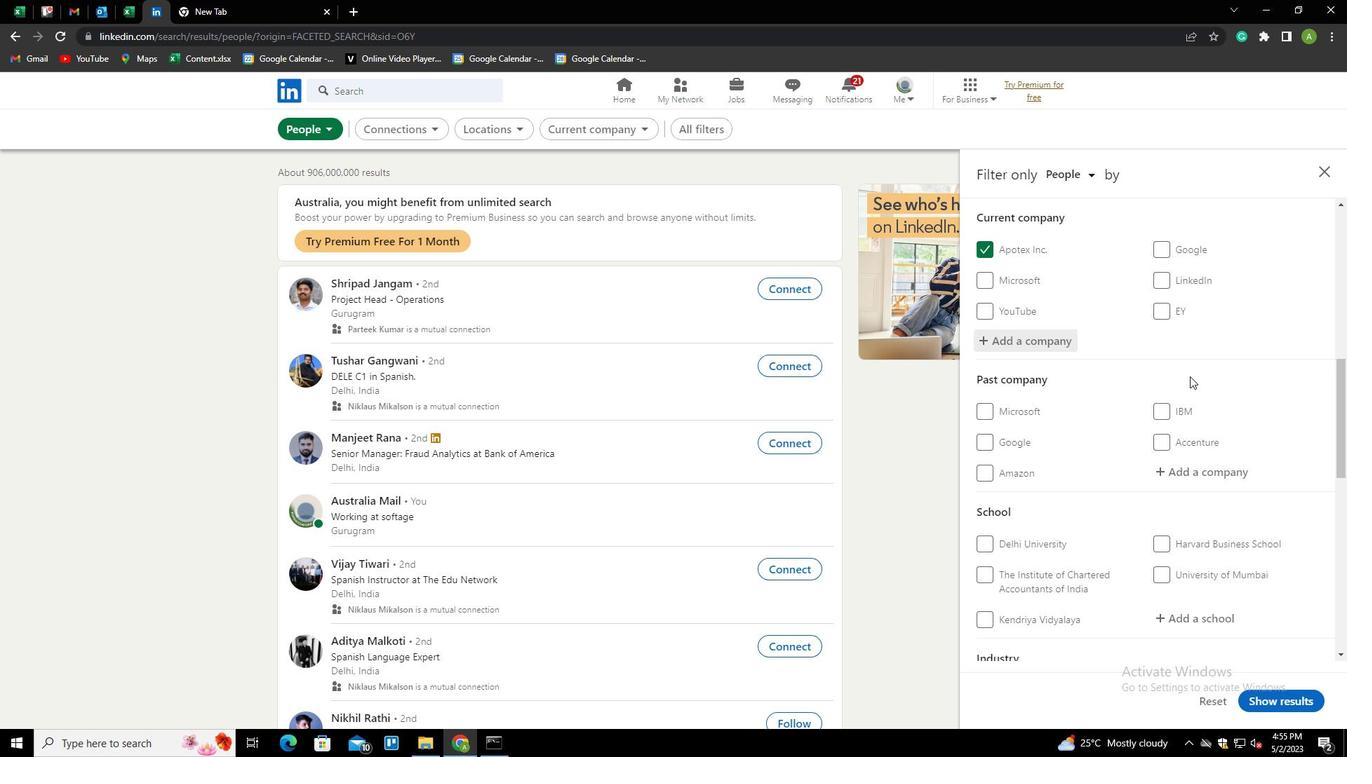 
Action: Mouse scrolled (1189, 376) with delta (0, 0)
Screenshot: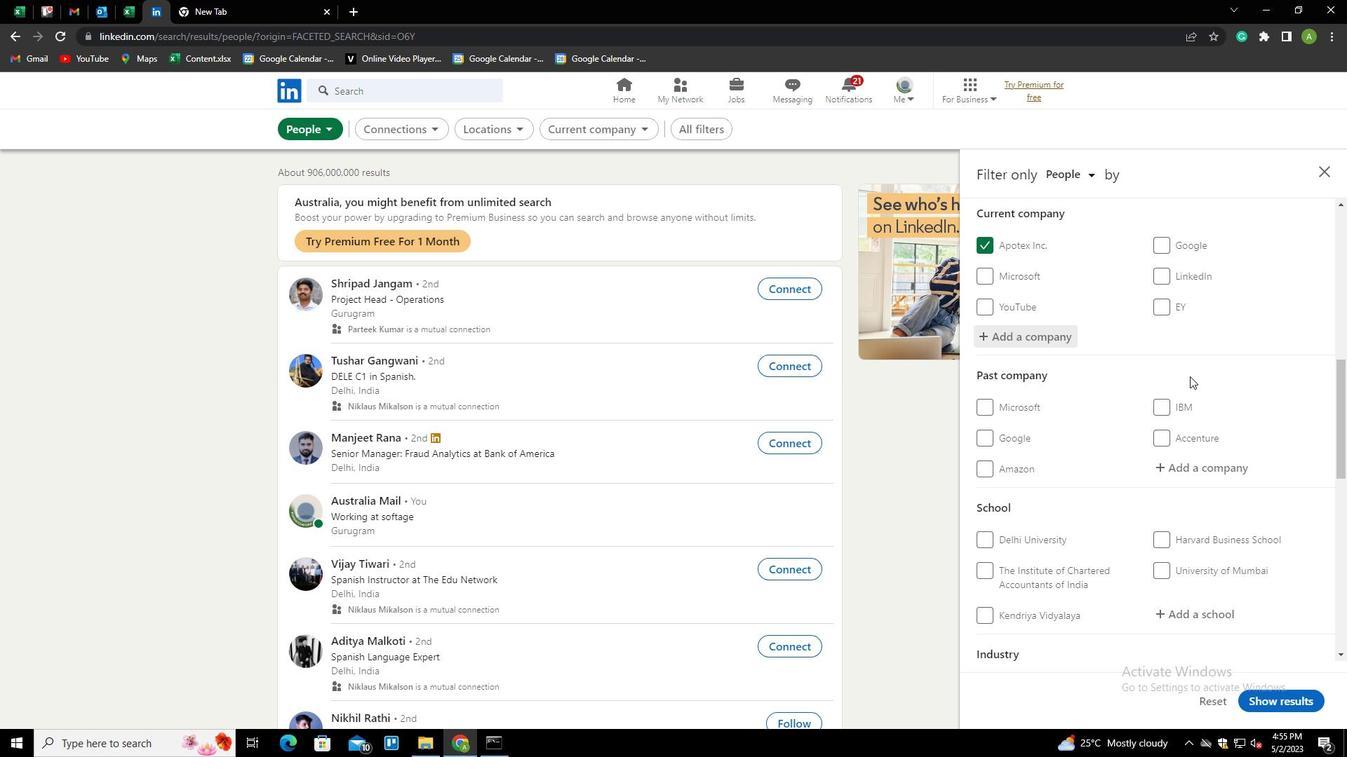 
Action: Mouse moved to (1157, 465)
Screenshot: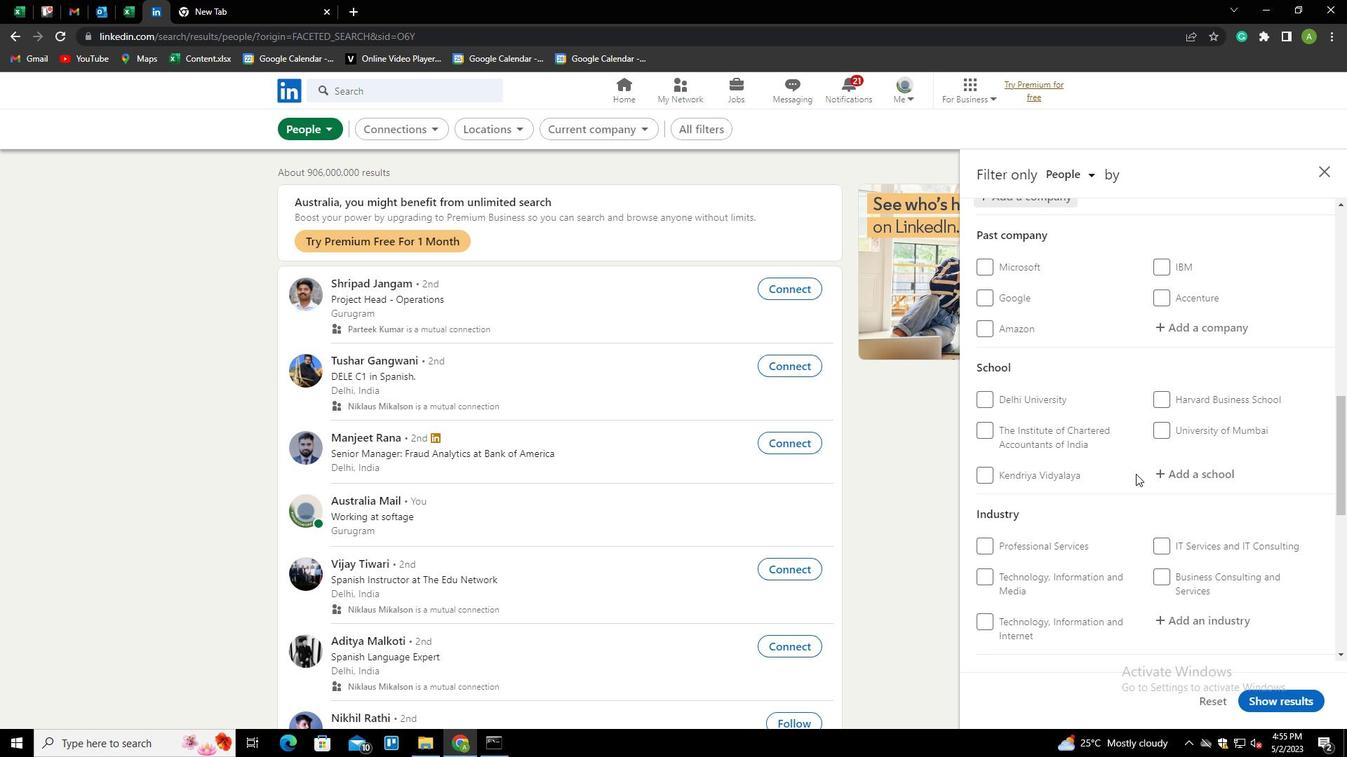 
Action: Mouse pressed left at (1157, 465)
Screenshot: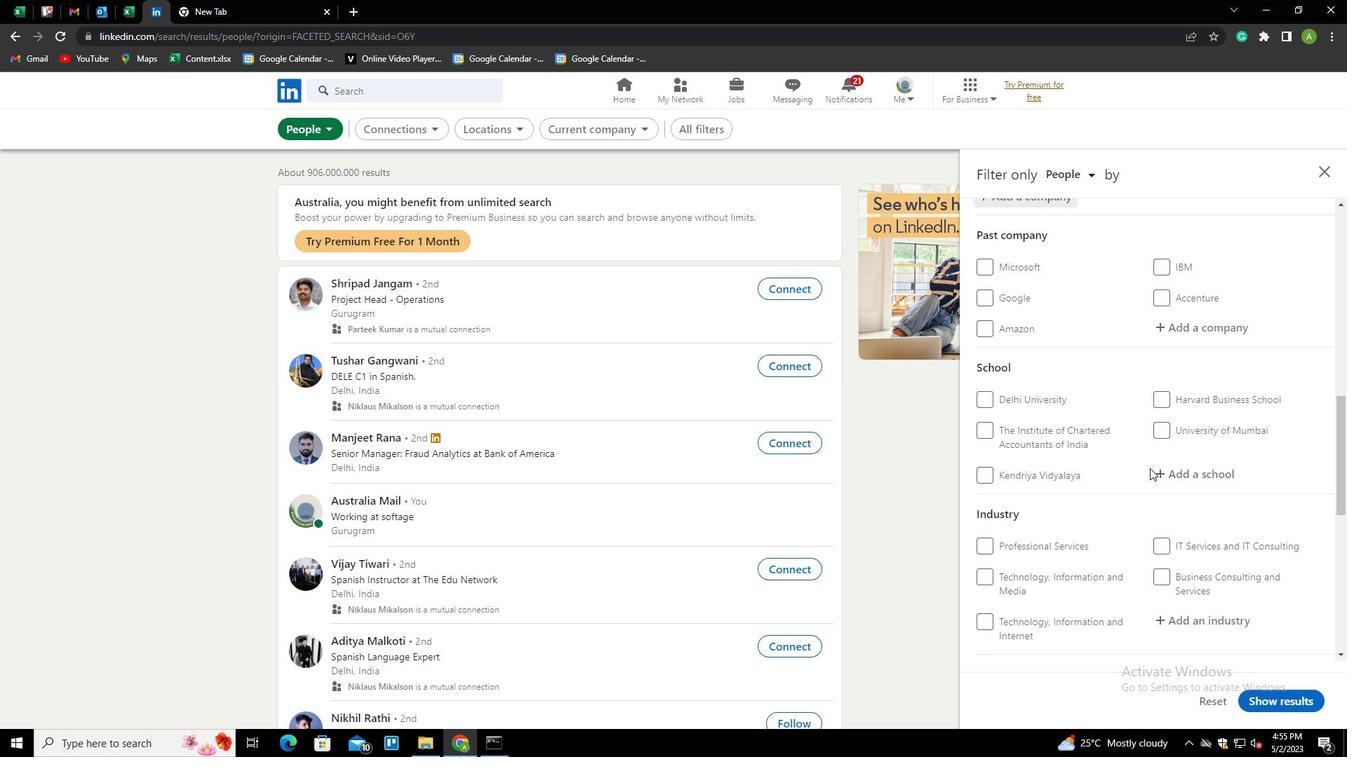
Action: Mouse moved to (1169, 470)
Screenshot: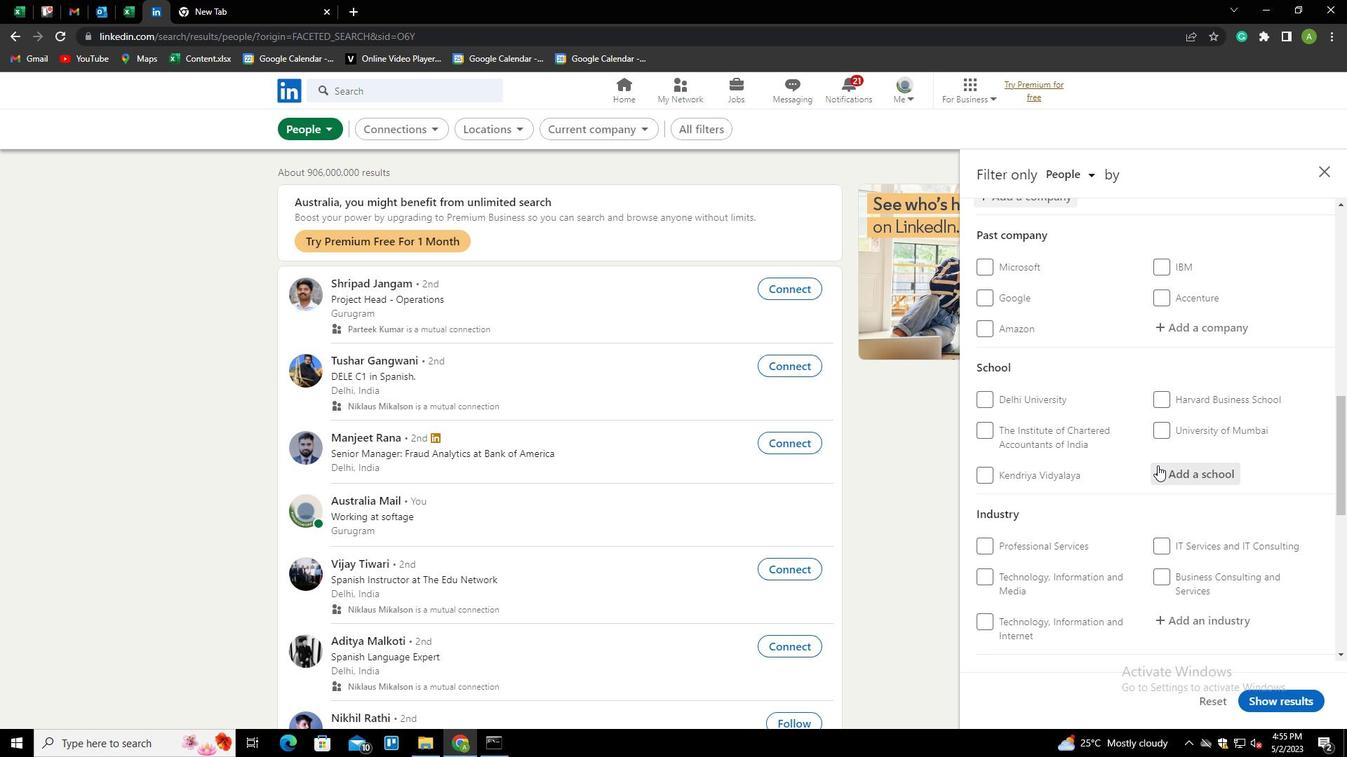 
Action: Mouse pressed left at (1169, 470)
Screenshot: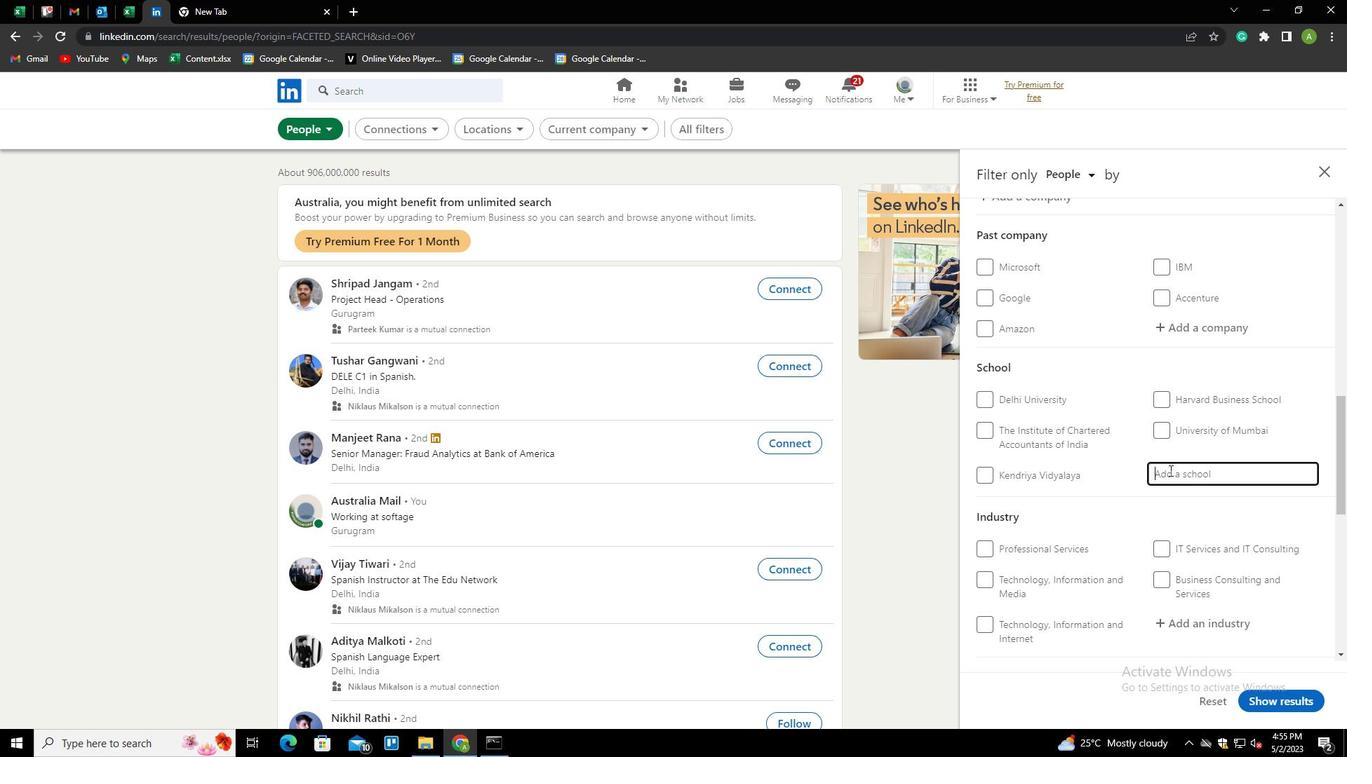 
Action: Mouse moved to (1169, 472)
Screenshot: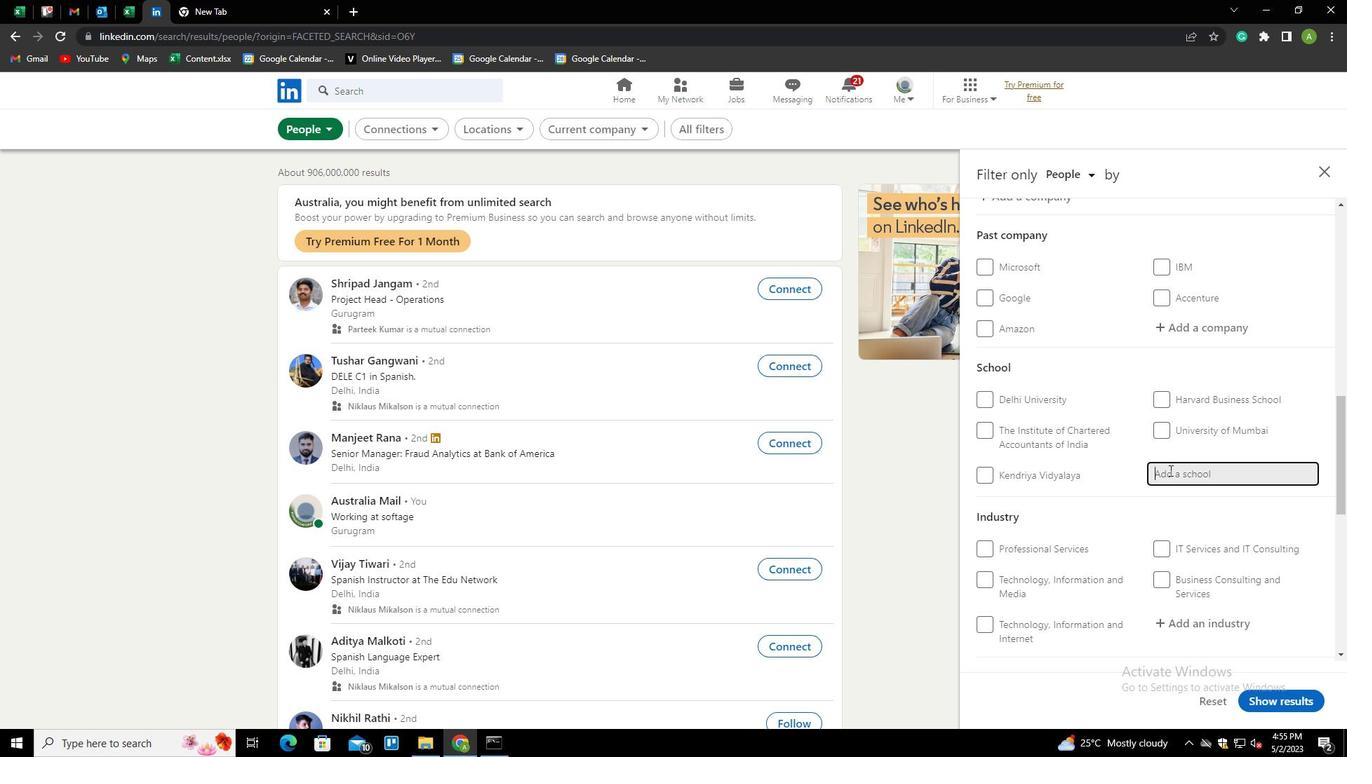 
Action: Key pressed <Key.shift>S<Key.backspace><Key.shift>AXIS<Key.space><Key.down><Key.down><Key.enter>
Screenshot: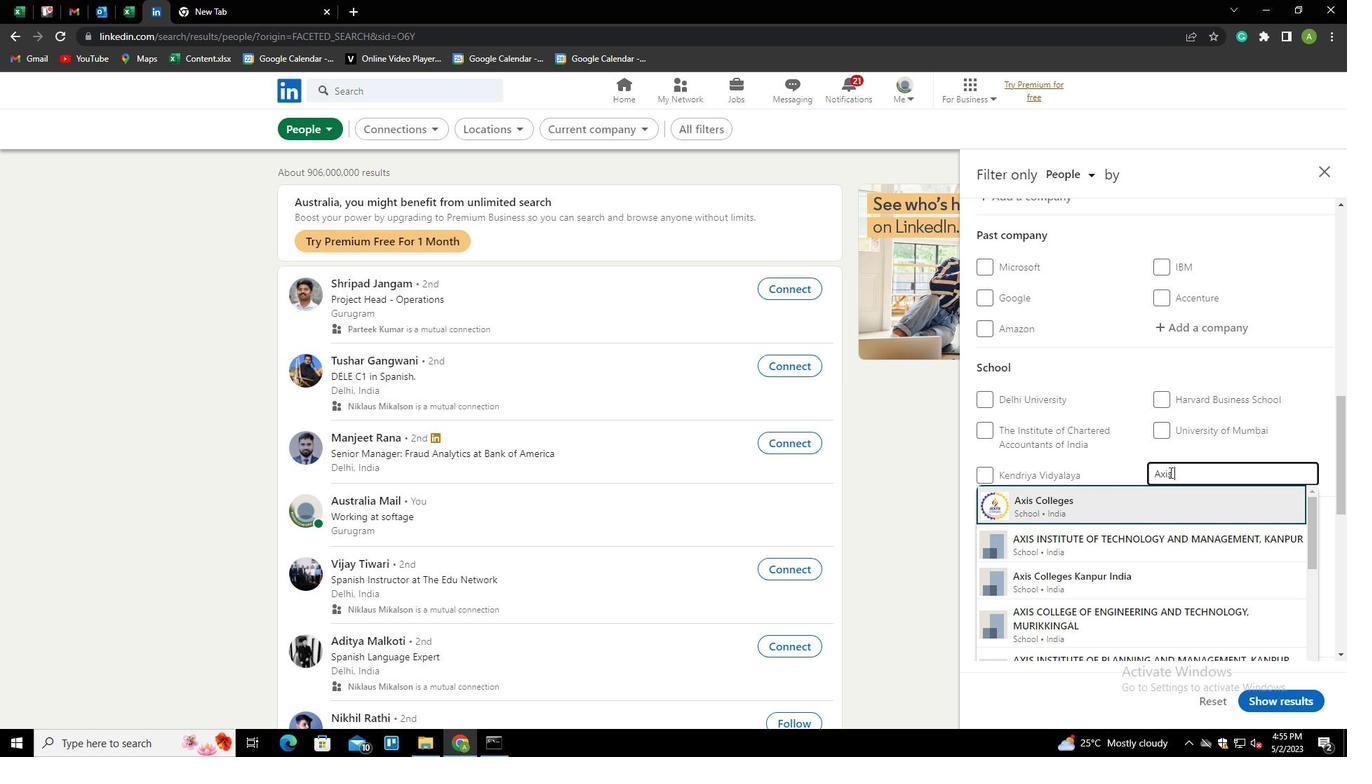 
Action: Mouse moved to (1132, 495)
Screenshot: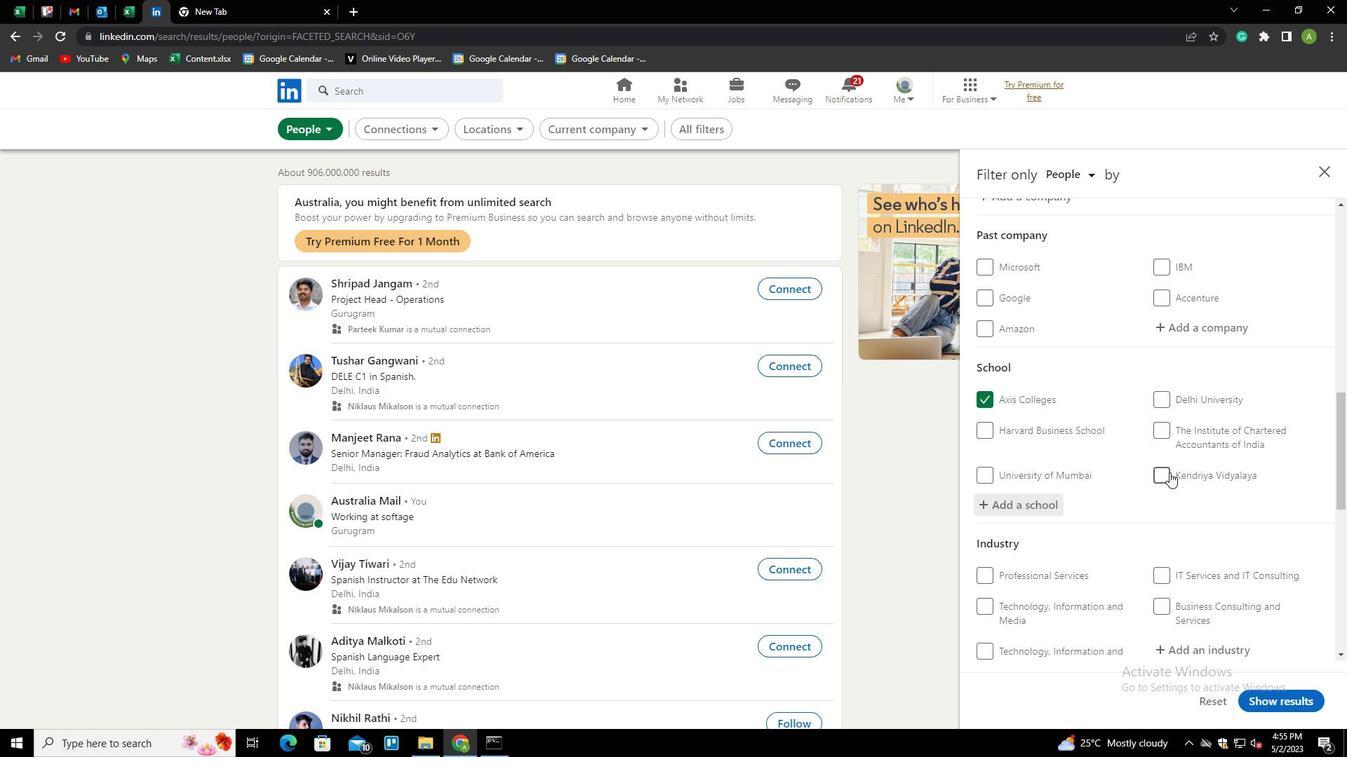 
Action: Mouse scrolled (1132, 494) with delta (0, 0)
Screenshot: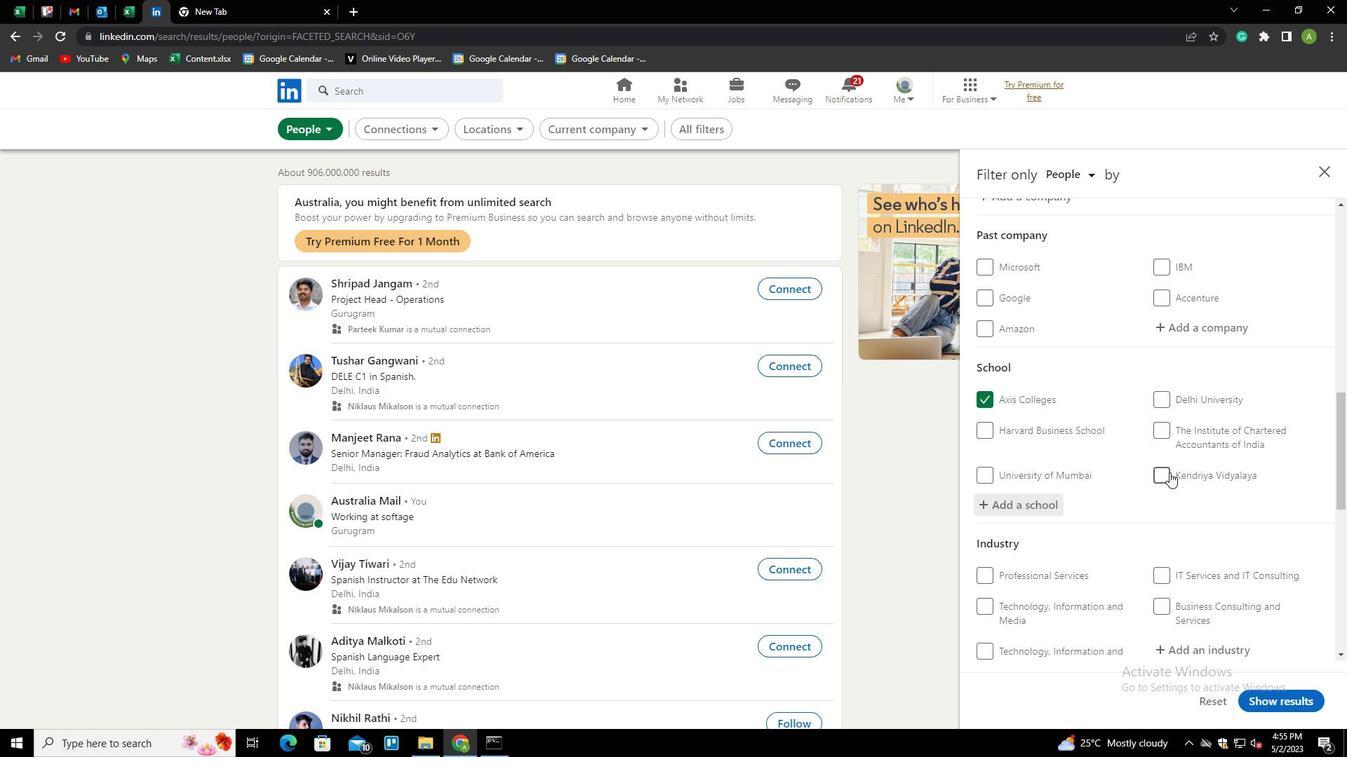 
Action: Mouse moved to (1122, 501)
Screenshot: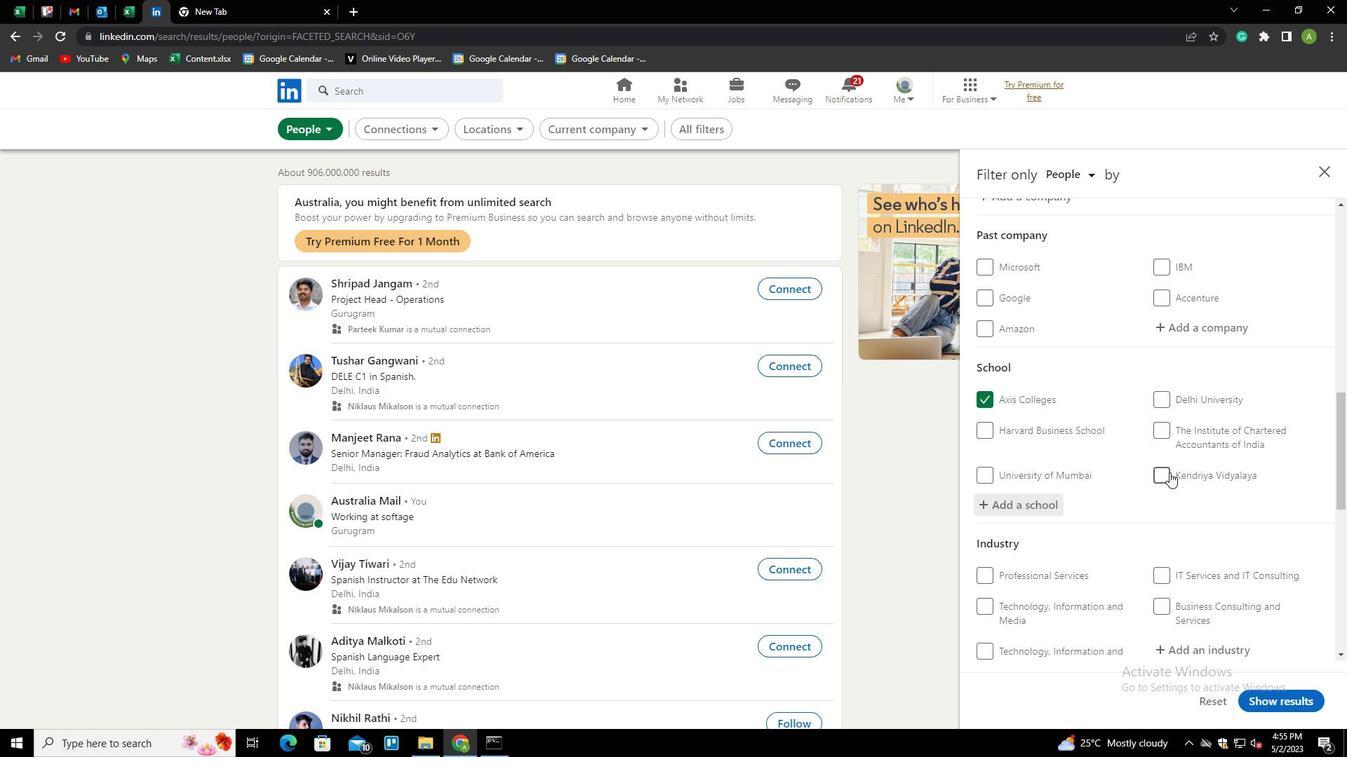 
Action: Mouse scrolled (1122, 500) with delta (0, 0)
Screenshot: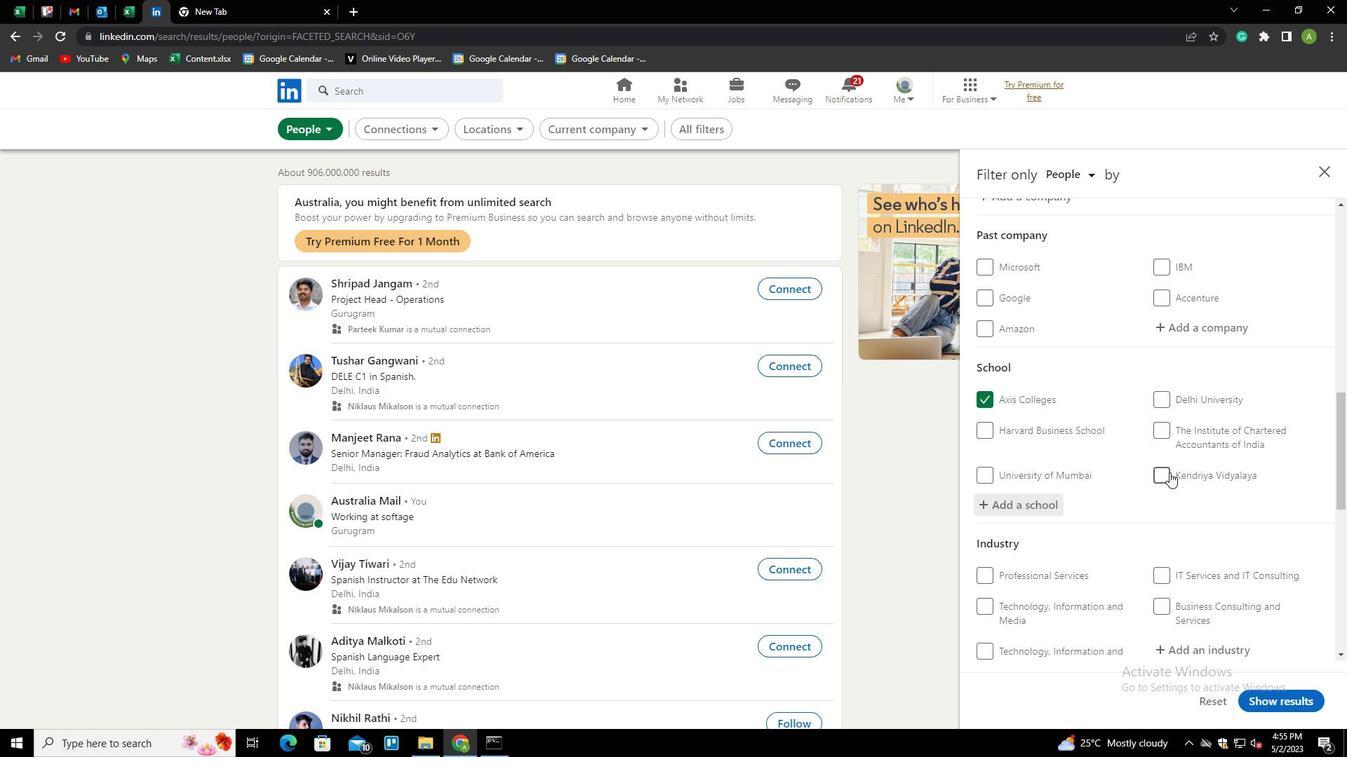 
Action: Mouse moved to (1194, 505)
Screenshot: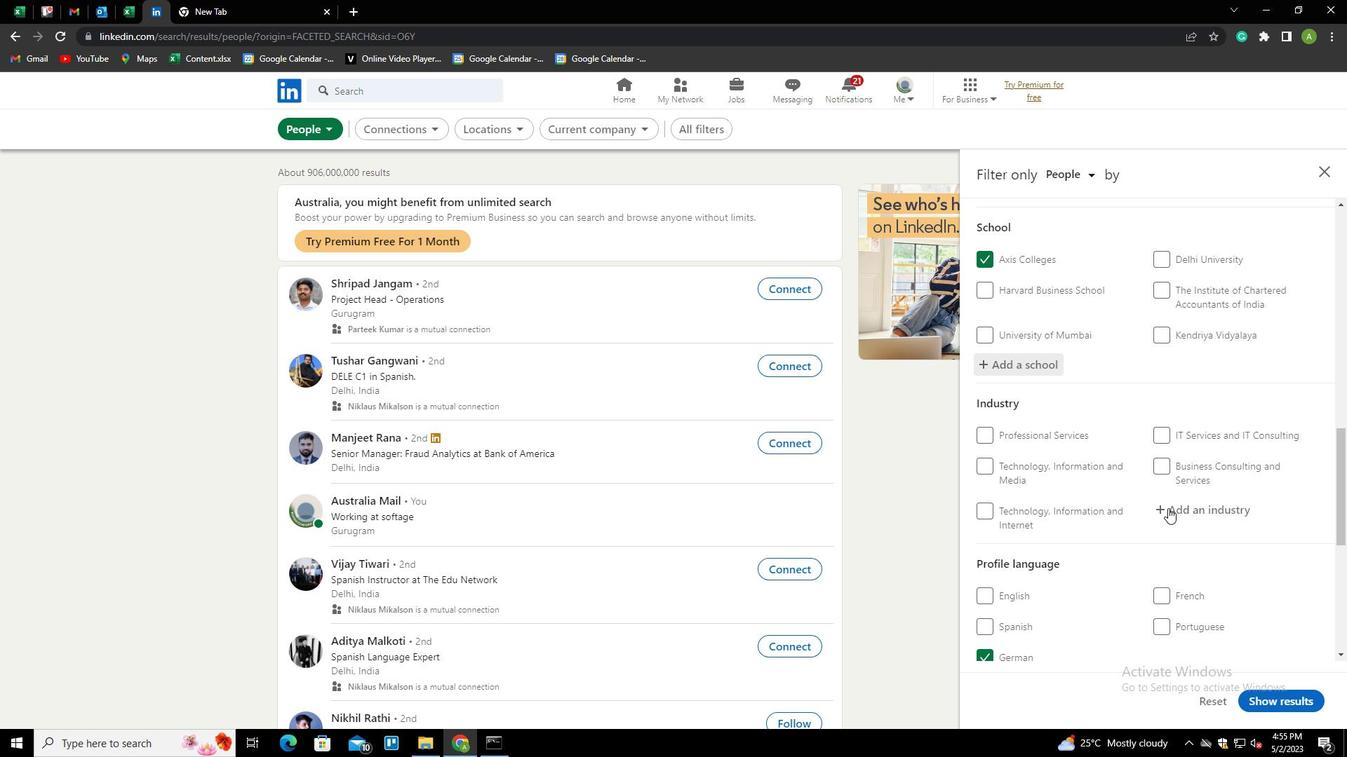 
Action: Mouse pressed left at (1194, 505)
Screenshot: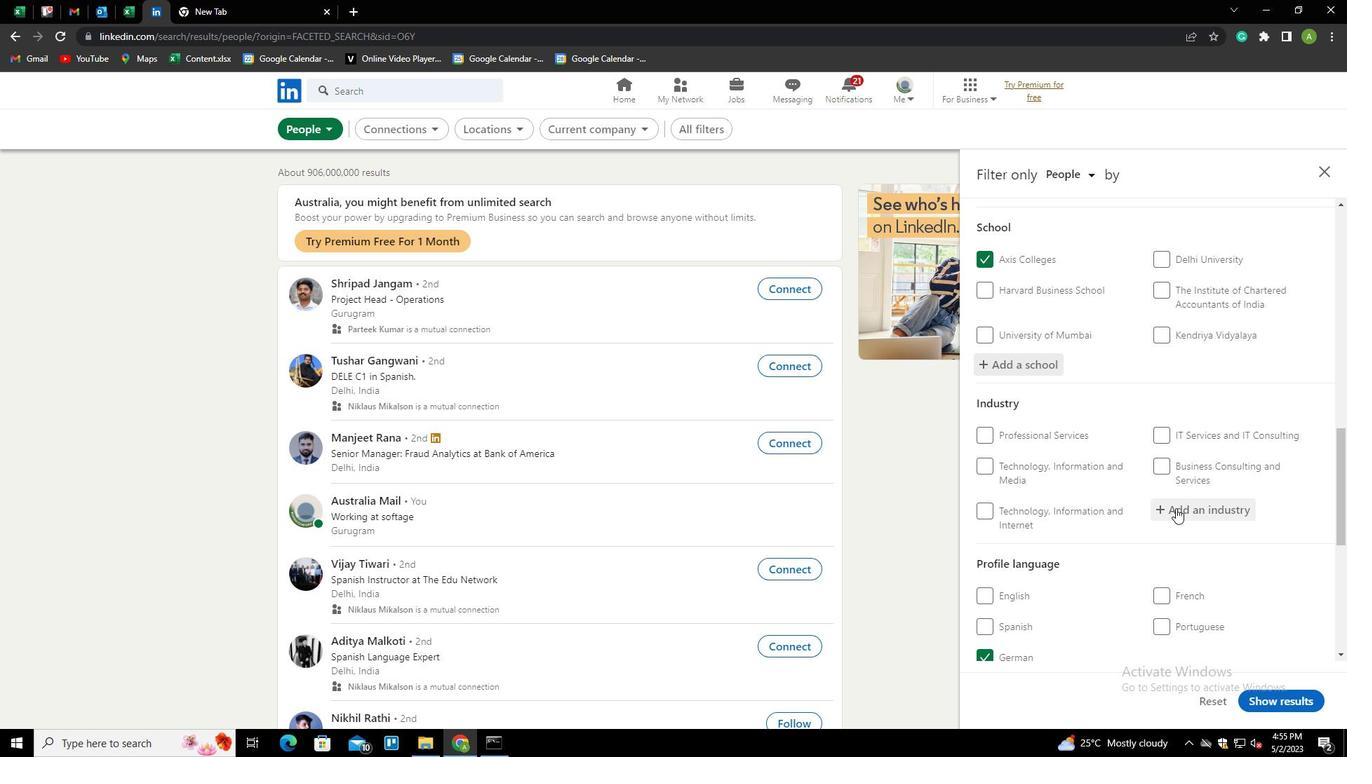 
Action: Mouse moved to (1196, 506)
Screenshot: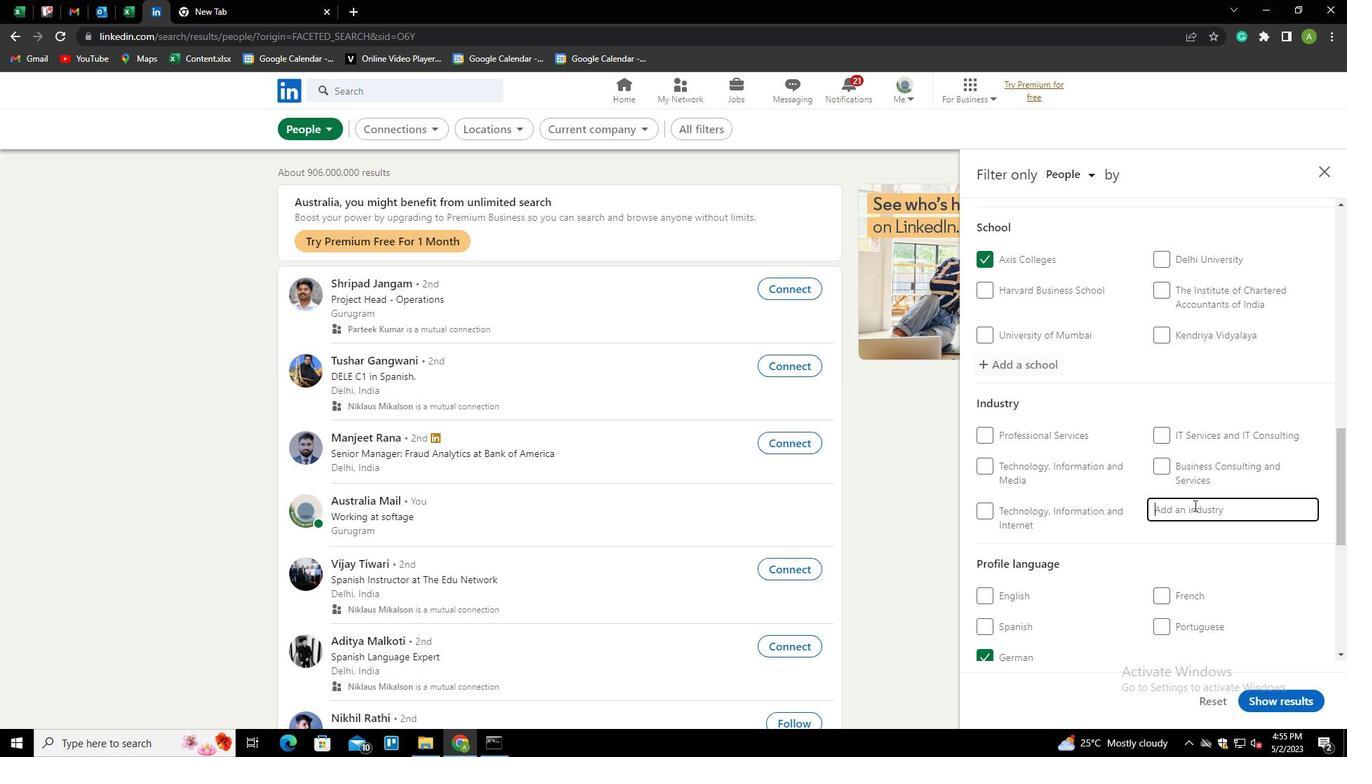
Action: Mouse pressed left at (1196, 506)
Screenshot: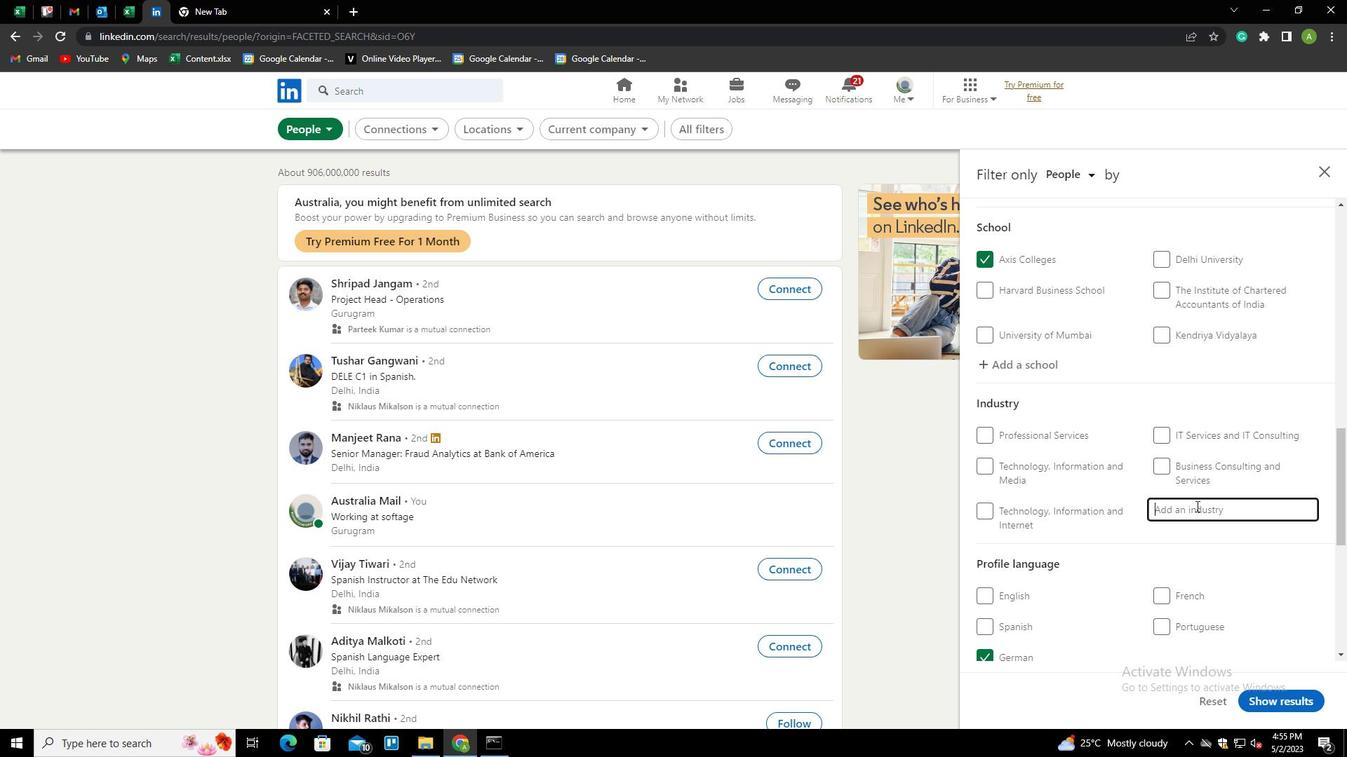 
Action: Key pressed <Key.shift>PET<Key.space><Key.shift>SERVICES<Key.down><Key.down><Key.enter>
Screenshot: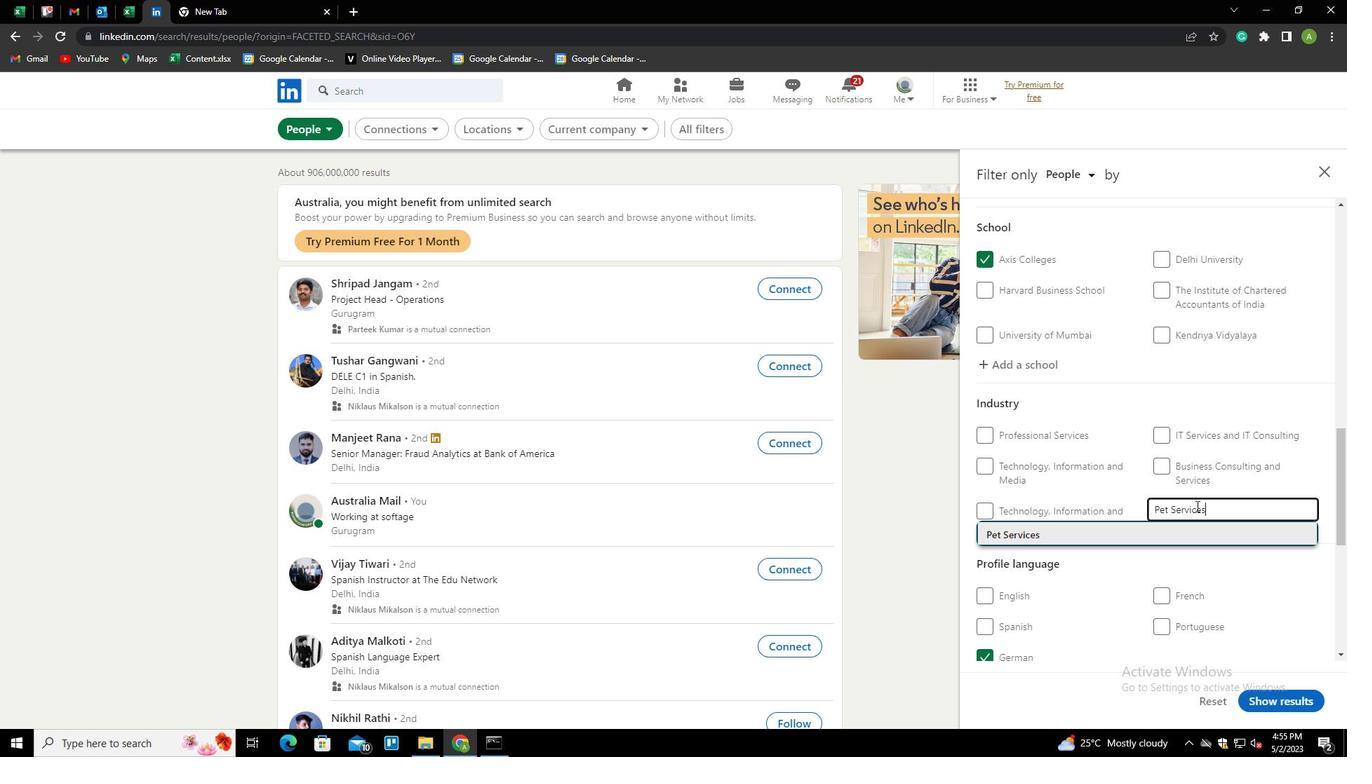 
Action: Mouse scrolled (1196, 505) with delta (0, 0)
Screenshot: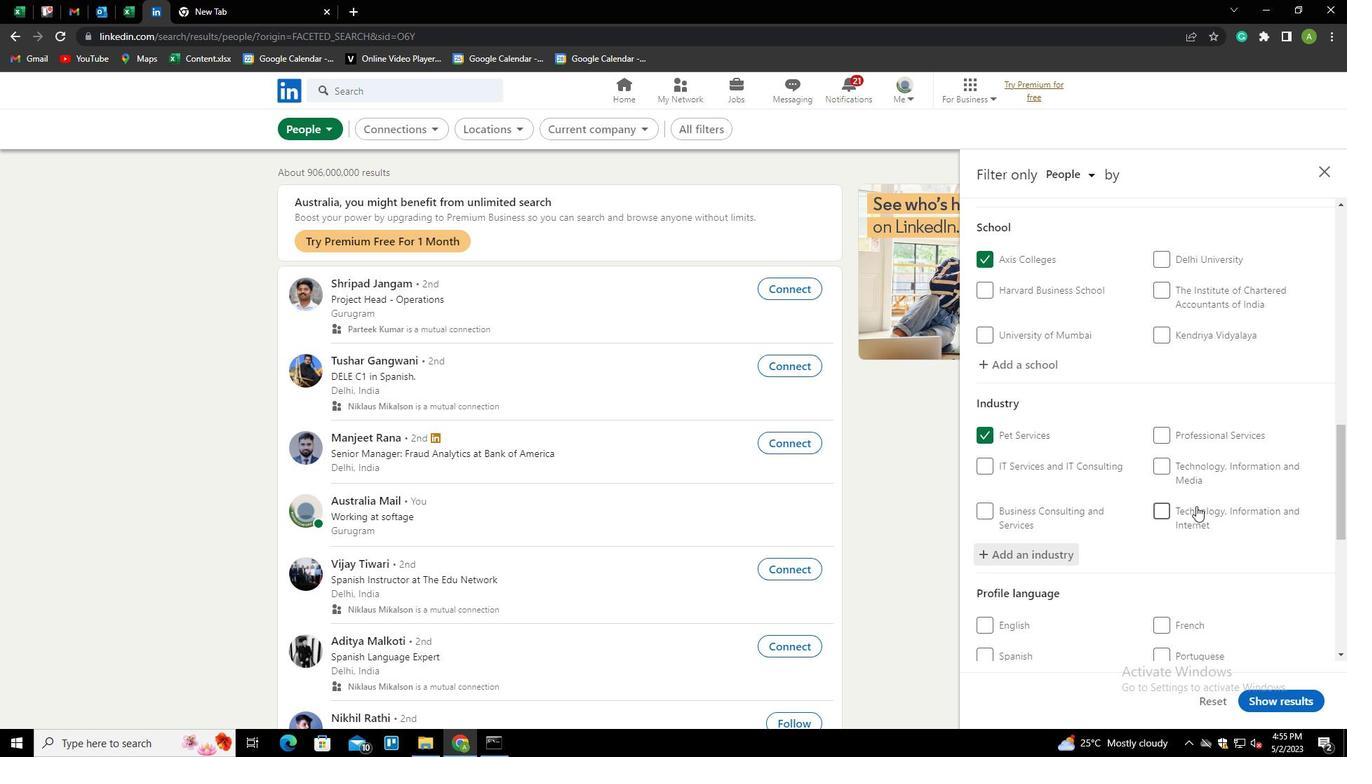
Action: Mouse moved to (1196, 506)
Screenshot: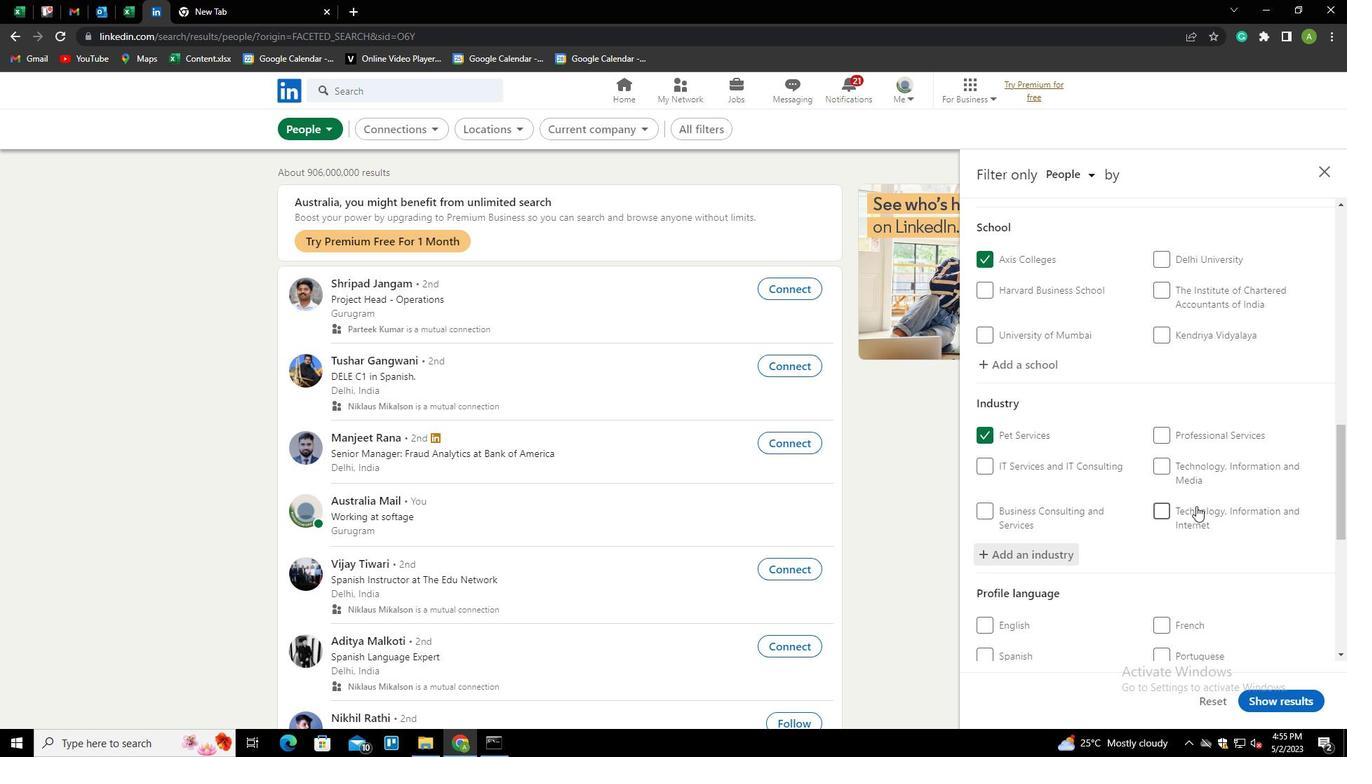 
Action: Mouse scrolled (1196, 505) with delta (0, 0)
Screenshot: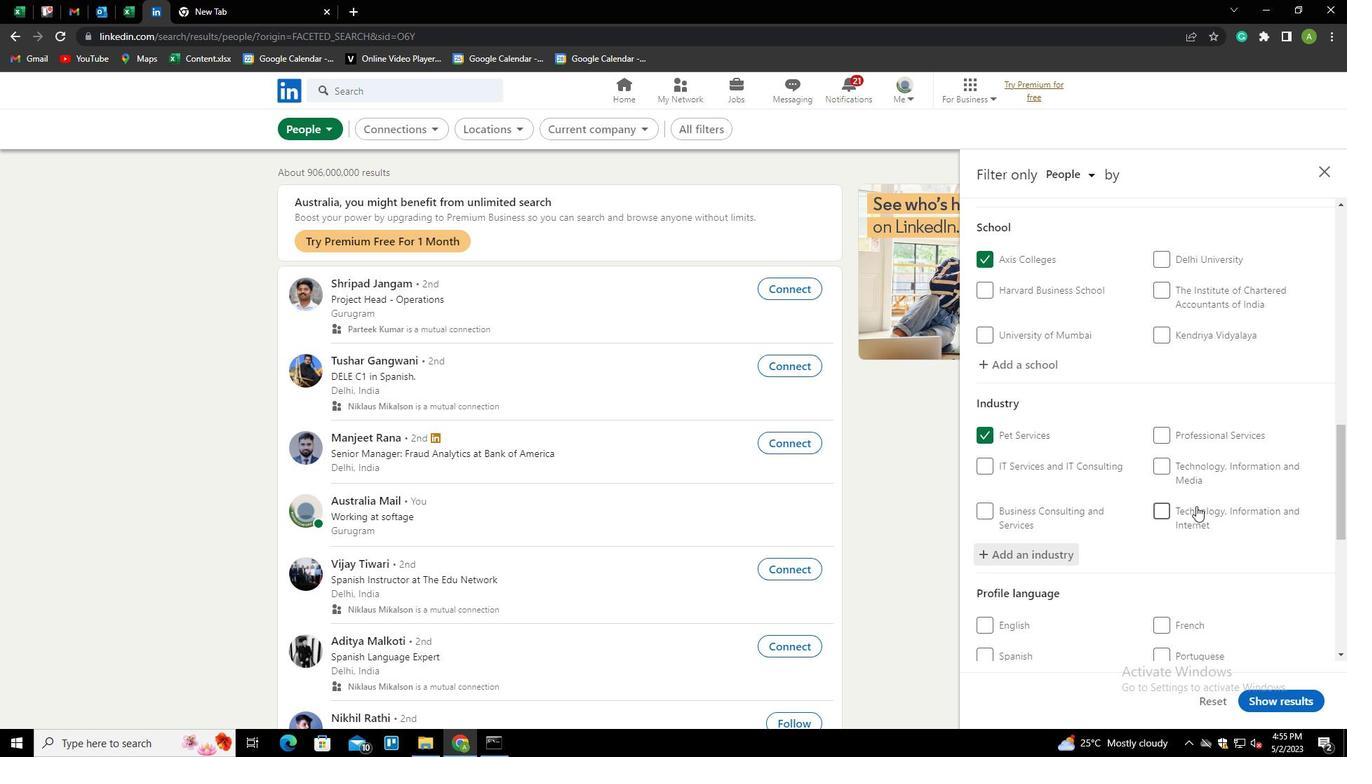 
Action: Mouse moved to (1161, 529)
Screenshot: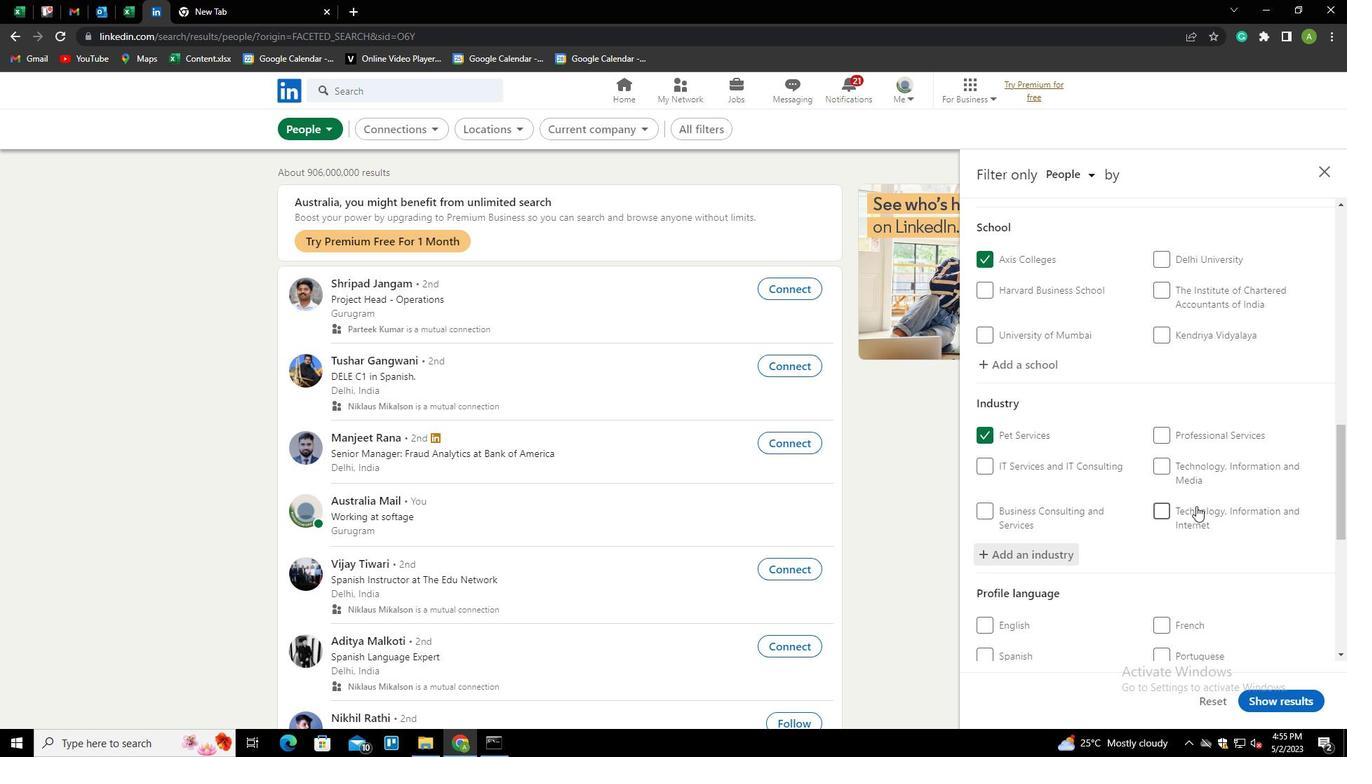 
Action: Mouse scrolled (1161, 529) with delta (0, 0)
Screenshot: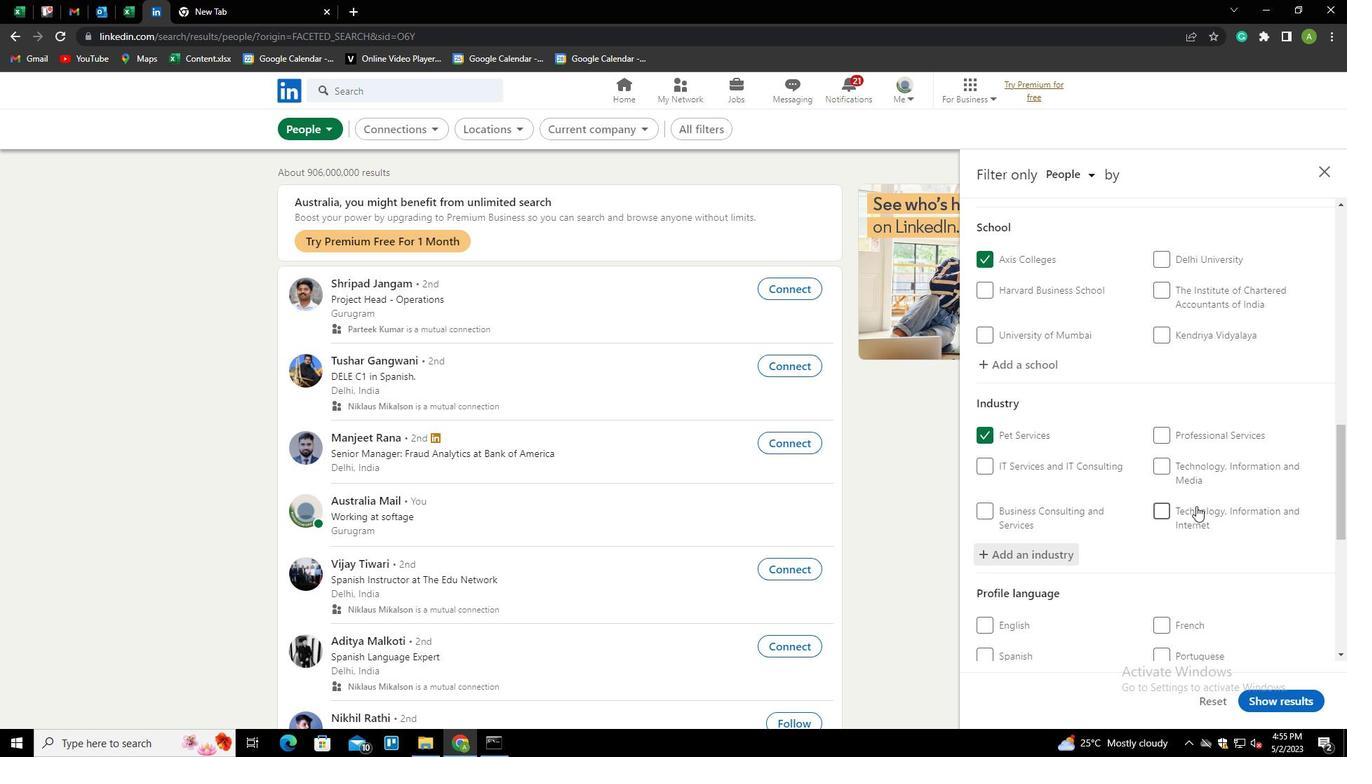 
Action: Mouse moved to (1161, 529)
Screenshot: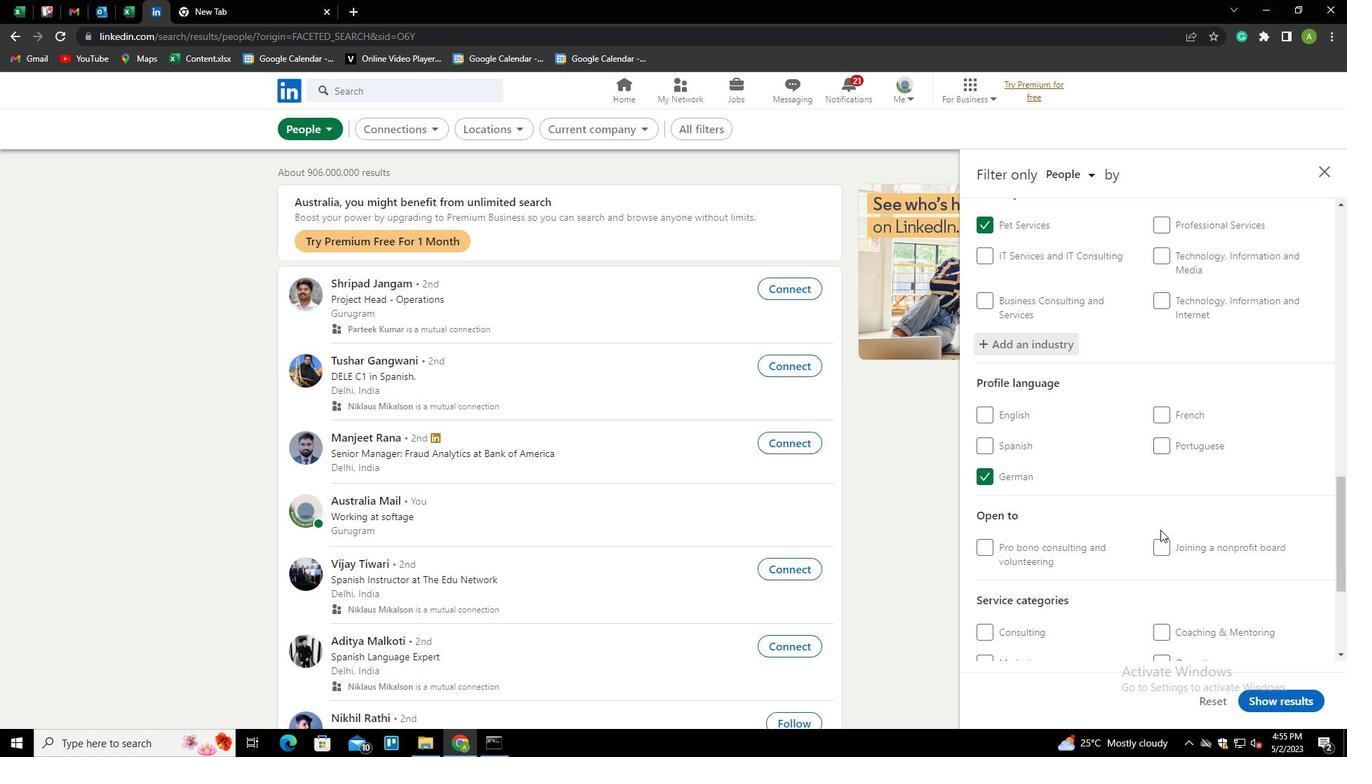 
Action: Mouse scrolled (1161, 528) with delta (0, 0)
Screenshot: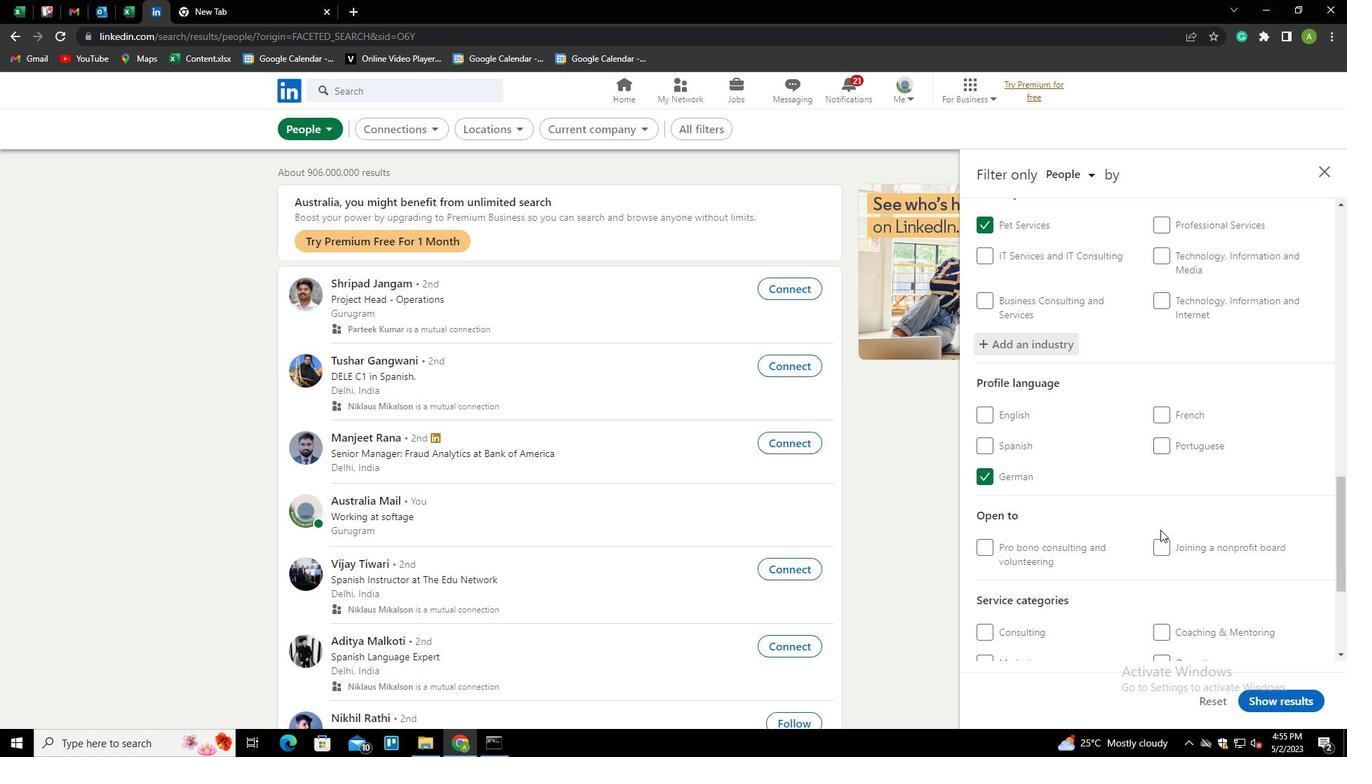 
Action: Mouse scrolled (1161, 528) with delta (0, 0)
Screenshot: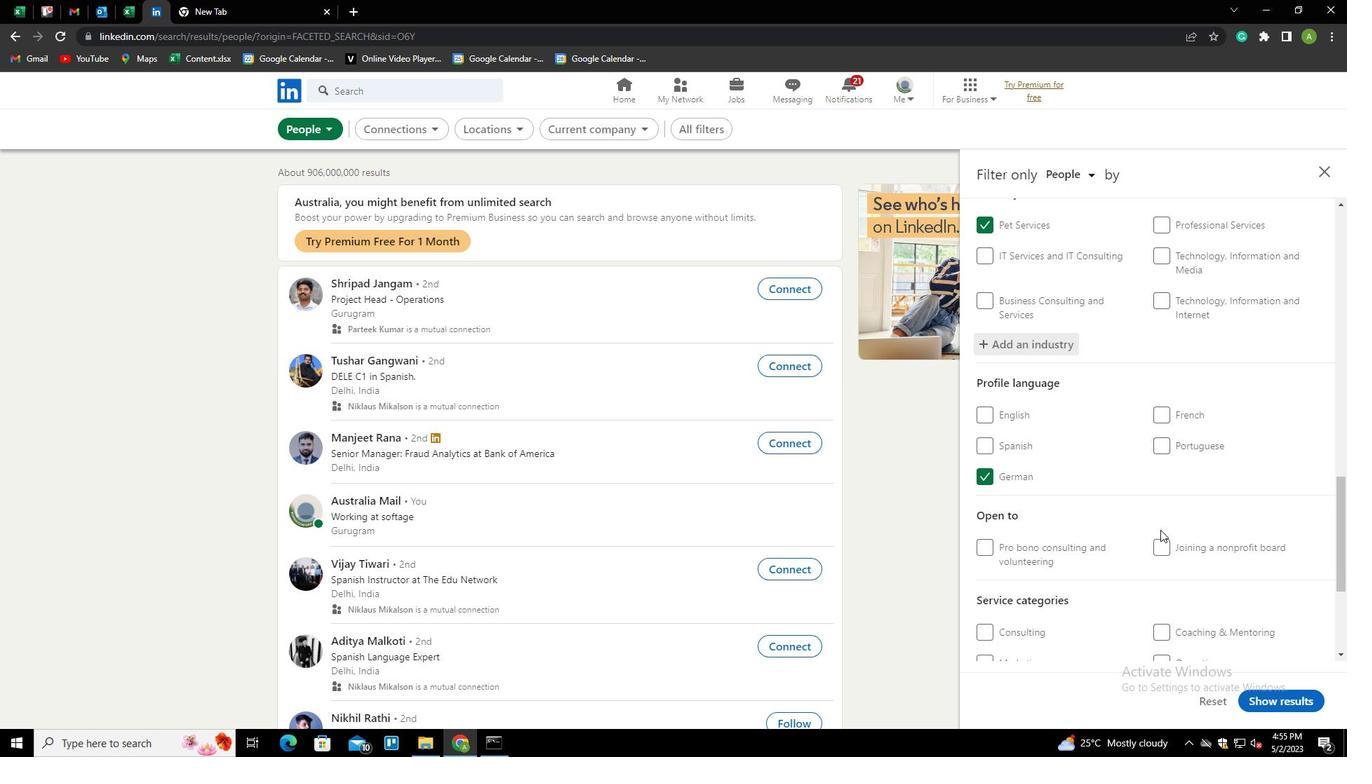 
Action: Mouse moved to (1203, 482)
Screenshot: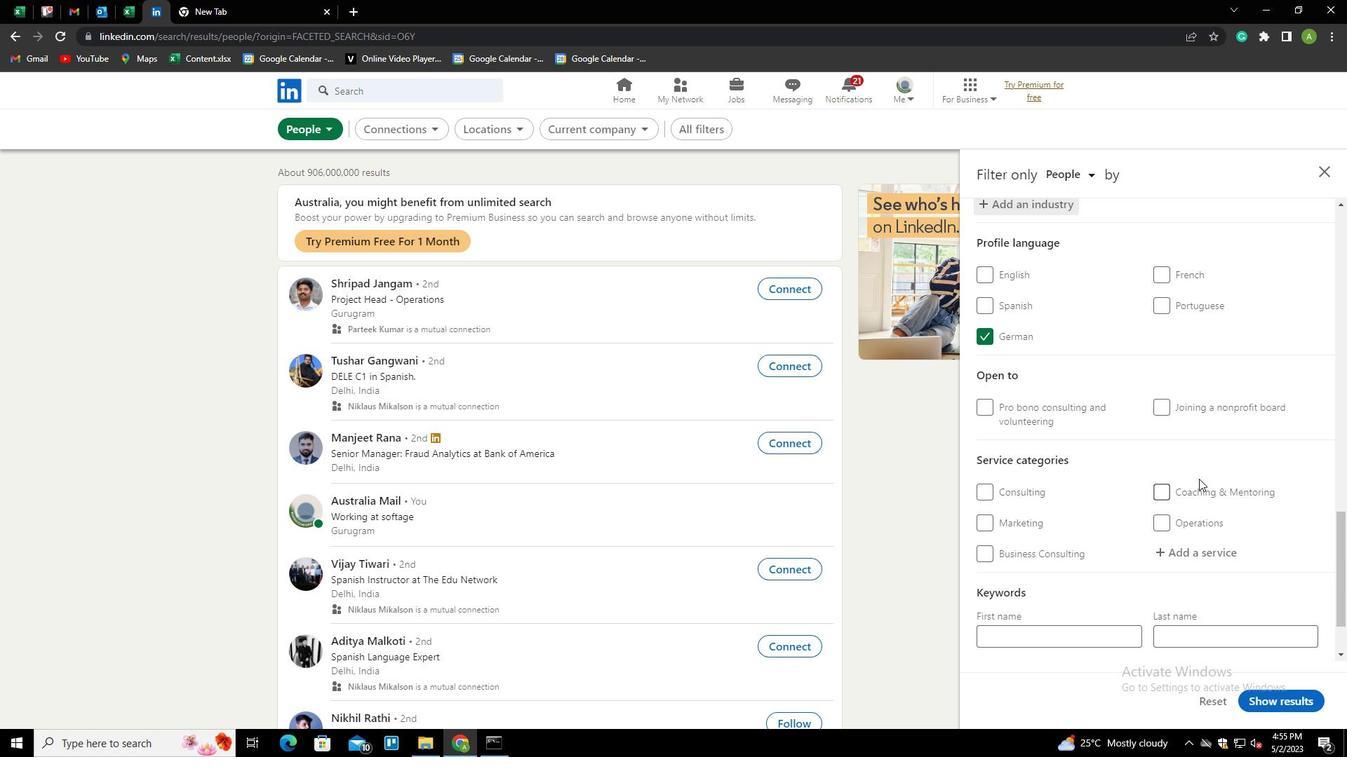 
Action: Mouse scrolled (1203, 481) with delta (0, 0)
Screenshot: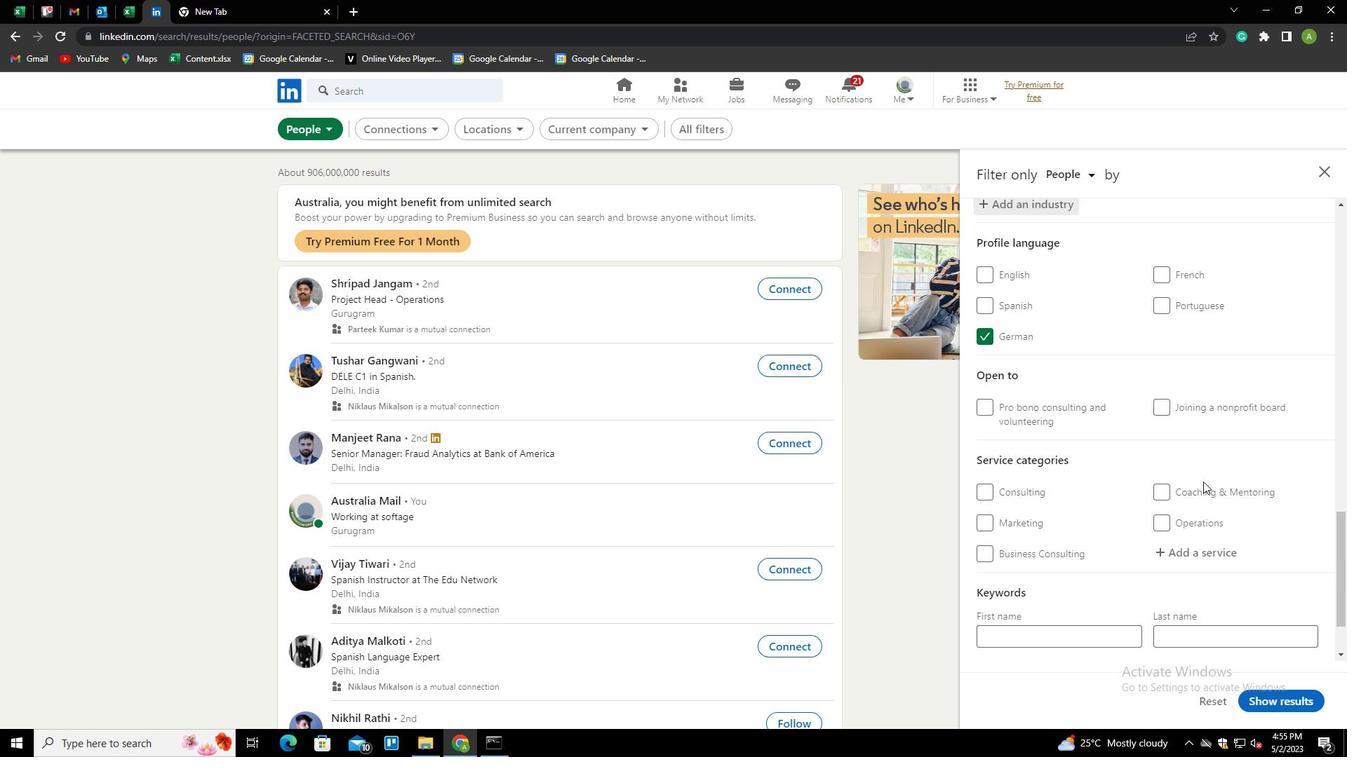 
Action: Mouse scrolled (1203, 481) with delta (0, 0)
Screenshot: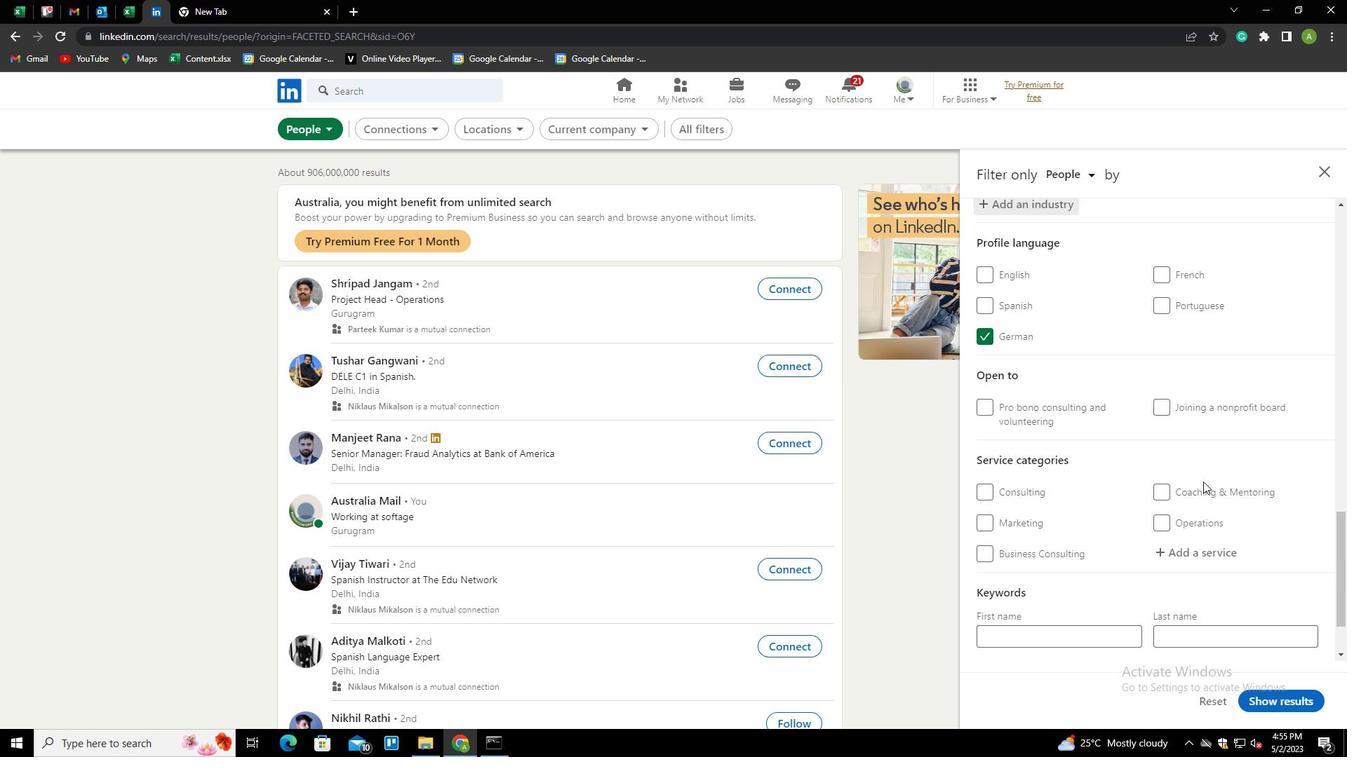 
Action: Mouse moved to (1202, 470)
Screenshot: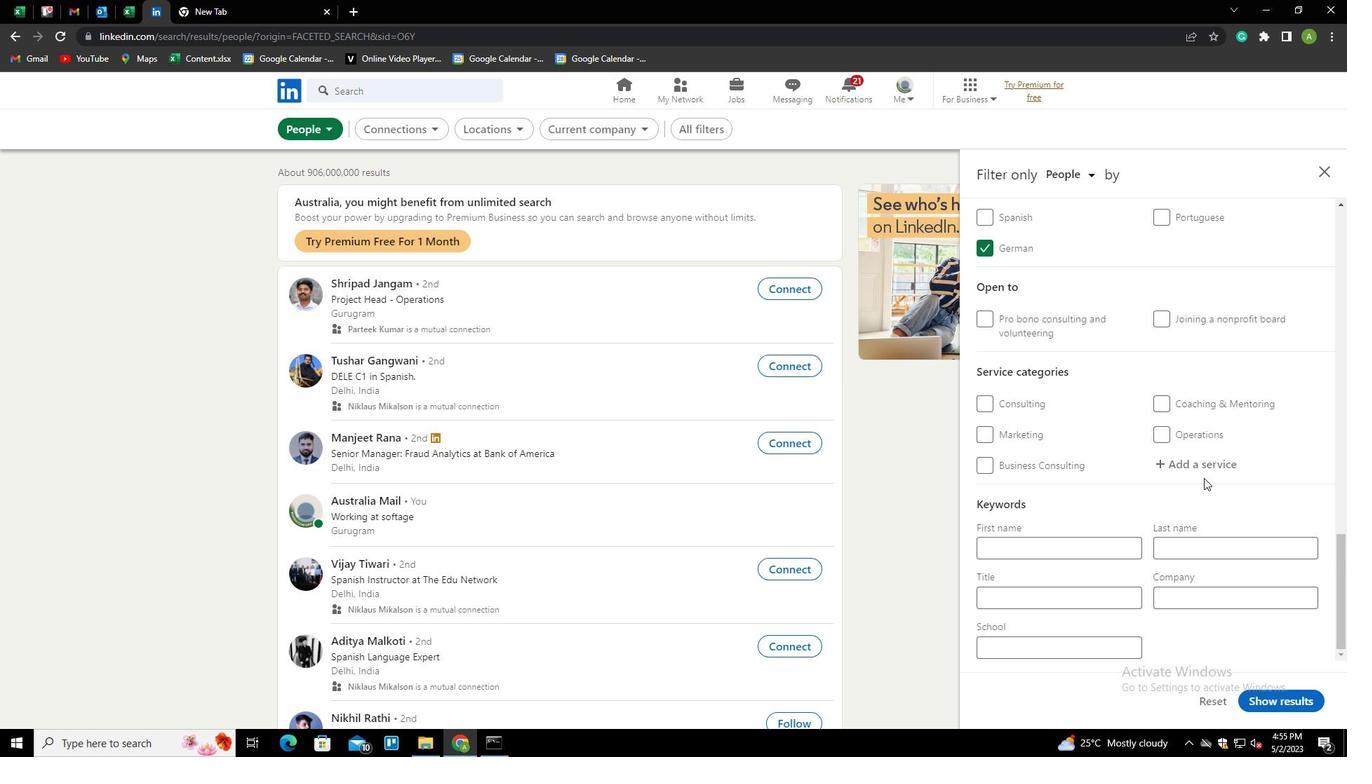 
Action: Mouse pressed left at (1202, 470)
Screenshot: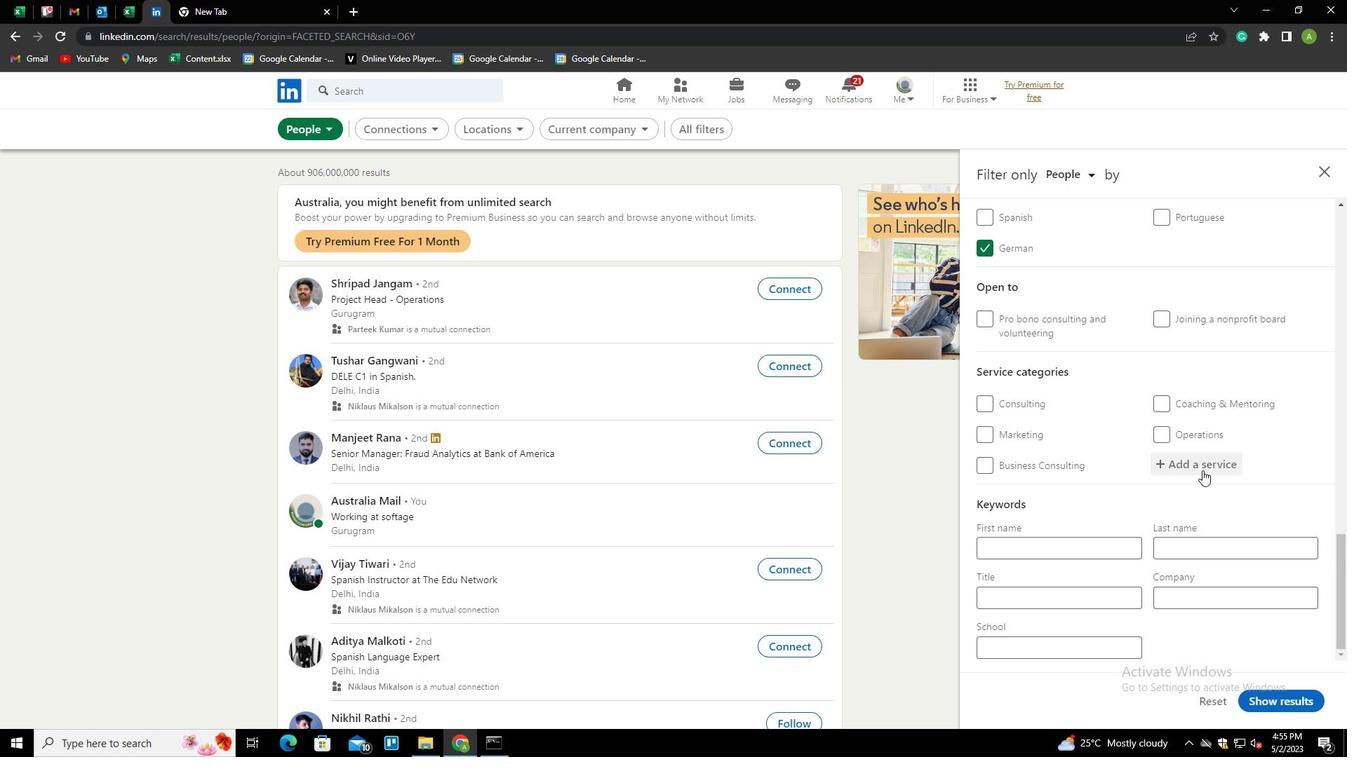 
Action: Mouse moved to (1206, 465)
Screenshot: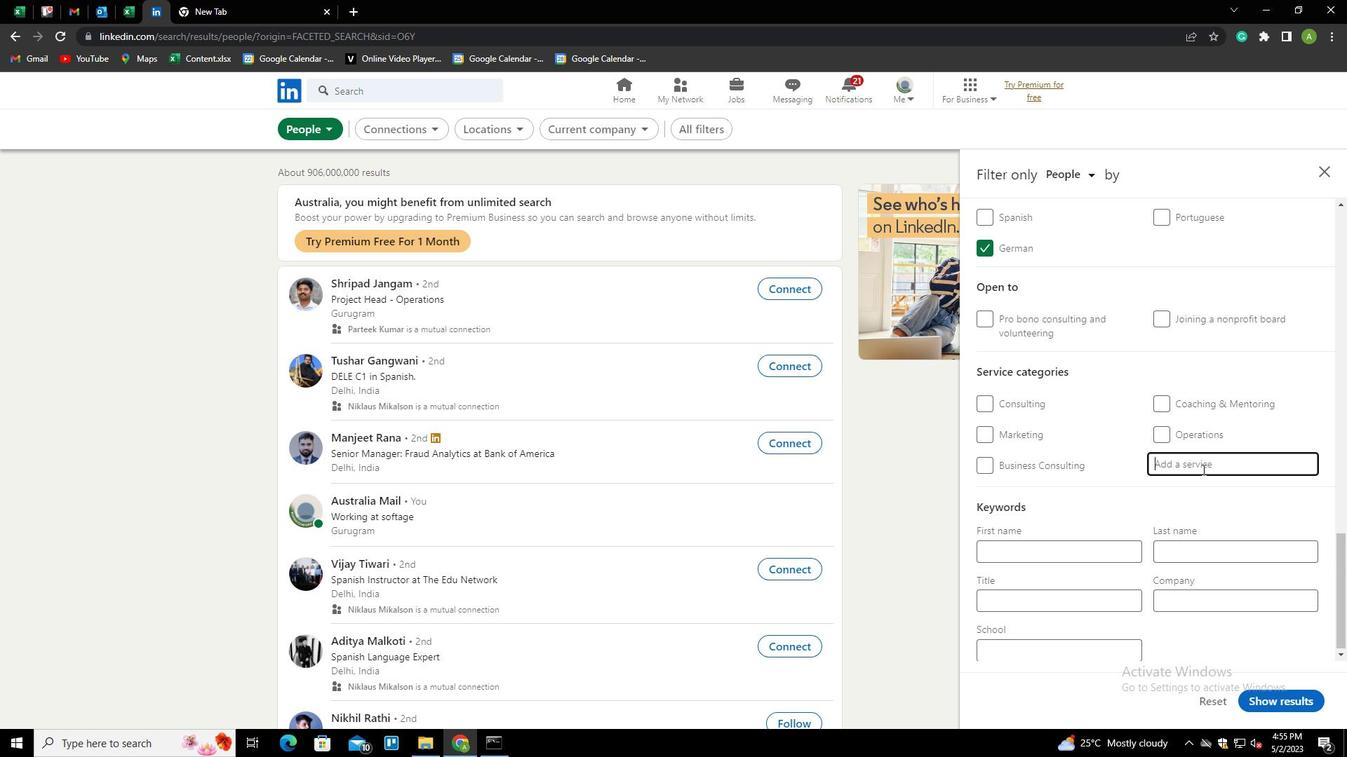 
Action: Mouse pressed left at (1206, 465)
Screenshot: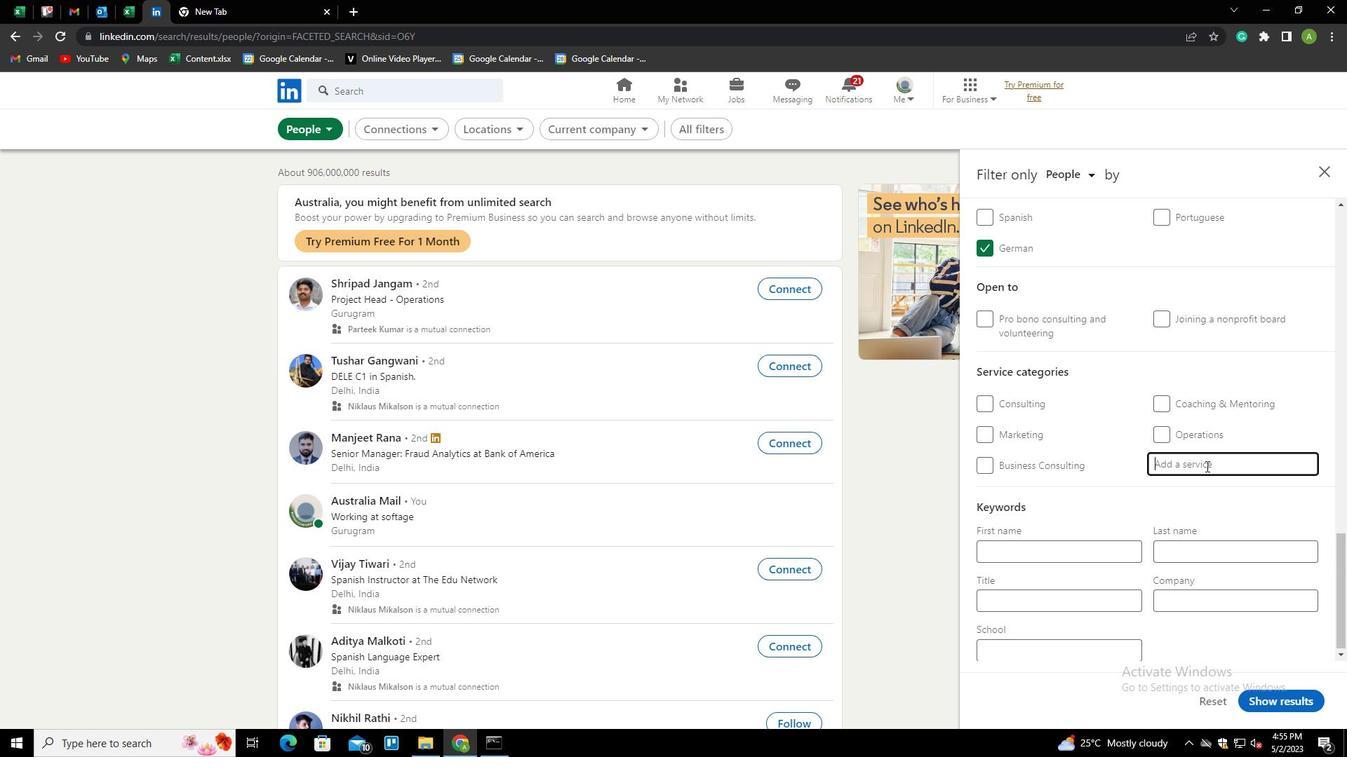 
Action: Key pressed <Key.shift><Key.shift><Key.shift><Key.shift><Key.shift><Key.shift><Key.shift><Key.shift><Key.shift>VIRTUAL<Key.space><Key.shift>ASSISTANCE<Key.down><Key.enter>
Screenshot: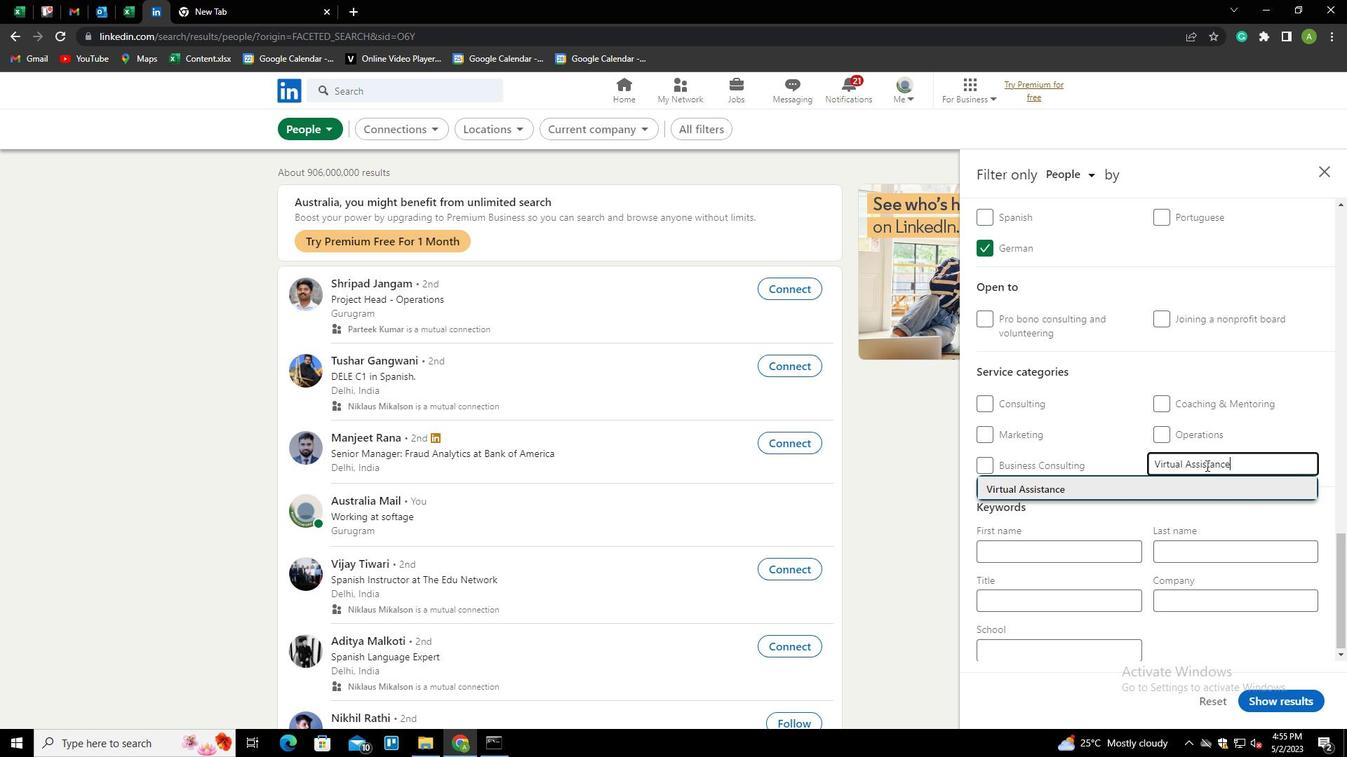 
Action: Mouse moved to (1205, 465)
Screenshot: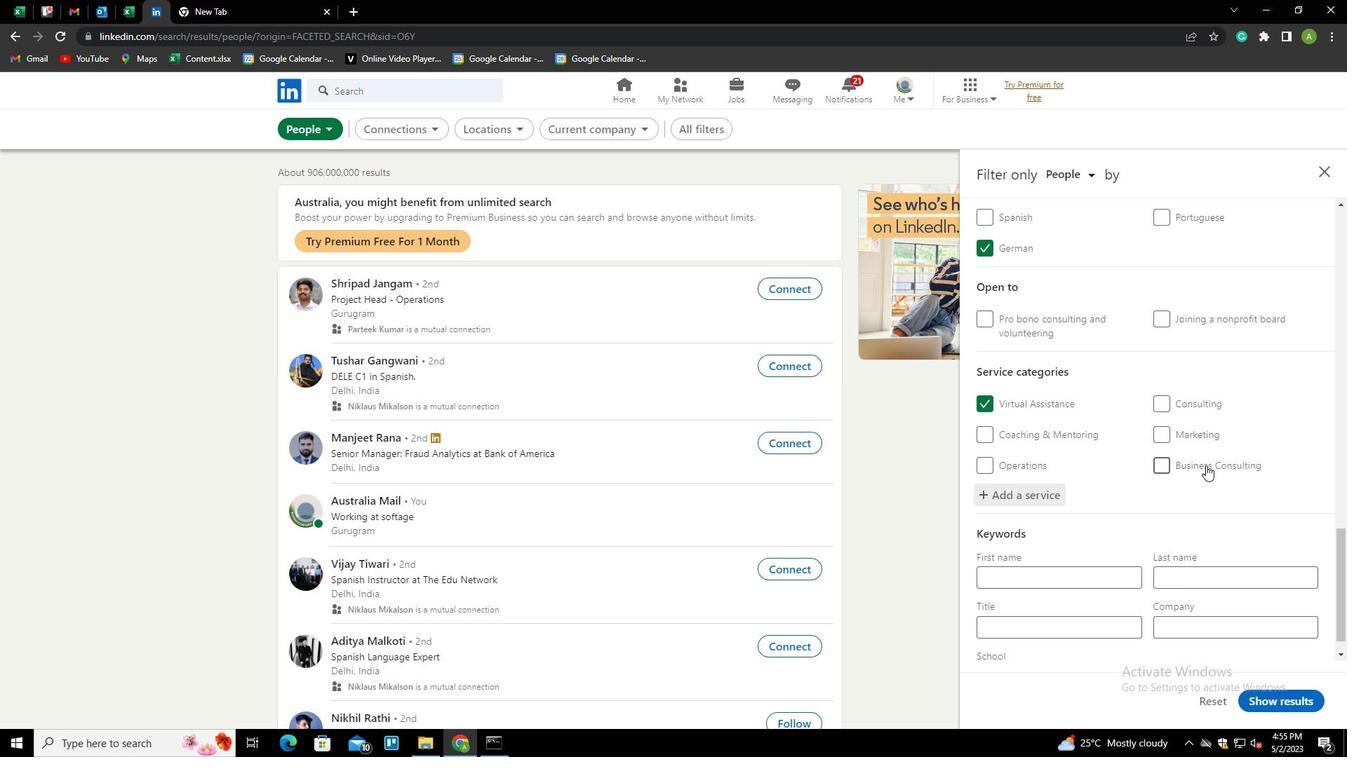 
Action: Mouse scrolled (1205, 465) with delta (0, 0)
Screenshot: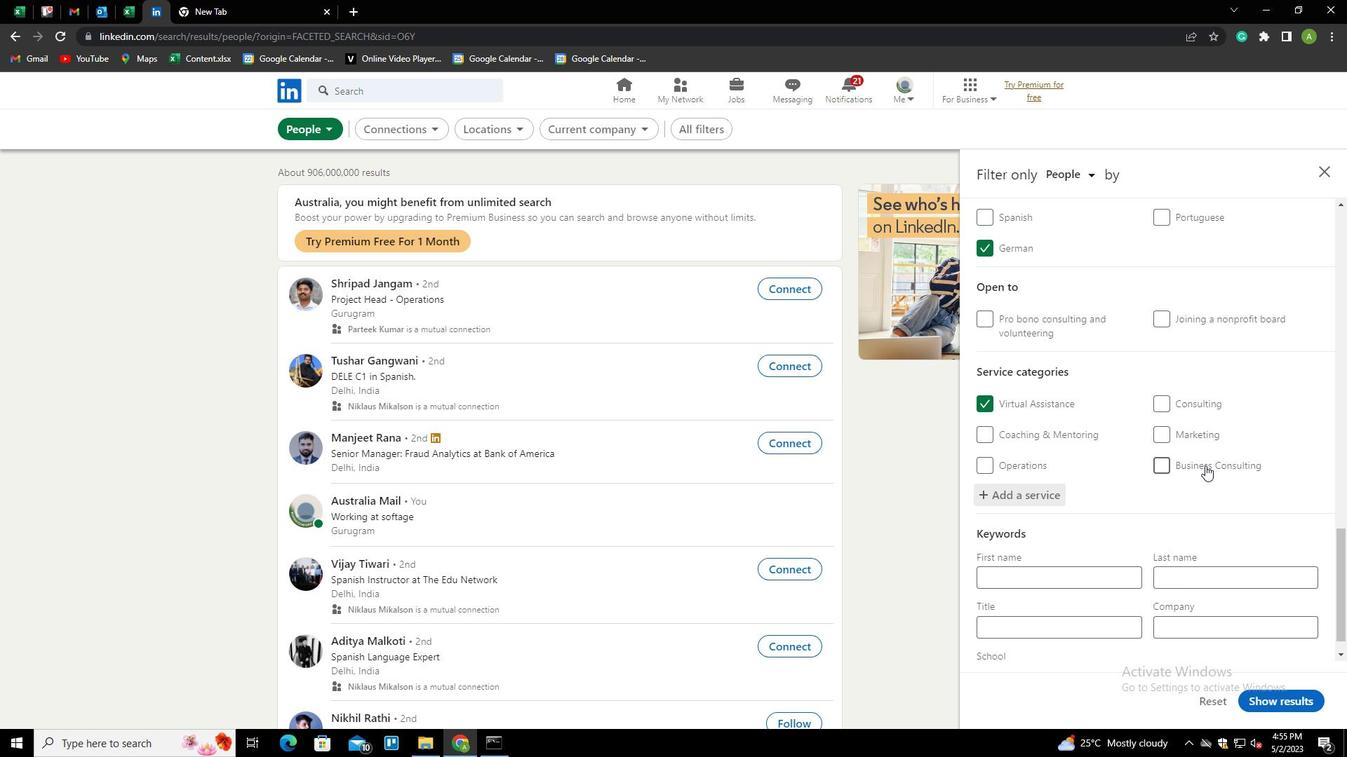 
Action: Mouse scrolled (1205, 465) with delta (0, 0)
Screenshot: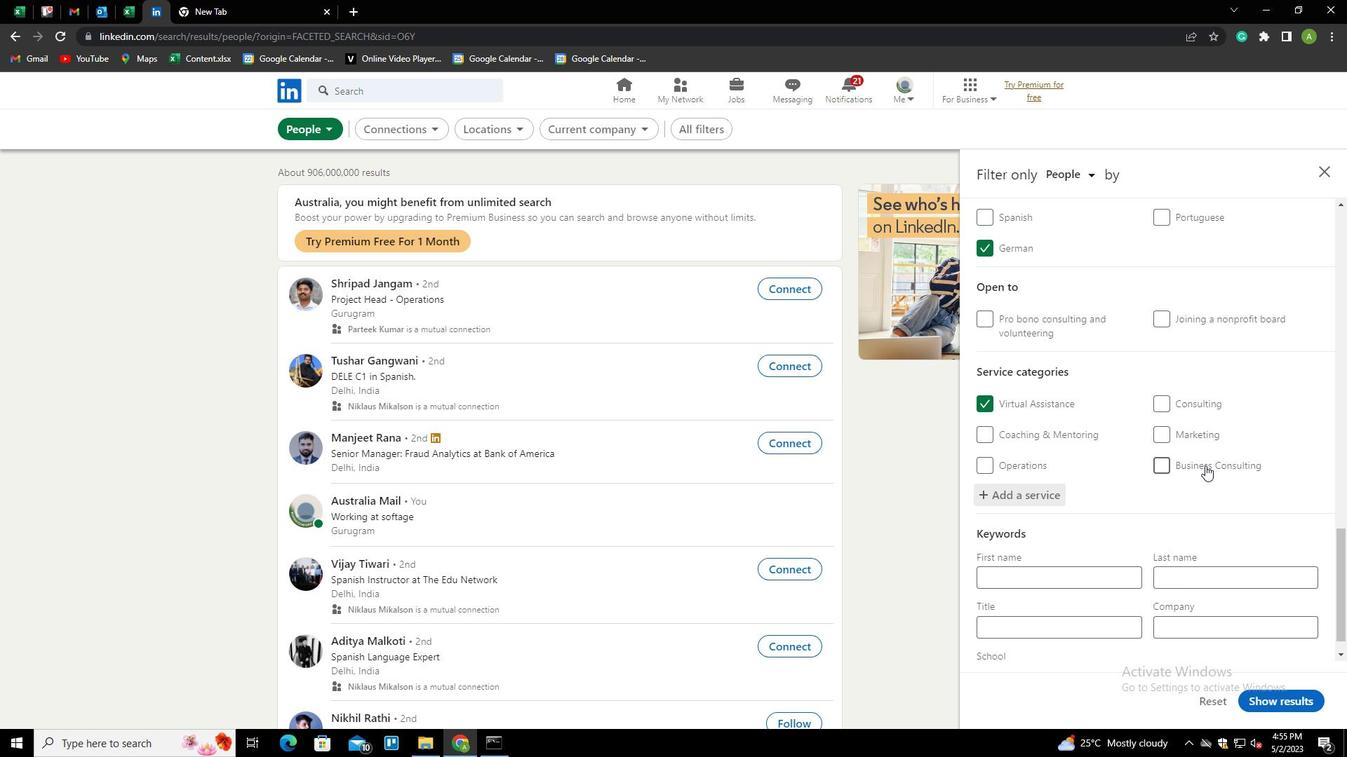 
Action: Mouse scrolled (1205, 465) with delta (0, 0)
Screenshot: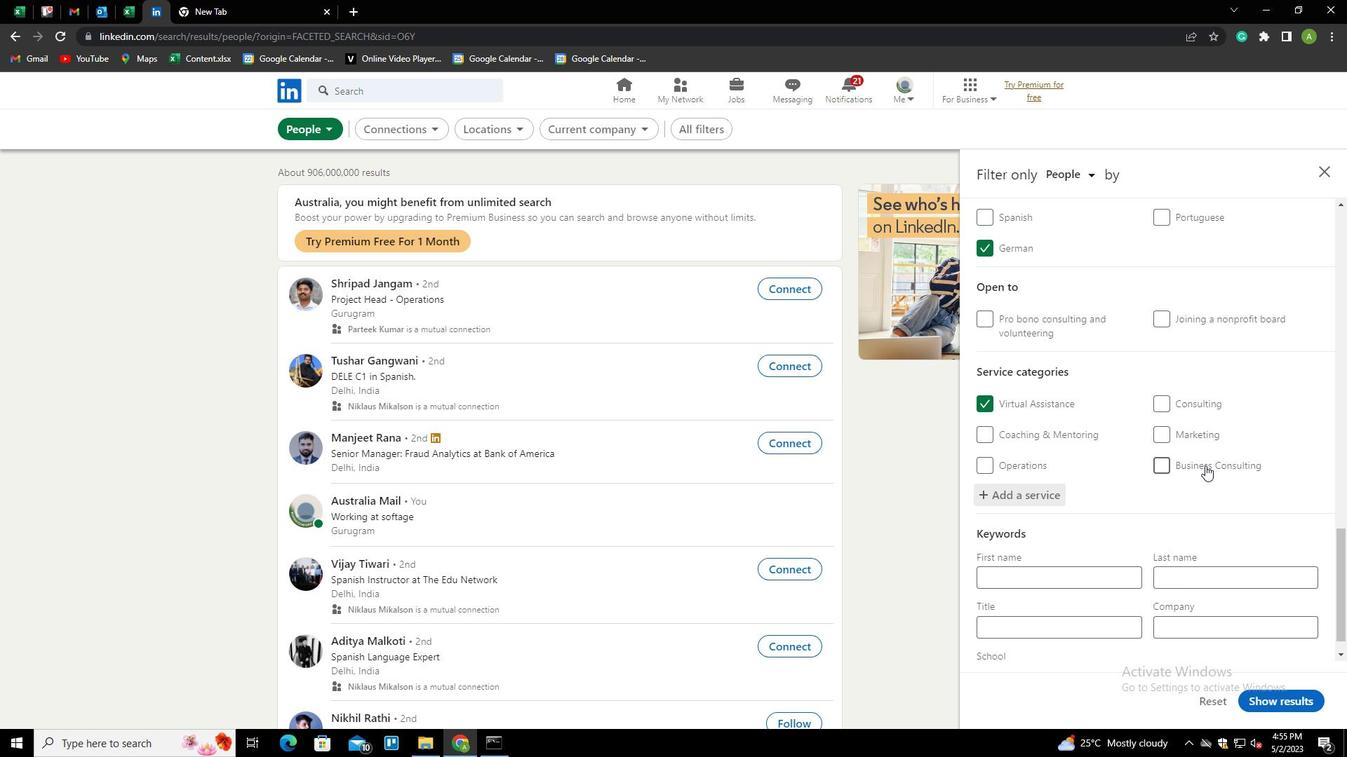 
Action: Mouse moved to (1109, 595)
Screenshot: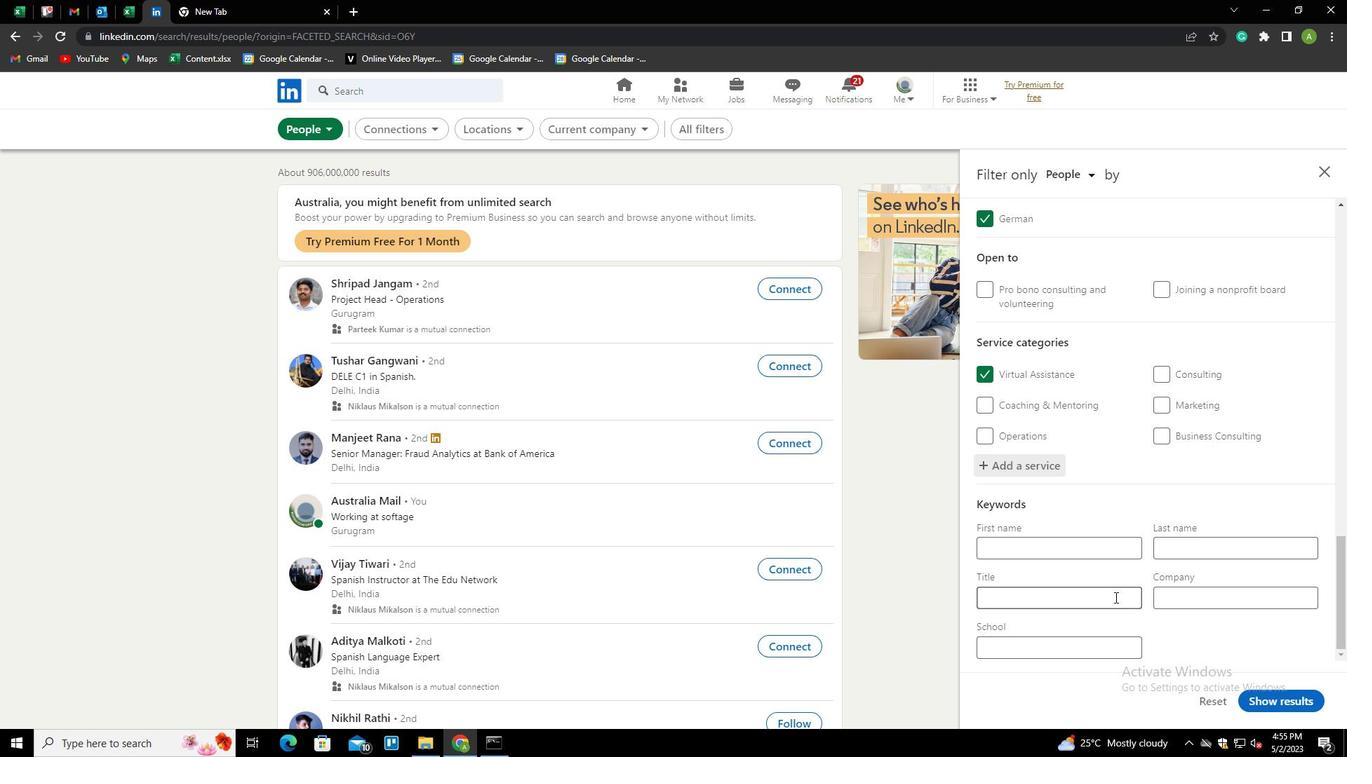 
Action: Mouse pressed left at (1109, 595)
Screenshot: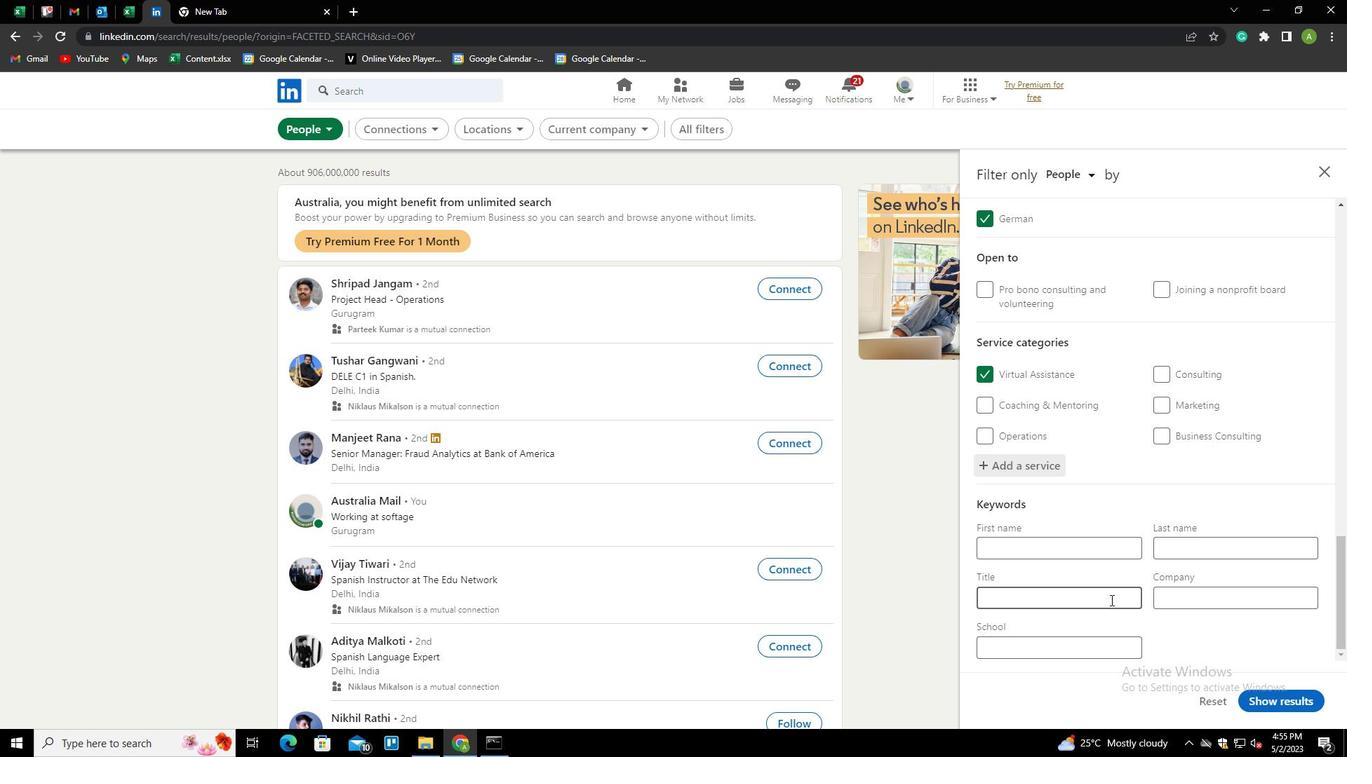 
Action: Key pressed <Key.shift>MAAS<Key.backspace><Key.backspace>SSAGE<Key.space><Key.shift>THERAPY
Screenshot: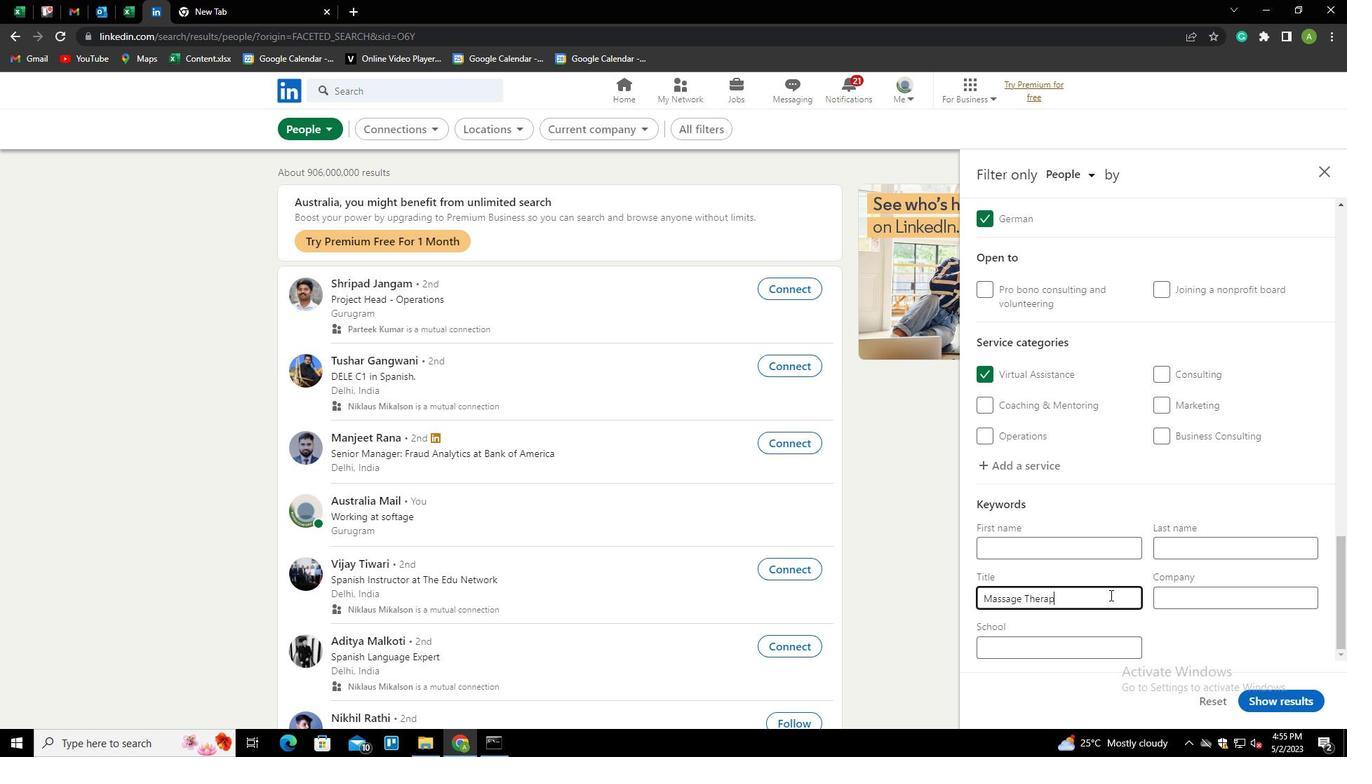 
Action: Mouse moved to (1173, 616)
Screenshot: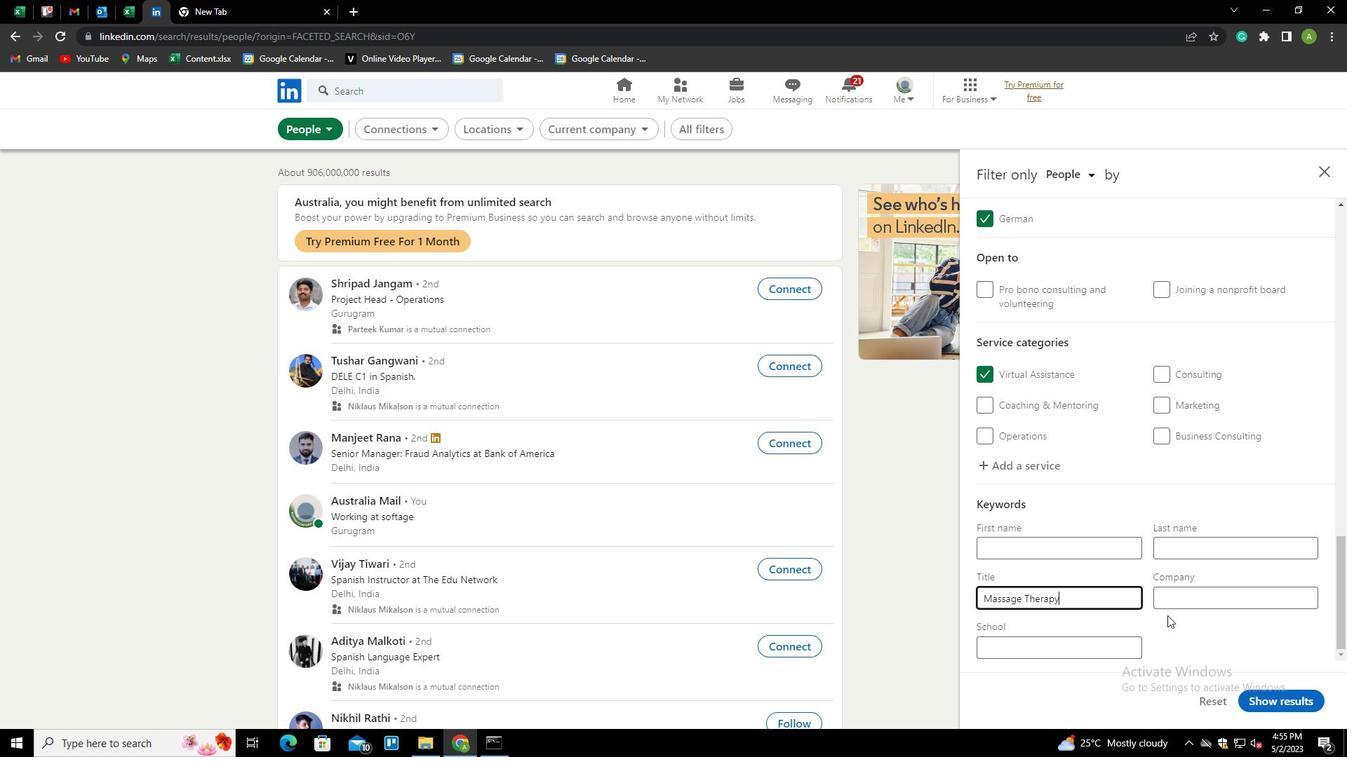 
Action: Mouse pressed left at (1173, 616)
Screenshot: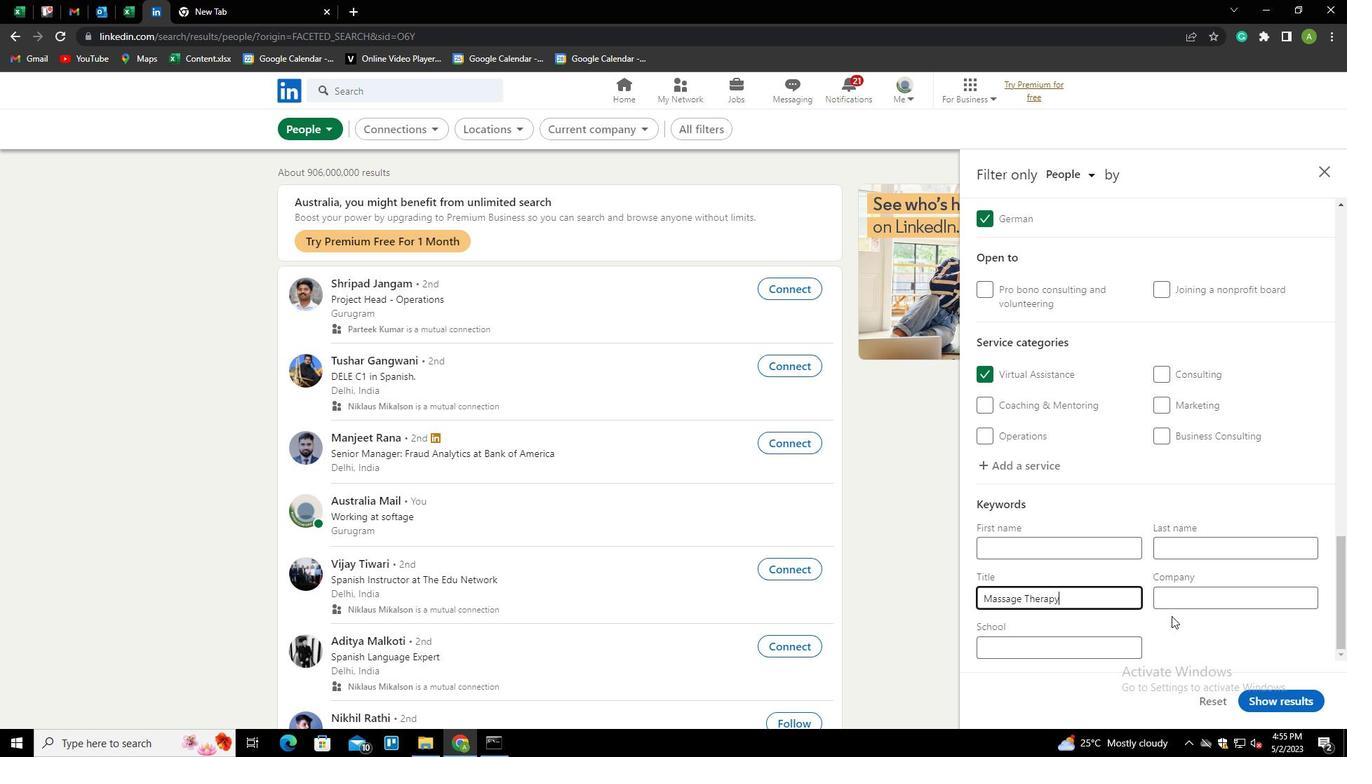 
Action: Mouse moved to (1286, 701)
Screenshot: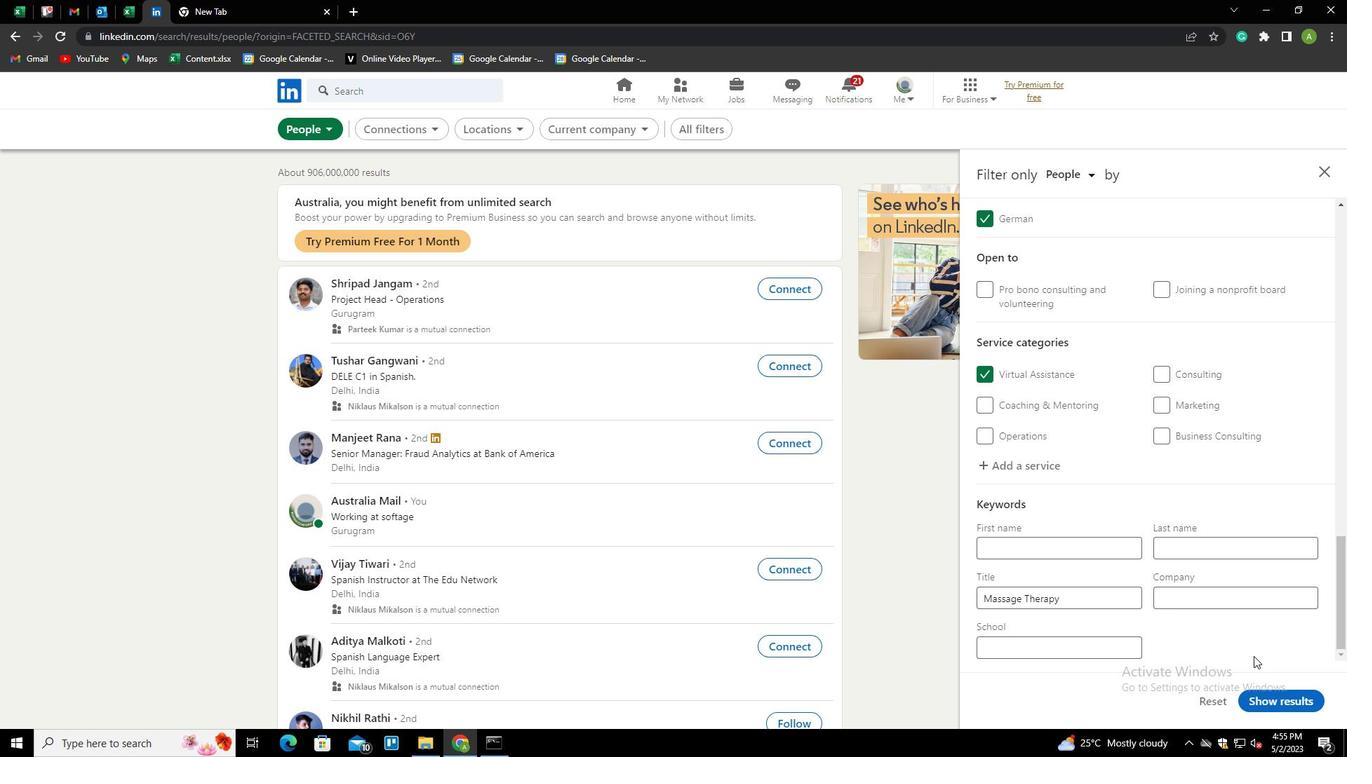 
Action: Mouse pressed left at (1286, 701)
Screenshot: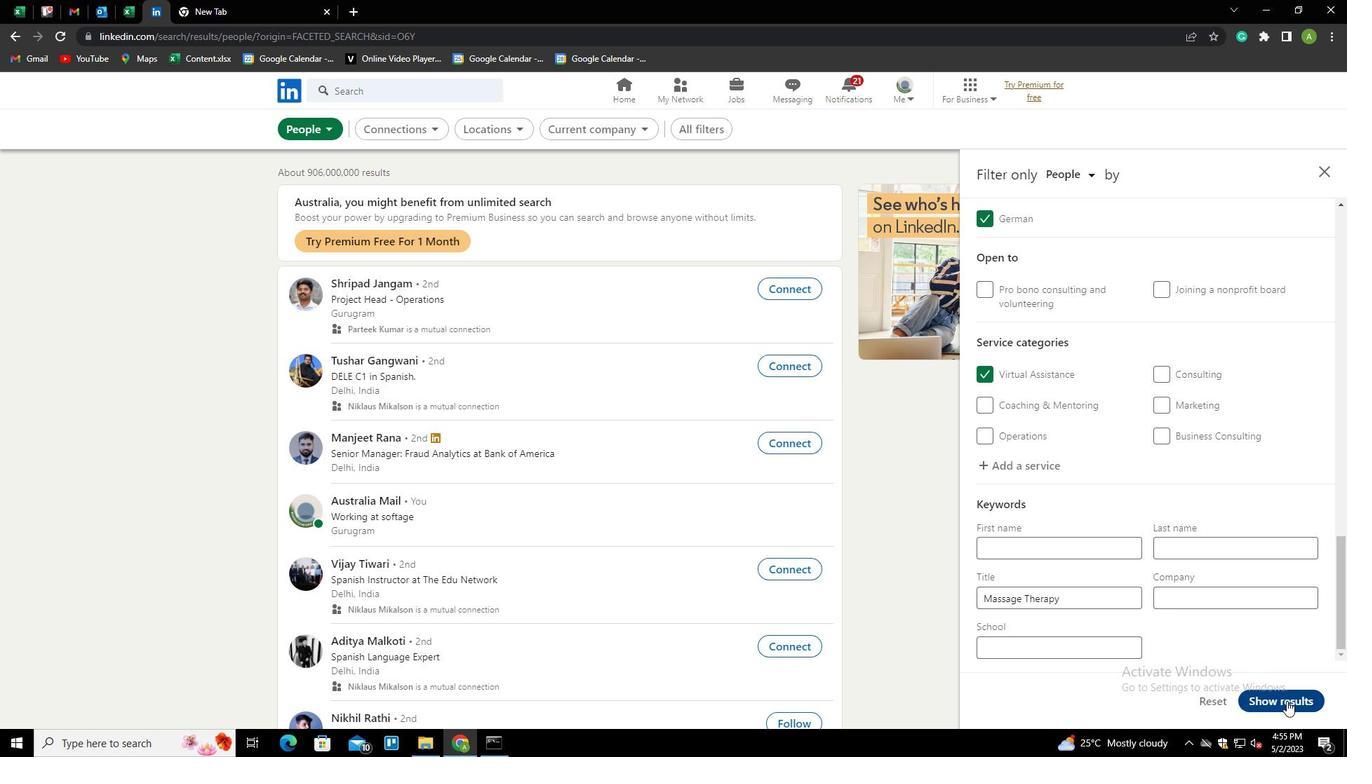 
